 Task: Look for space in Jerada, Morocco from 12th July, 2023 to 16th July, 2023 for 8 adults in price range Rs.10000 to Rs.16000. Place can be private room with 8 bedrooms having 8 beds and 8 bathrooms. Property type can be house, flat, guest house. Amenities needed are: wifi, TV, free parkinig on premises, gym, breakfast. Booking option can be shelf check-in. Required host language is English.
Action: Mouse moved to (474, 105)
Screenshot: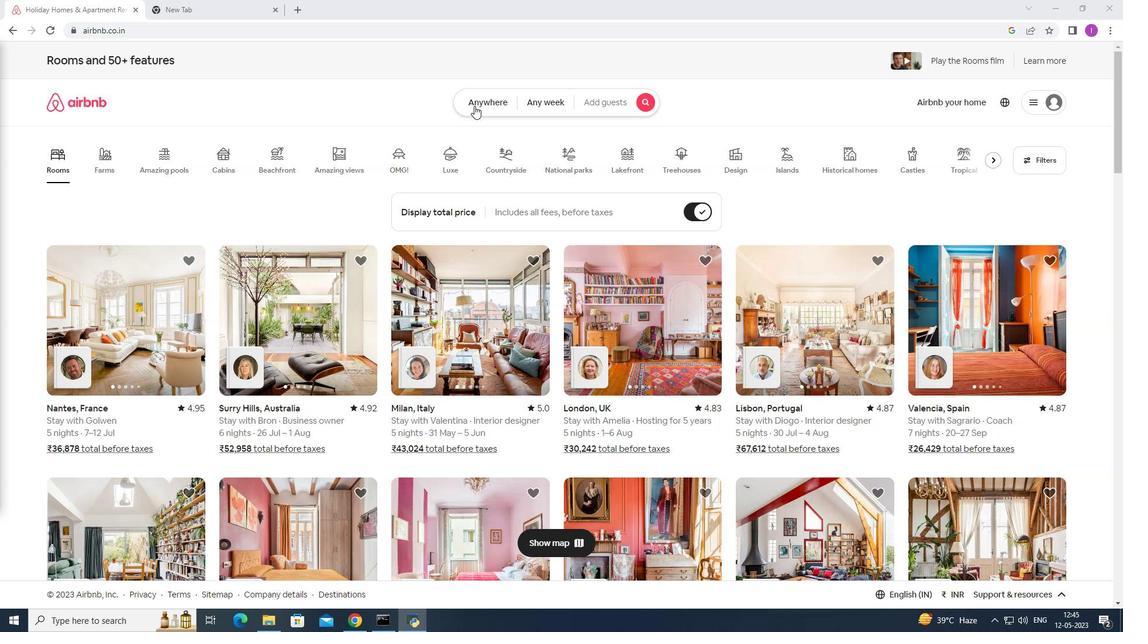 
Action: Mouse pressed left at (474, 105)
Screenshot: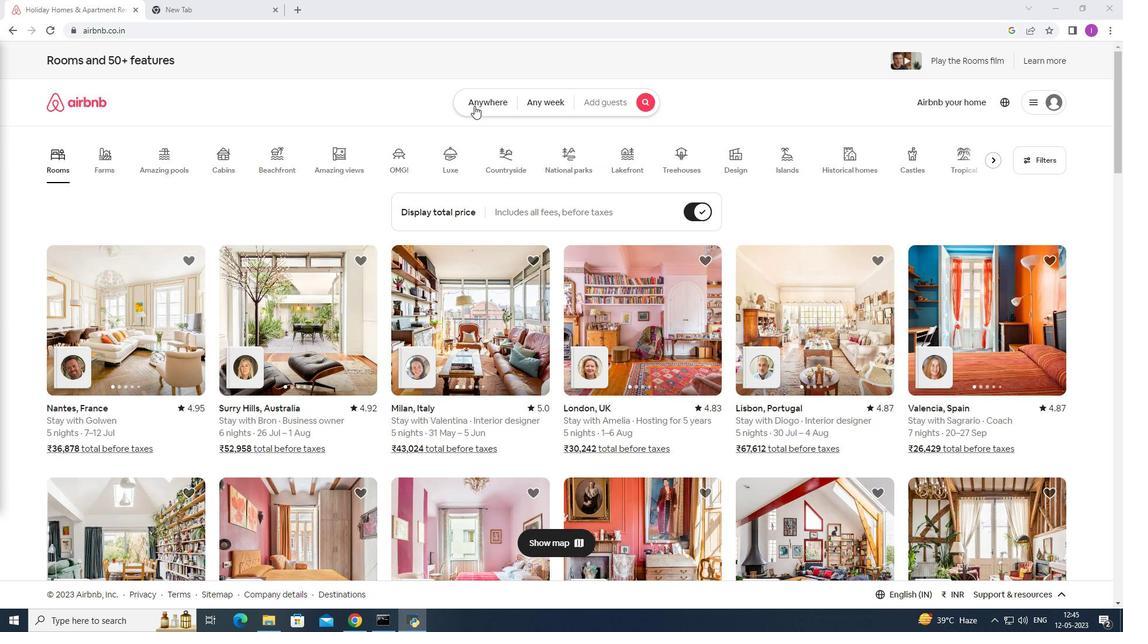 
Action: Mouse moved to (372, 148)
Screenshot: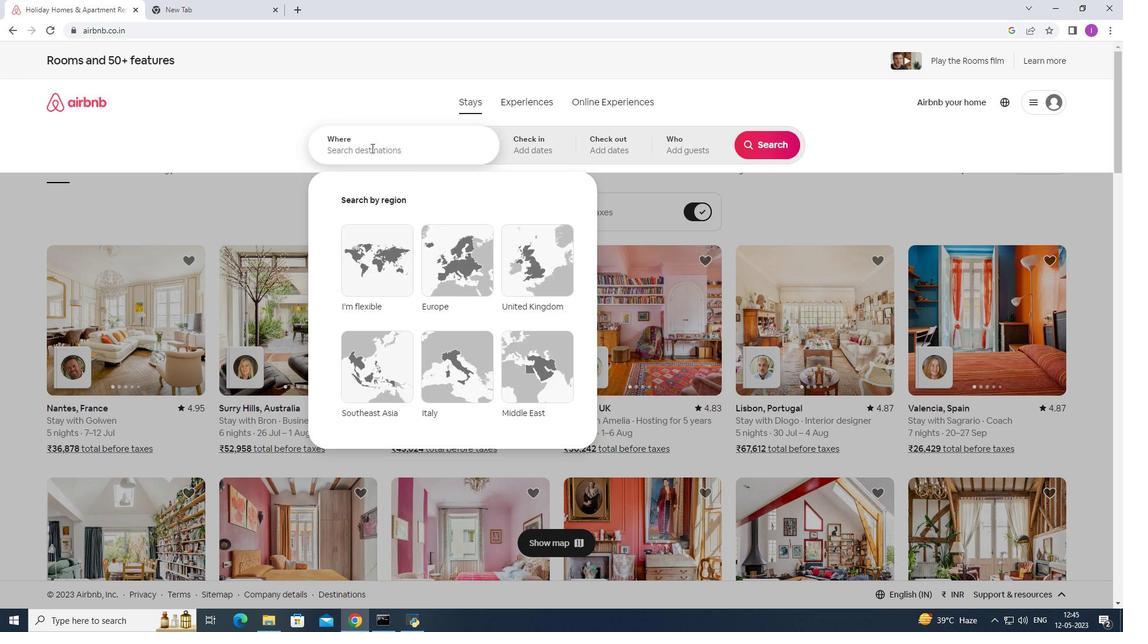
Action: Mouse pressed left at (372, 148)
Screenshot: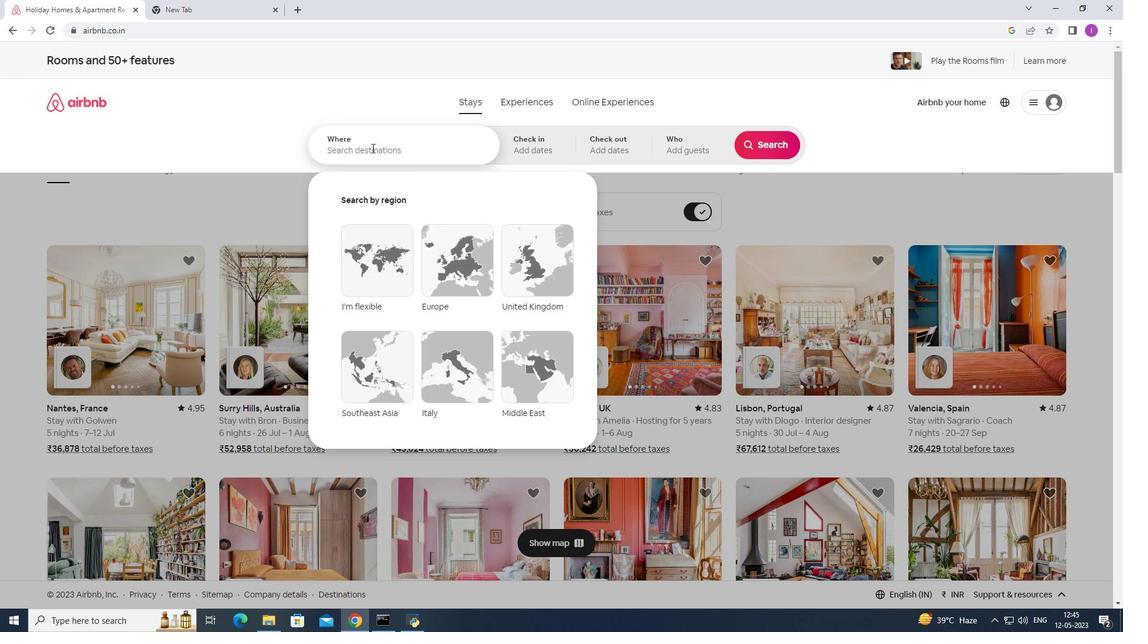 
Action: Mouse moved to (571, 145)
Screenshot: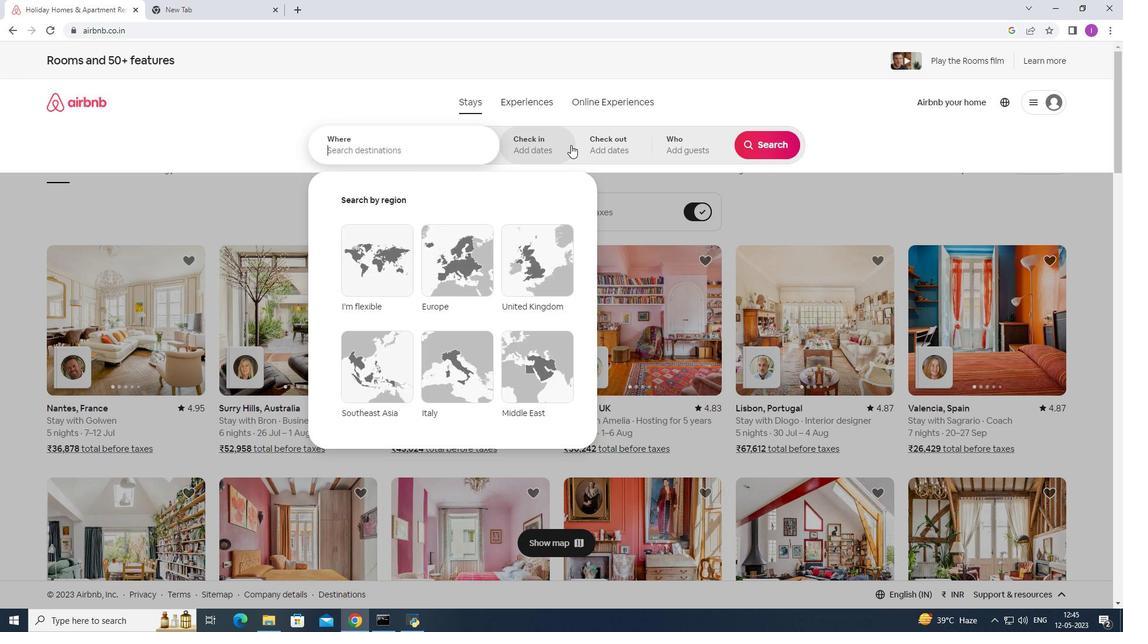 
Action: Key pressed <Key.shift>Jerada,<Key.shift>Mo
Screenshot: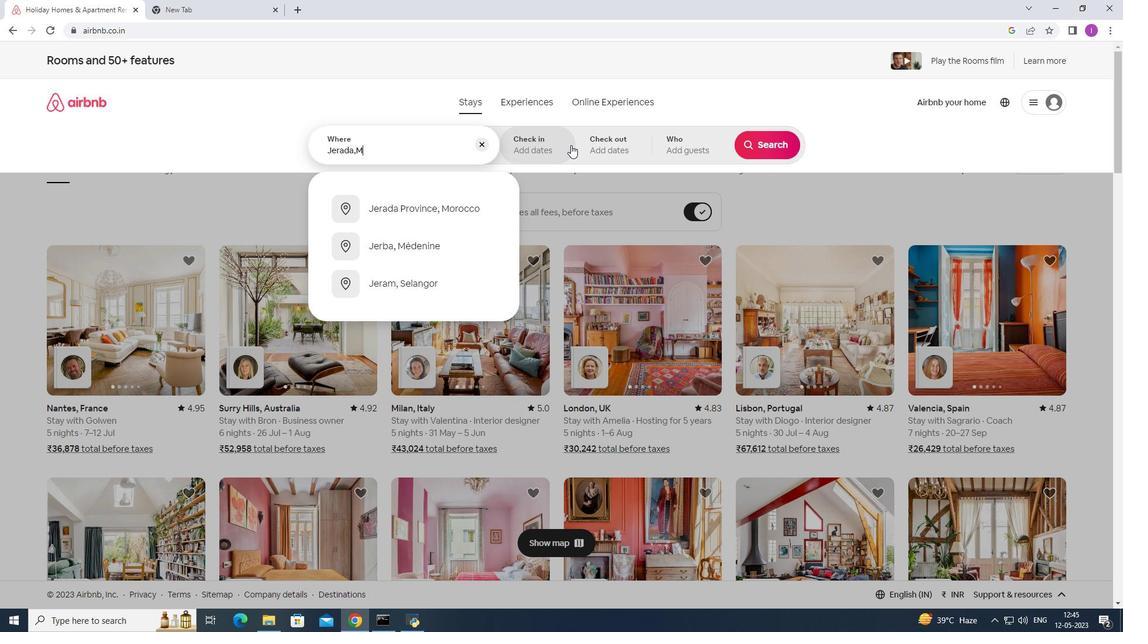 
Action: Mouse moved to (430, 211)
Screenshot: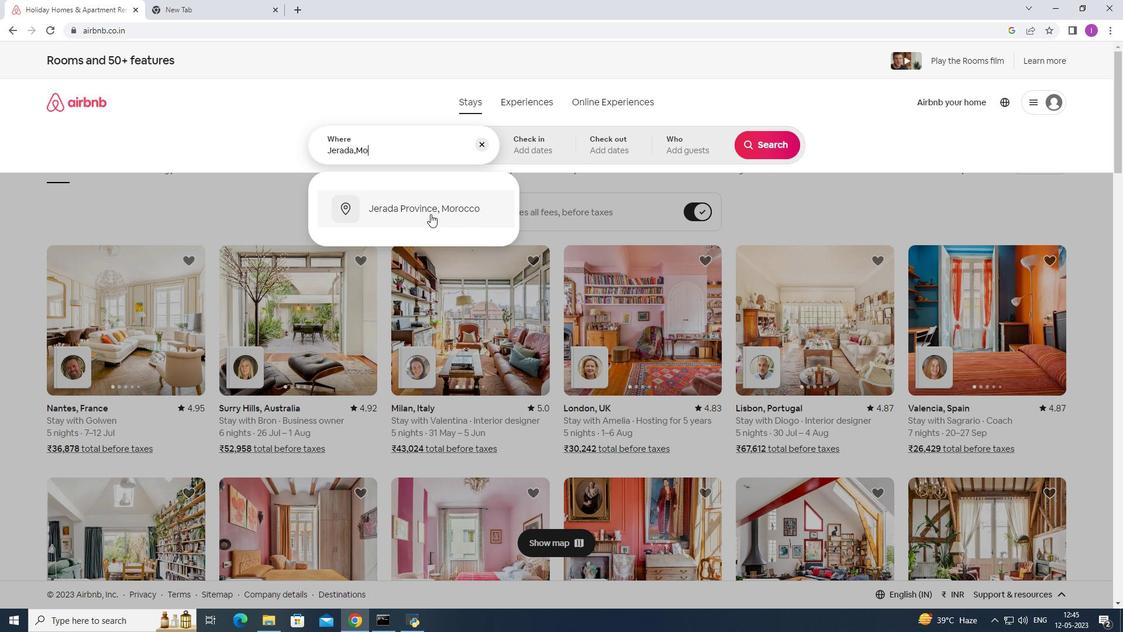 
Action: Mouse pressed left at (430, 211)
Screenshot: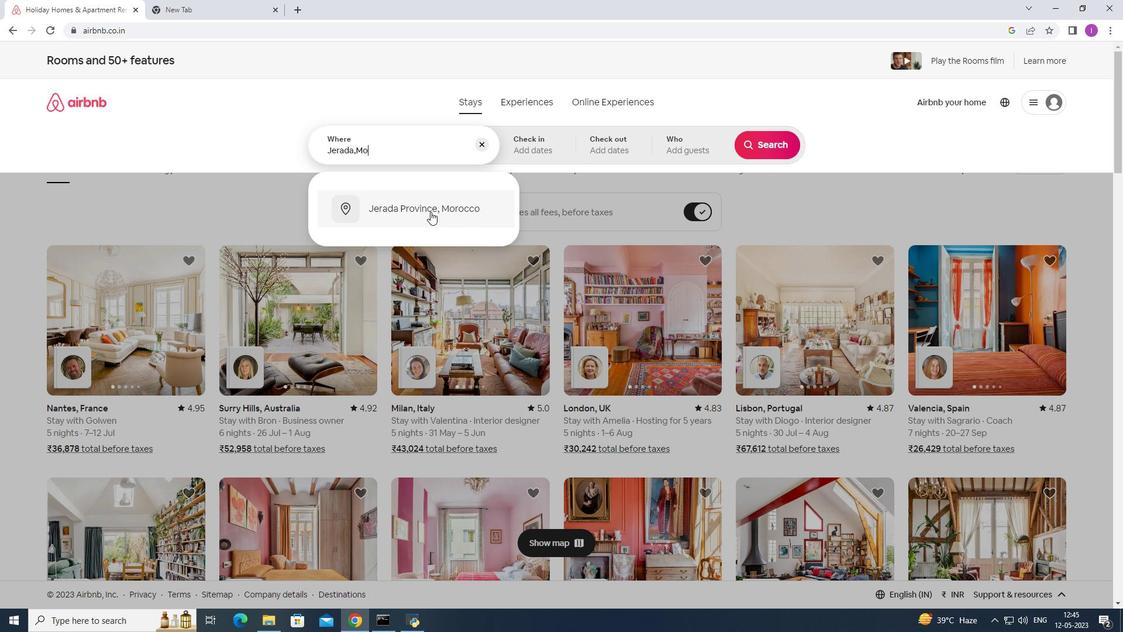 
Action: Mouse moved to (765, 234)
Screenshot: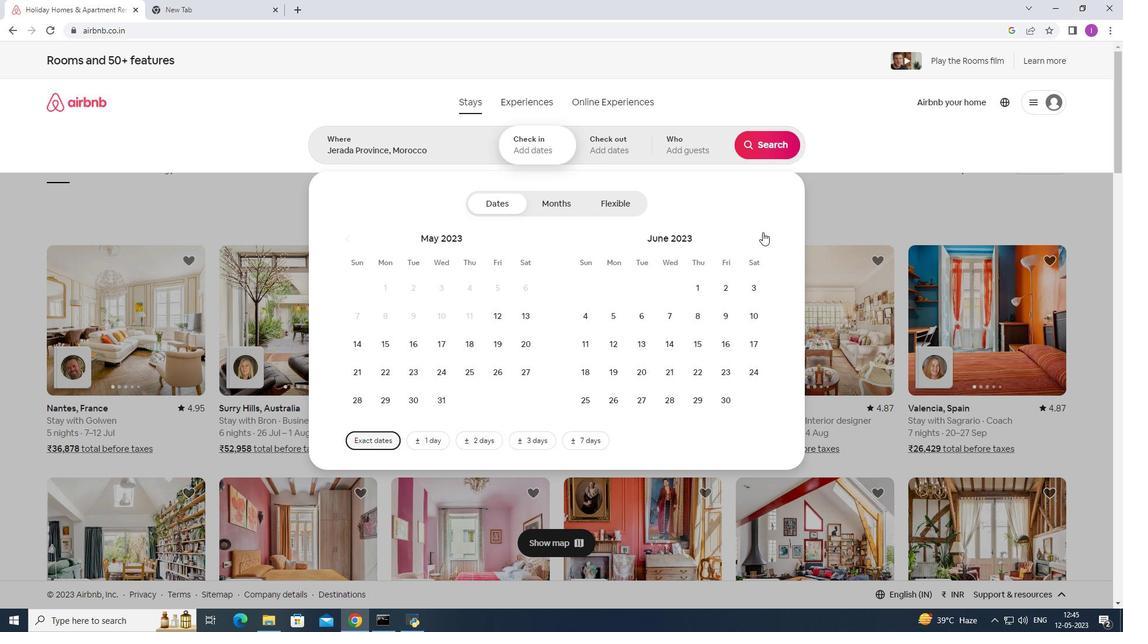 
Action: Mouse pressed left at (765, 234)
Screenshot: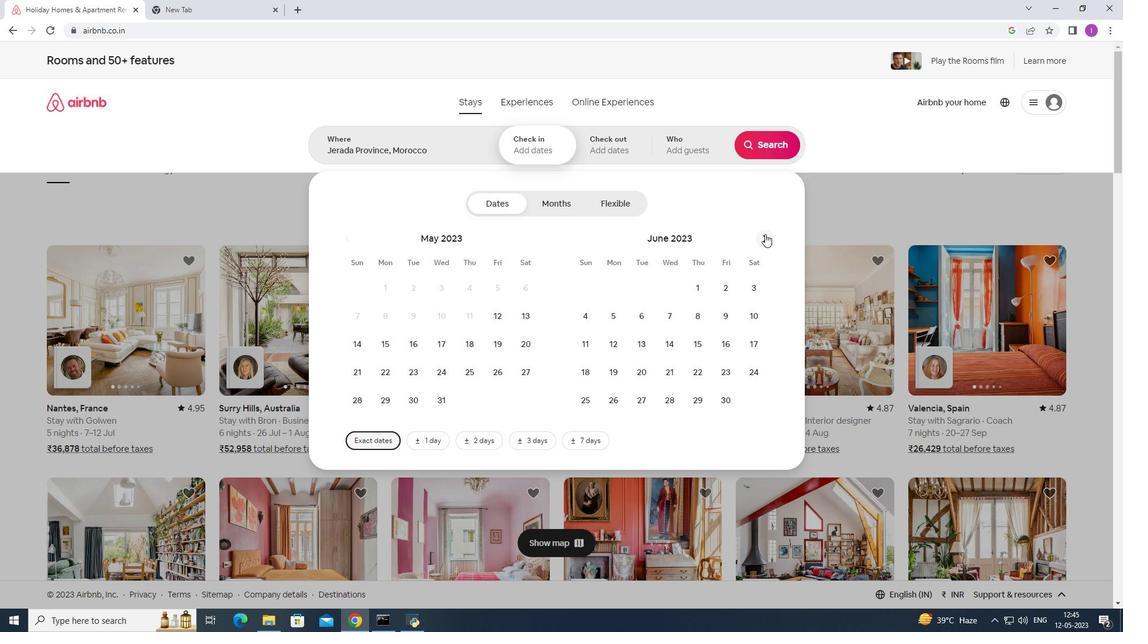 
Action: Mouse moved to (664, 341)
Screenshot: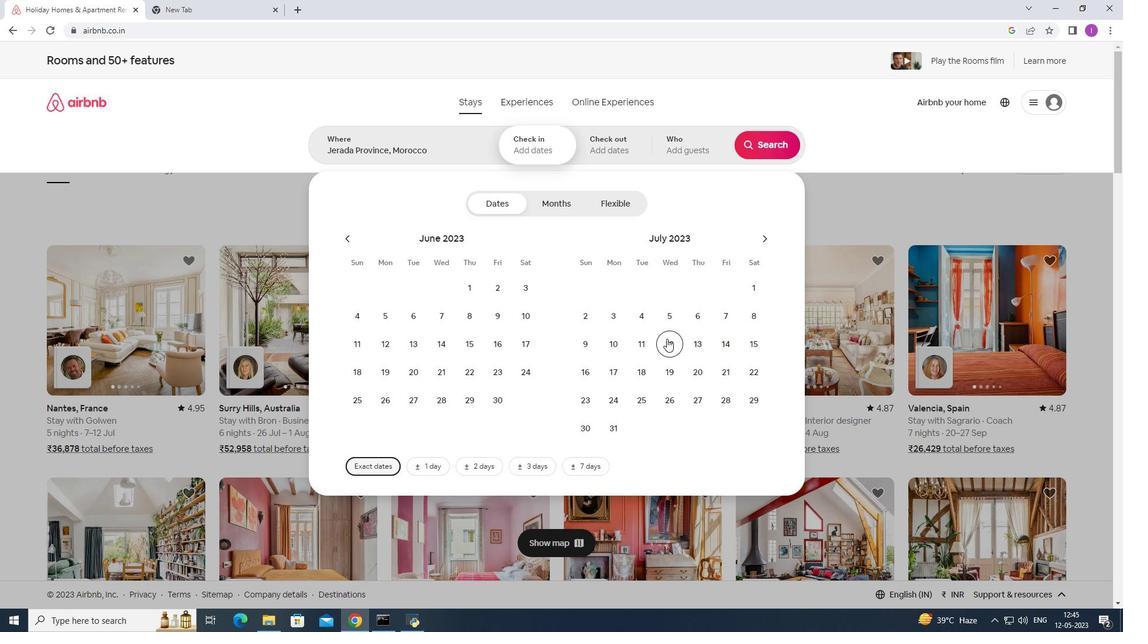 
Action: Mouse pressed left at (664, 341)
Screenshot: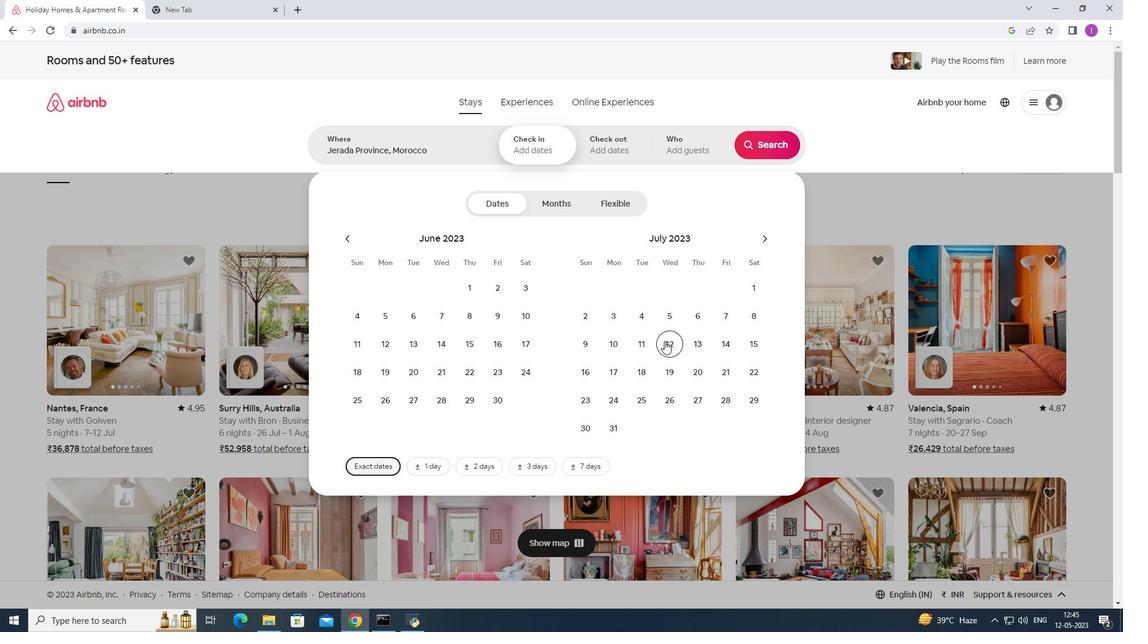 
Action: Mouse moved to (592, 369)
Screenshot: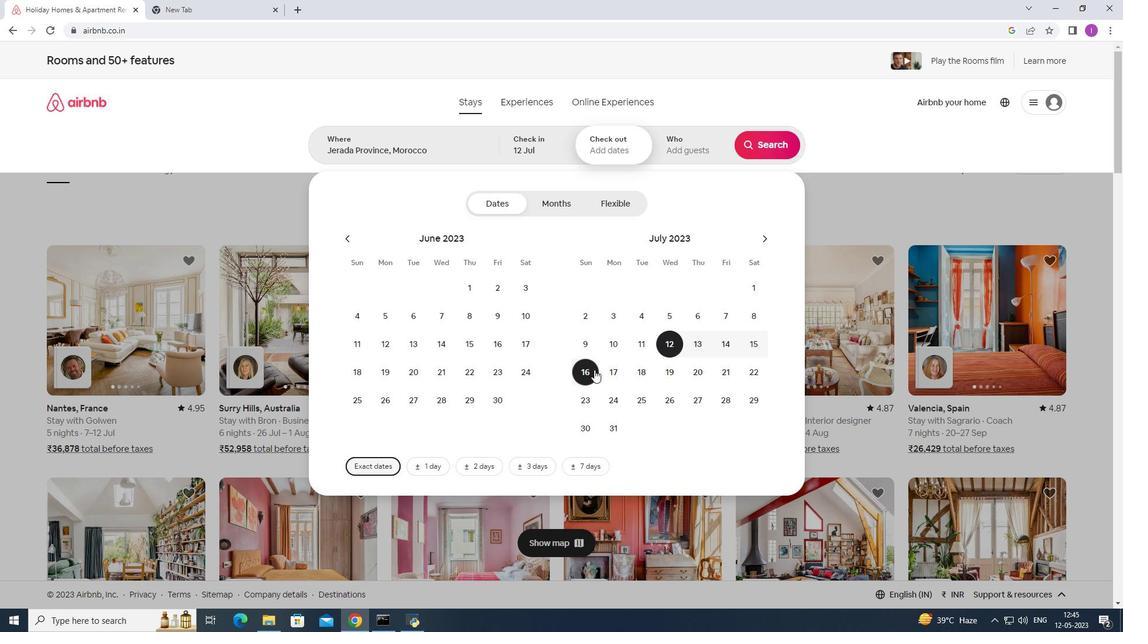 
Action: Mouse pressed left at (592, 369)
Screenshot: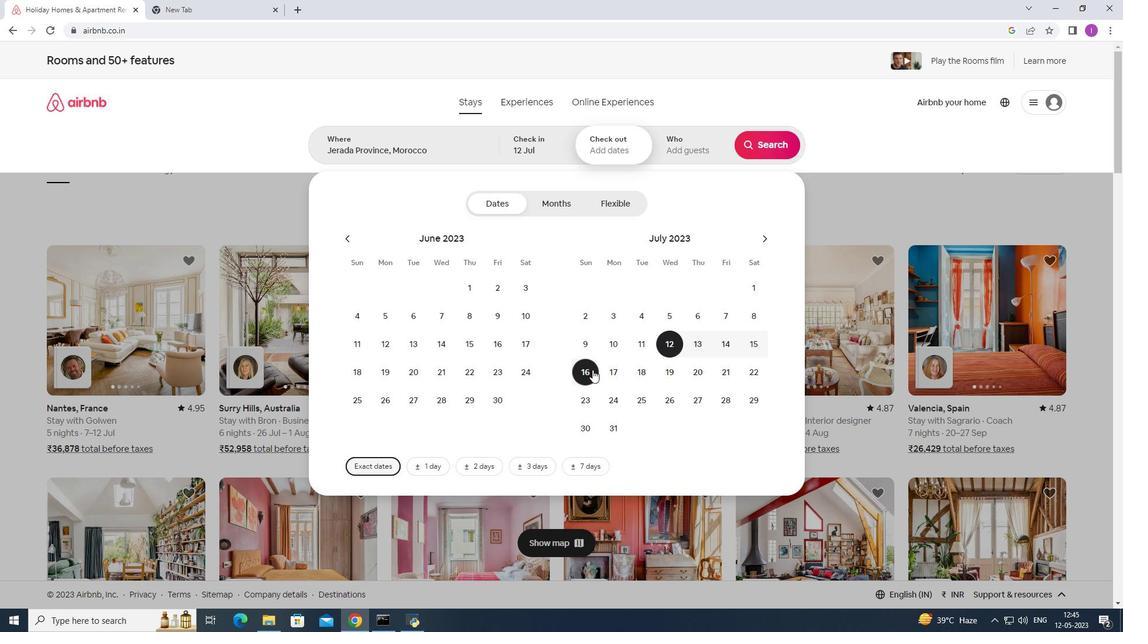
Action: Mouse moved to (701, 153)
Screenshot: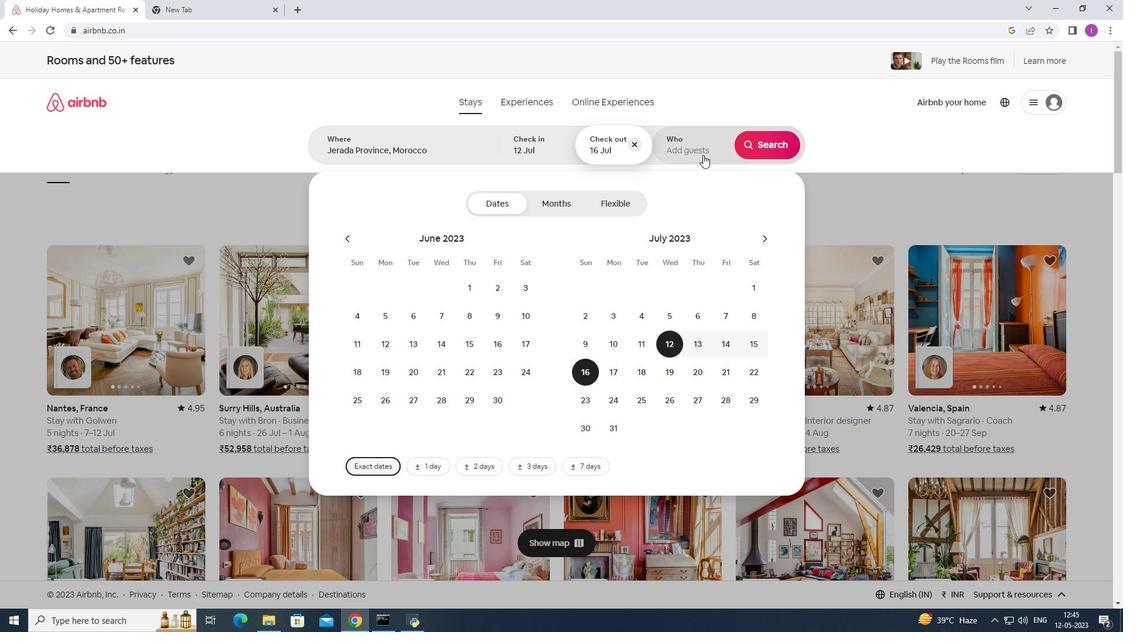 
Action: Mouse pressed left at (701, 153)
Screenshot: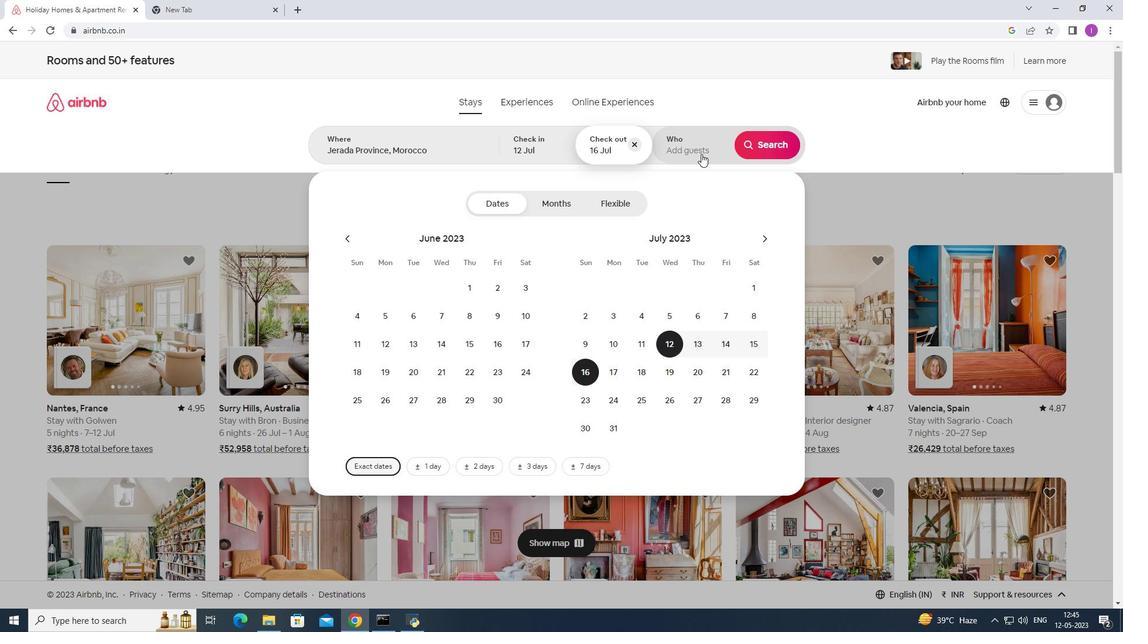 
Action: Mouse moved to (777, 203)
Screenshot: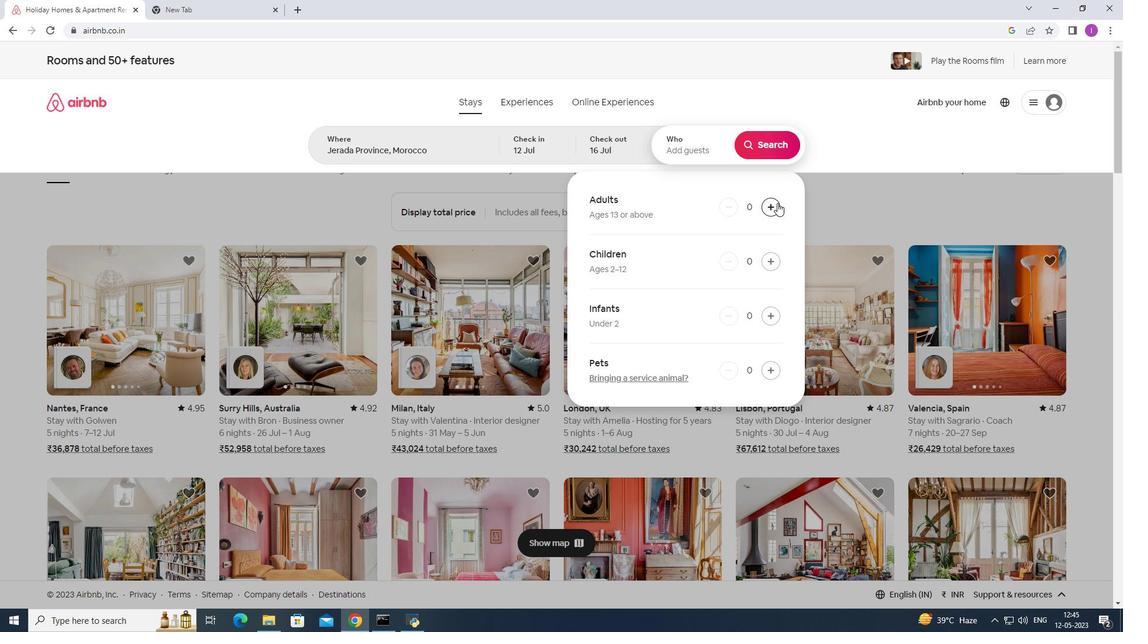 
Action: Mouse pressed left at (777, 203)
Screenshot: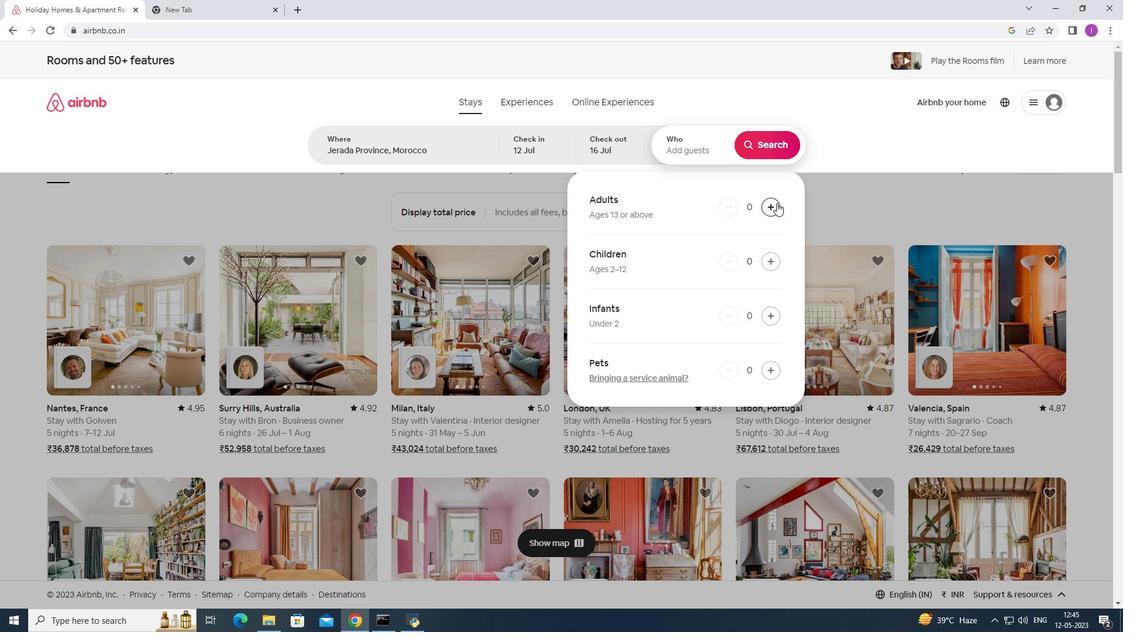 
Action: Mouse moved to (777, 203)
Screenshot: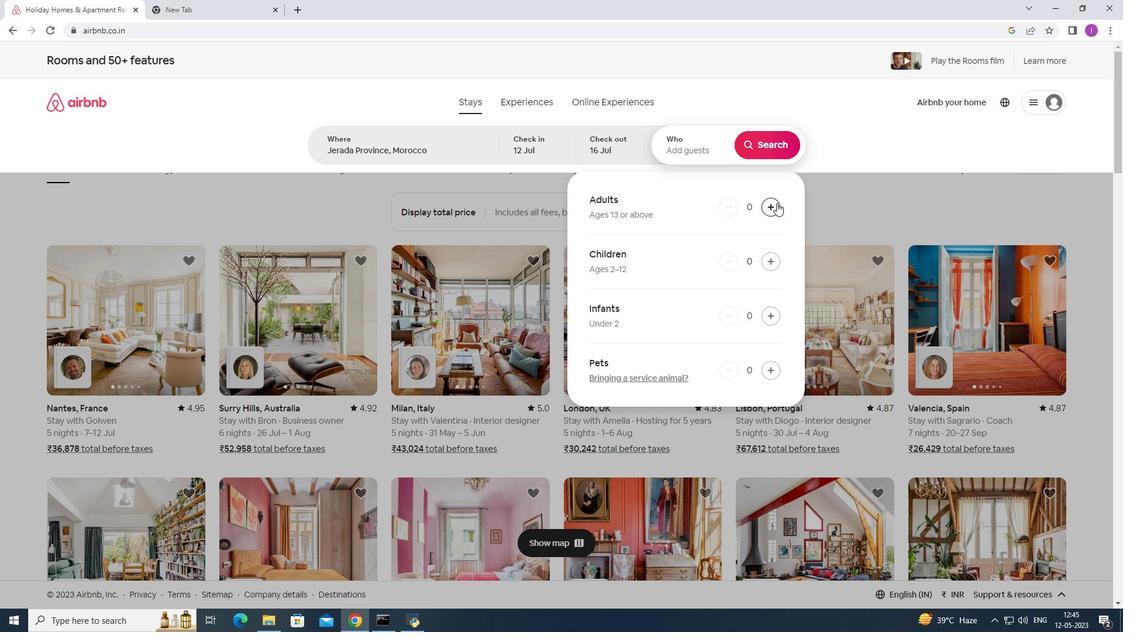 
Action: Mouse pressed left at (777, 203)
Screenshot: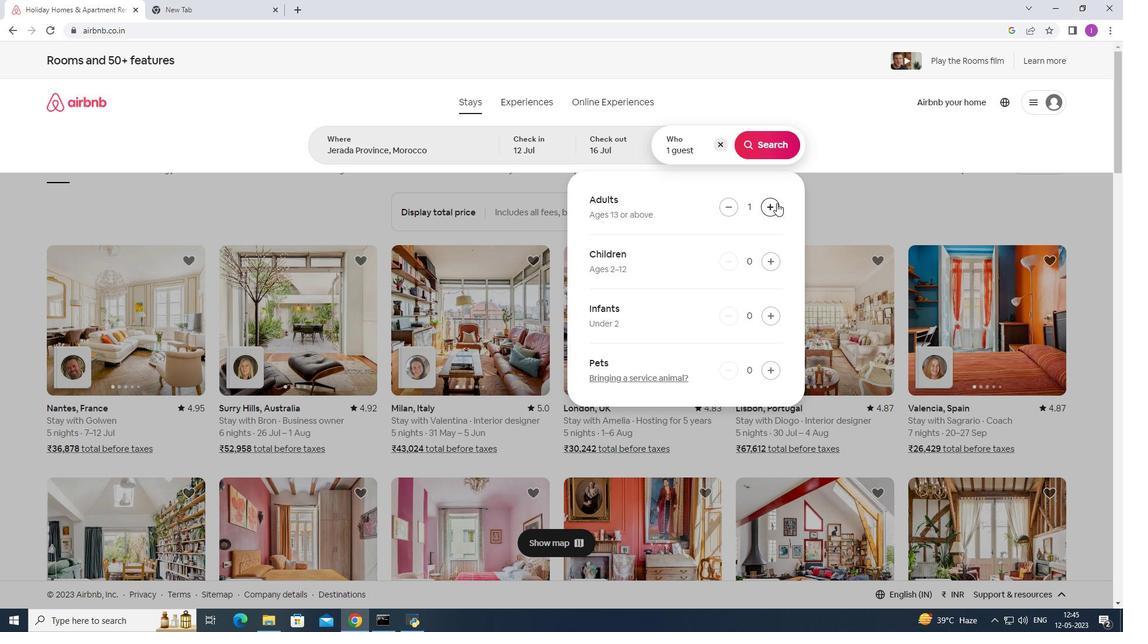 
Action: Mouse pressed left at (777, 203)
Screenshot: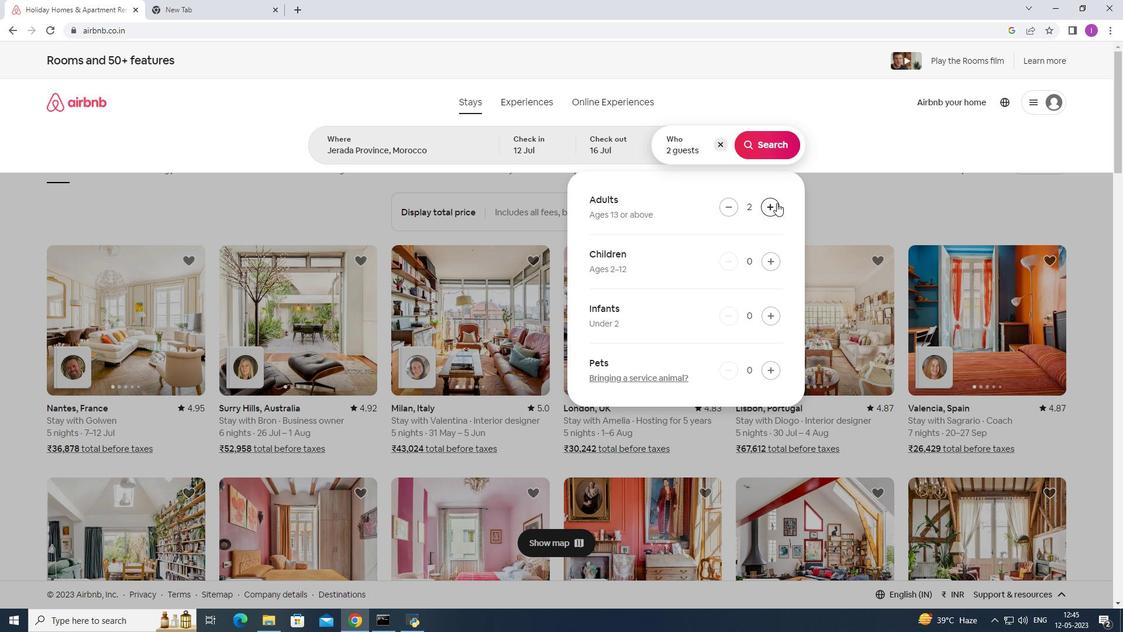 
Action: Mouse pressed left at (777, 203)
Screenshot: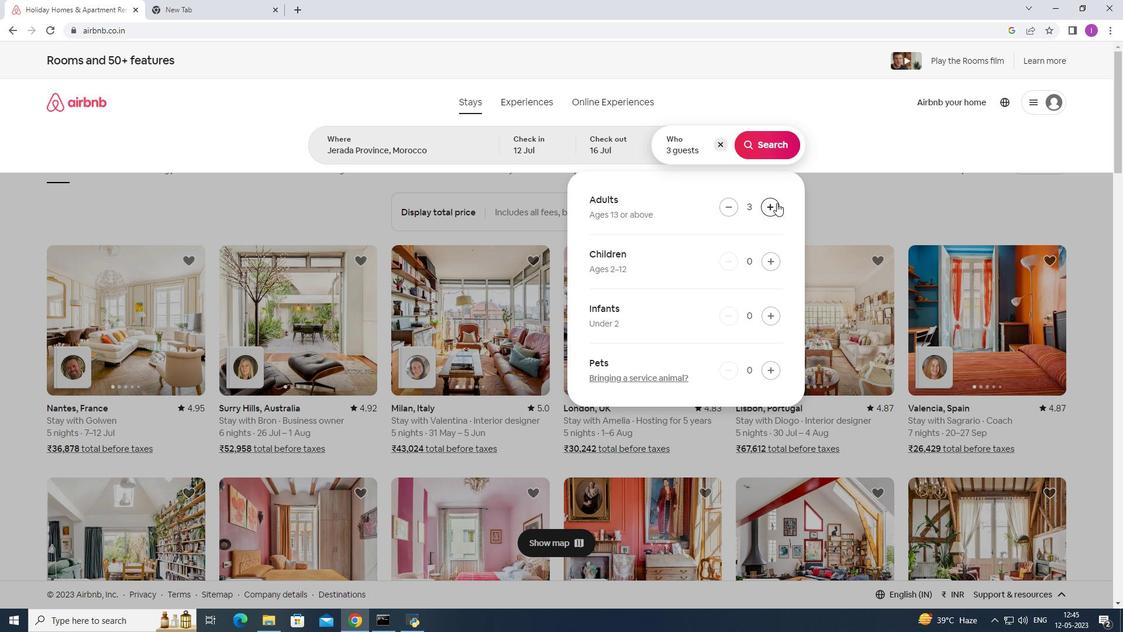 
Action: Mouse pressed left at (777, 203)
Screenshot: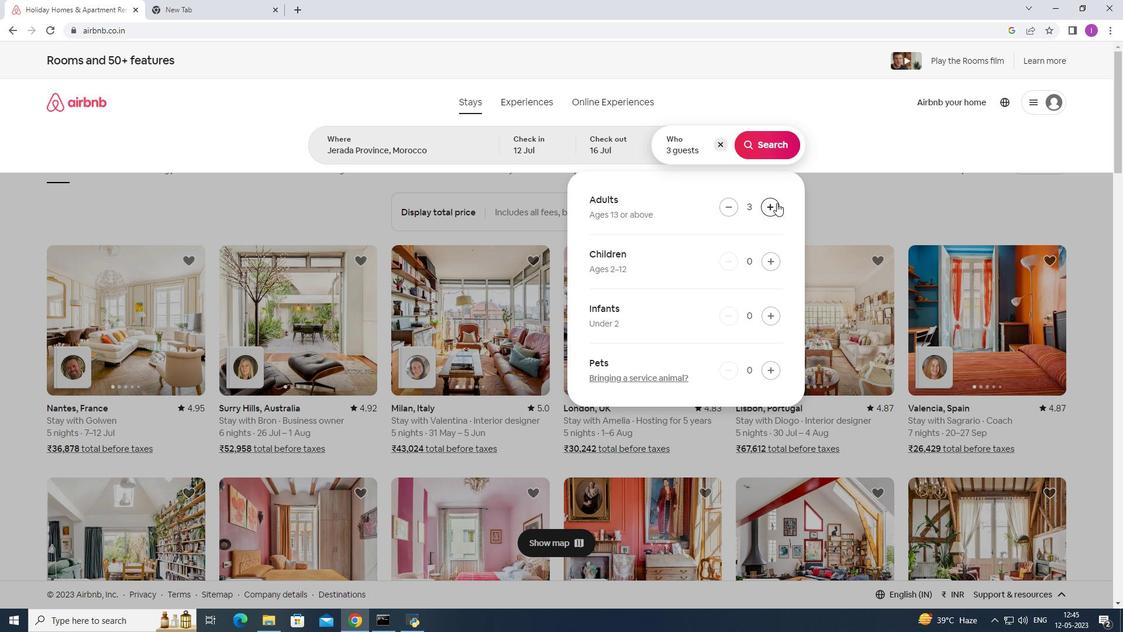 
Action: Mouse pressed left at (777, 203)
Screenshot: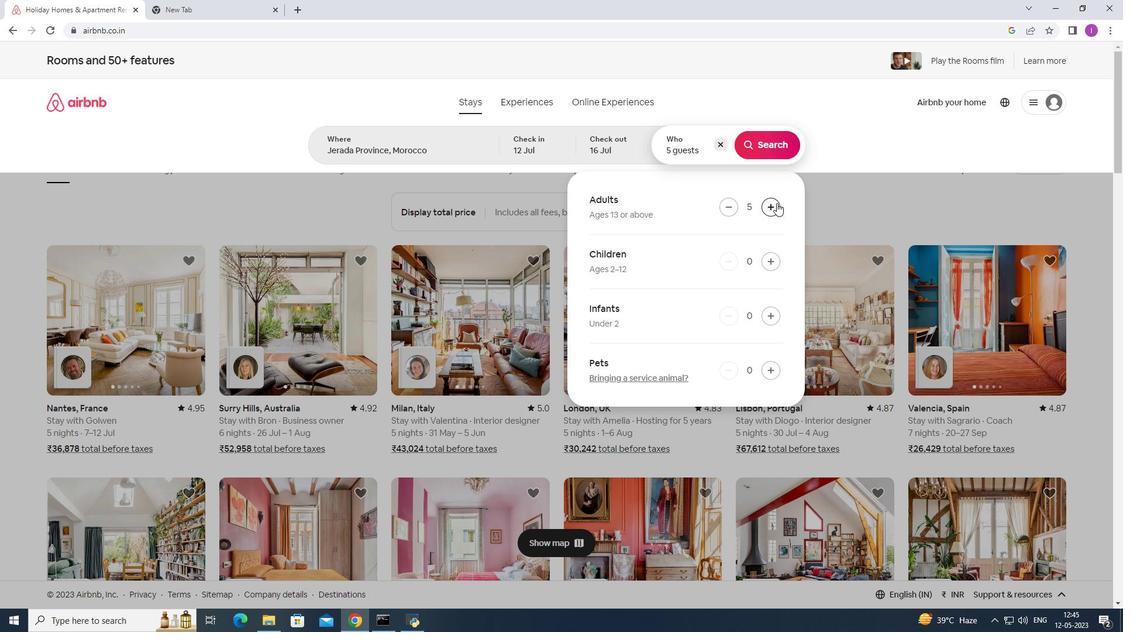 
Action: Mouse pressed left at (777, 203)
Screenshot: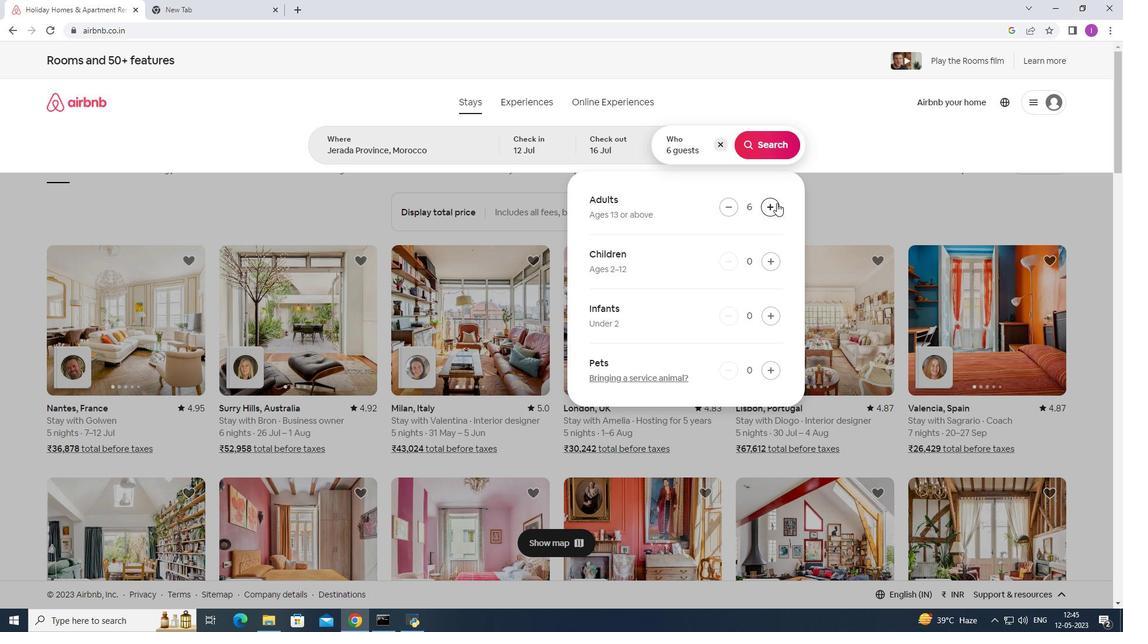 
Action: Mouse pressed left at (777, 203)
Screenshot: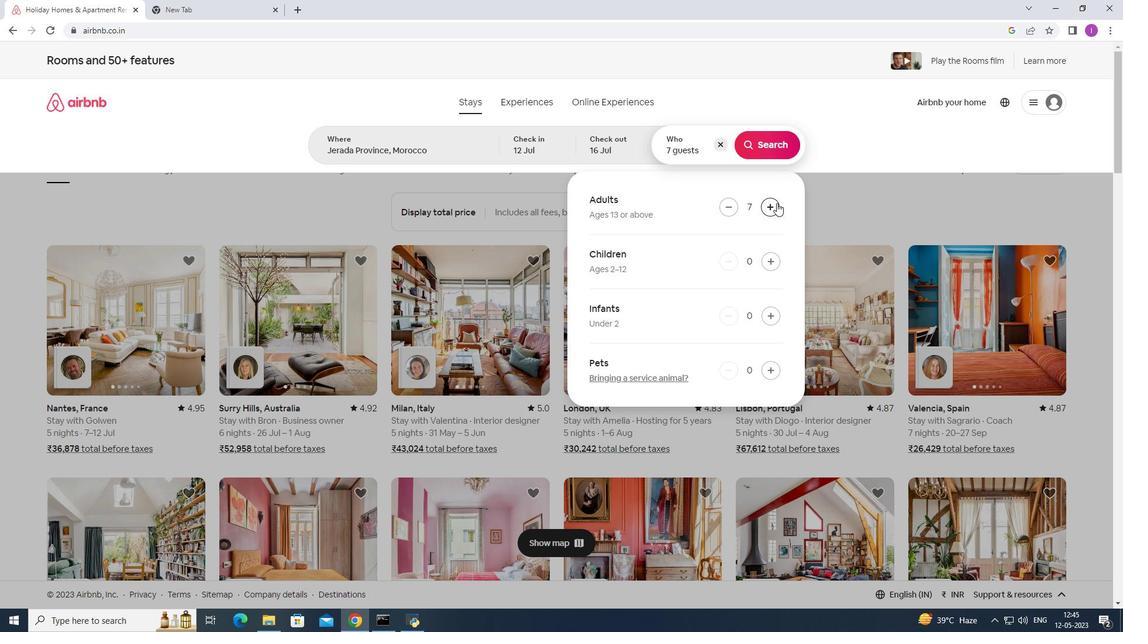 
Action: Mouse moved to (763, 145)
Screenshot: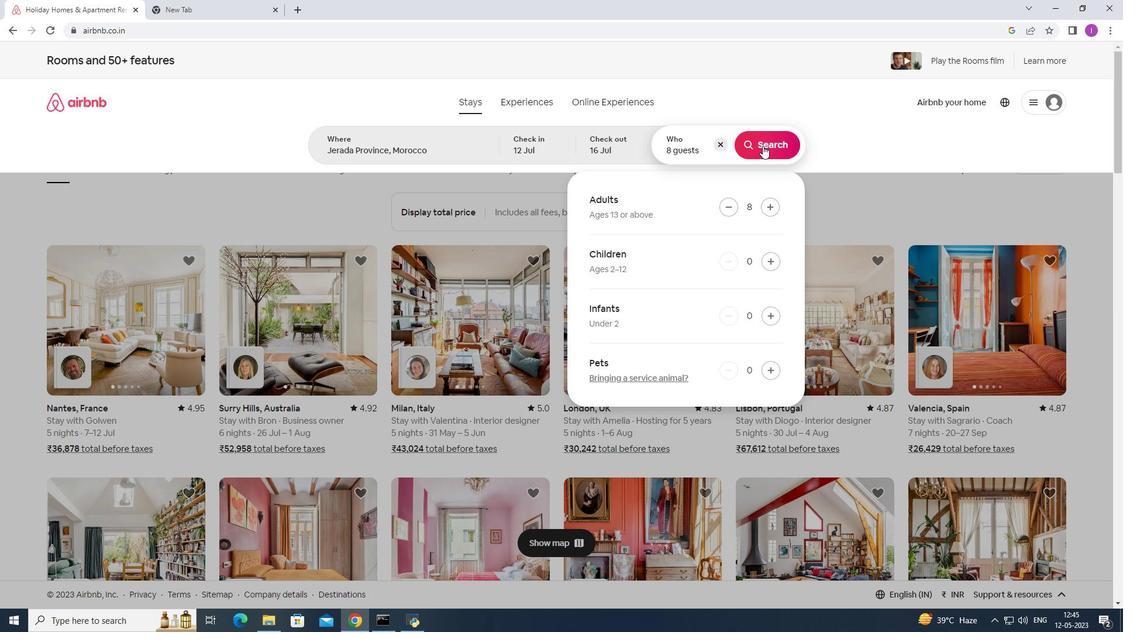 
Action: Mouse pressed left at (763, 145)
Screenshot: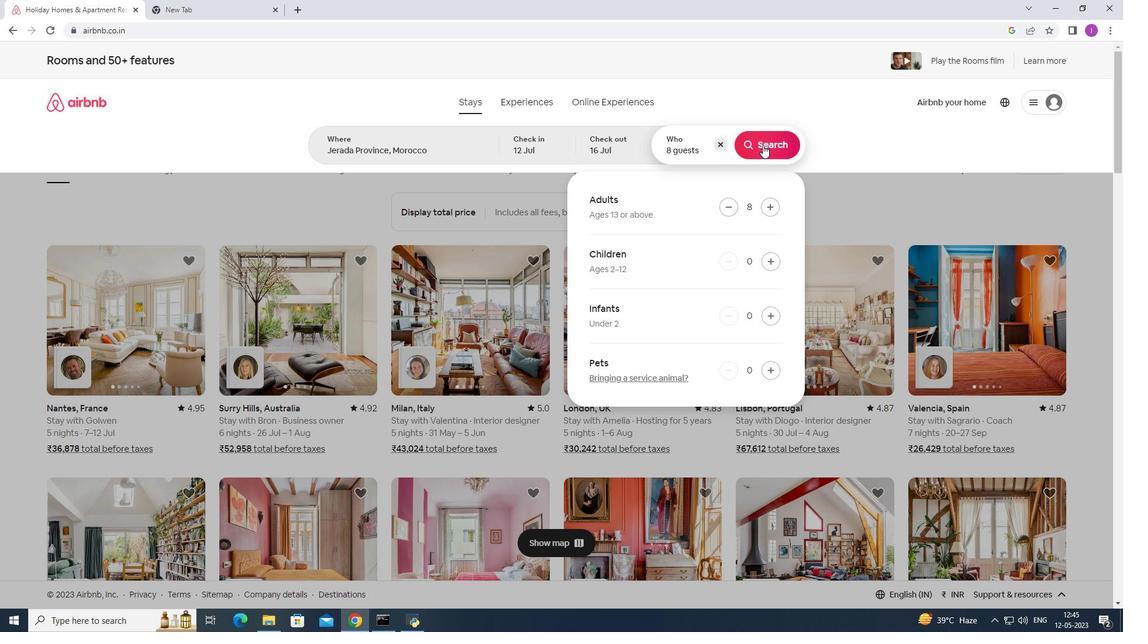 
Action: Mouse moved to (1074, 111)
Screenshot: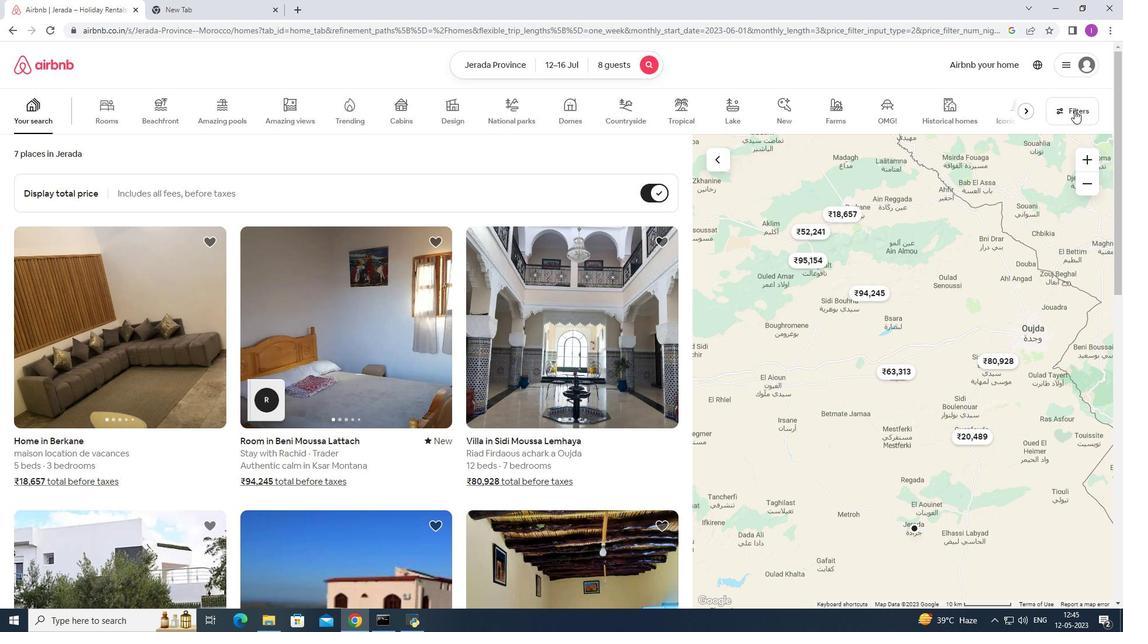 
Action: Mouse pressed left at (1074, 111)
Screenshot: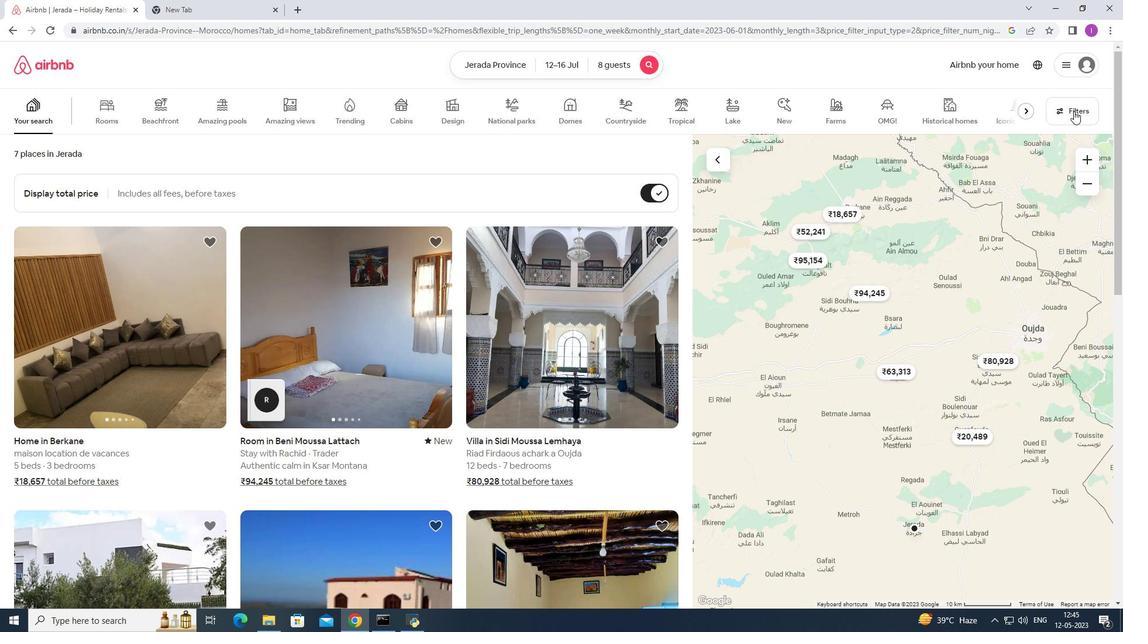 
Action: Mouse moved to (633, 400)
Screenshot: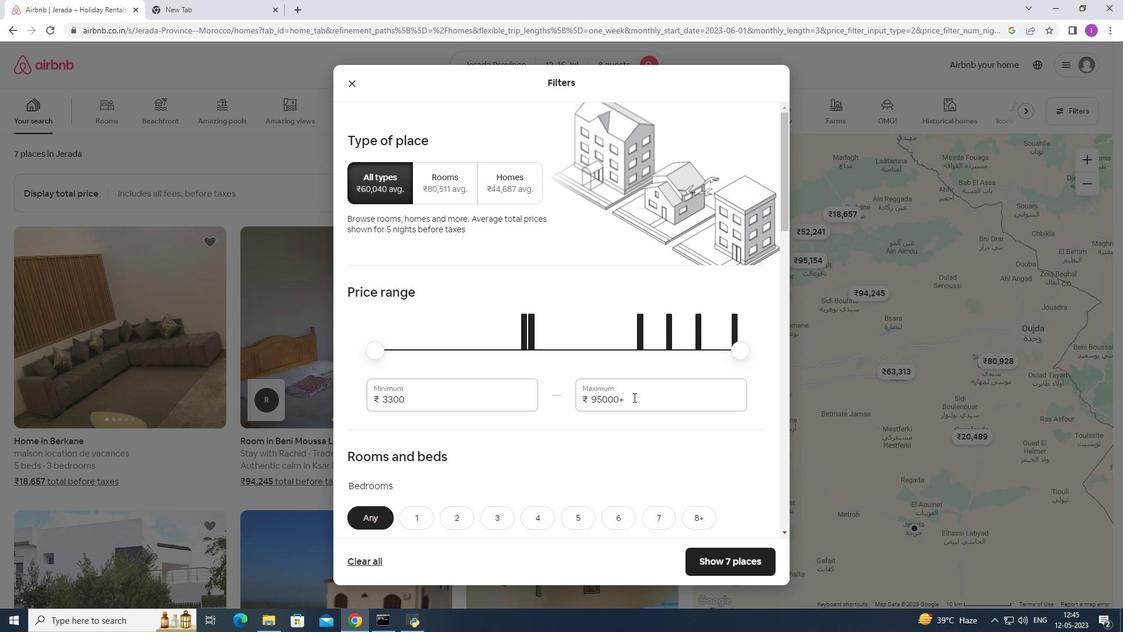 
Action: Mouse pressed left at (633, 400)
Screenshot: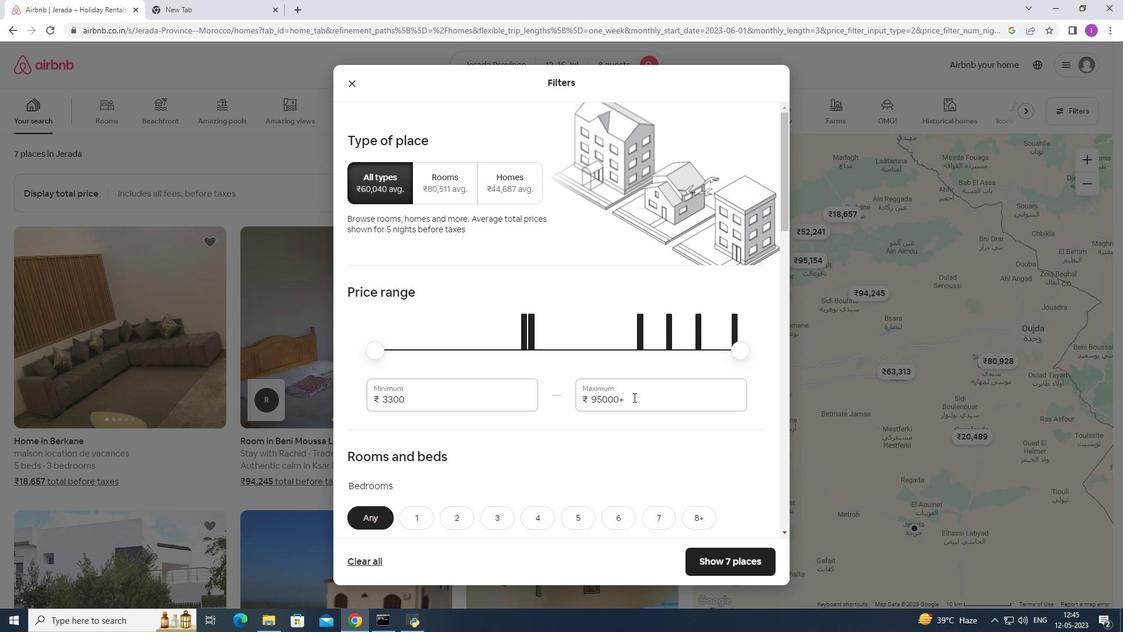 
Action: Mouse moved to (629, 397)
Screenshot: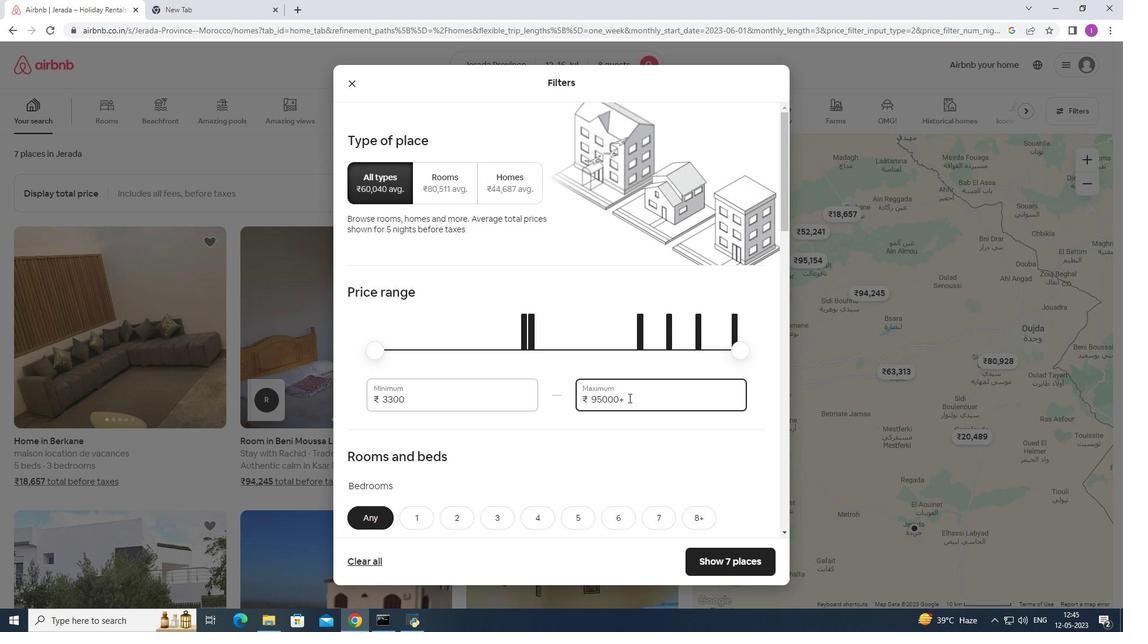 
Action: Mouse pressed left at (629, 397)
Screenshot: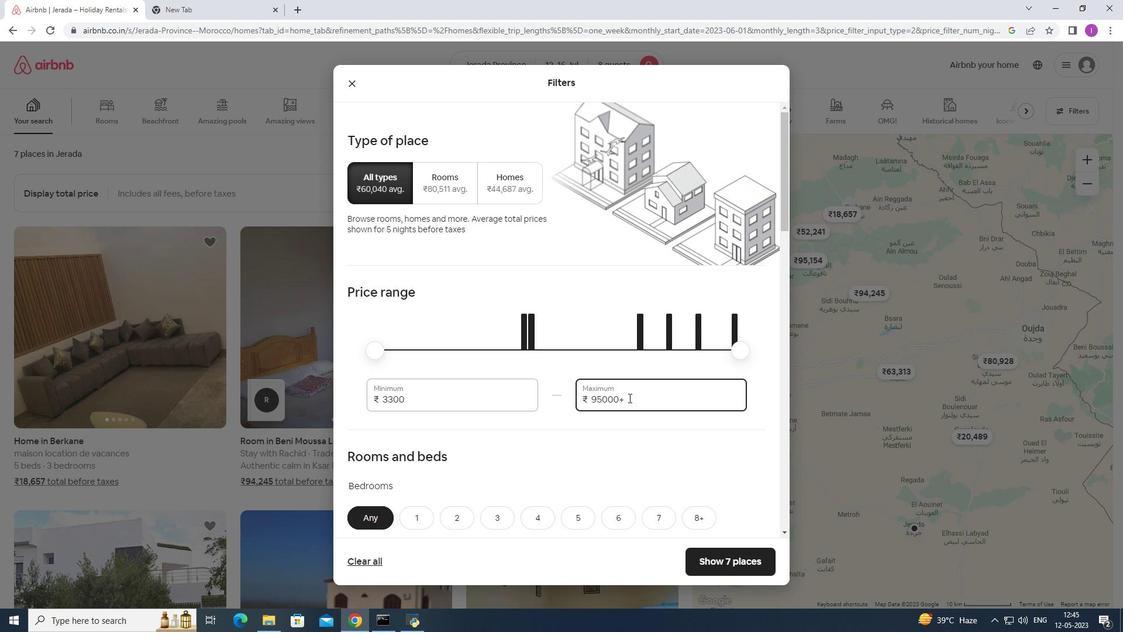 
Action: Mouse moved to (610, 388)
Screenshot: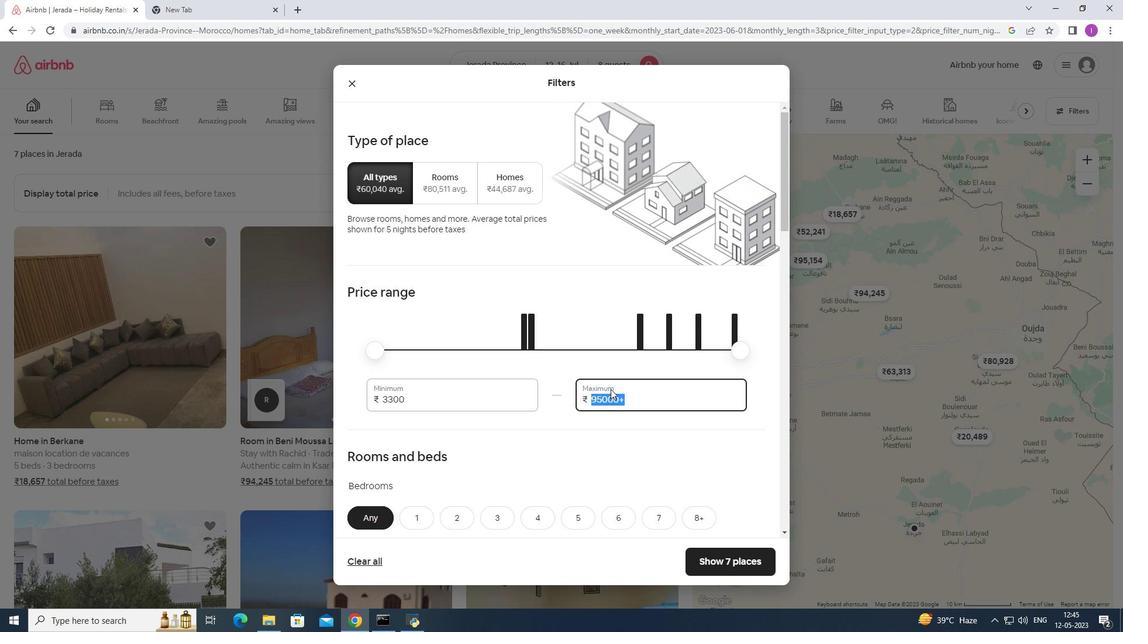 
Action: Key pressed 1
Screenshot: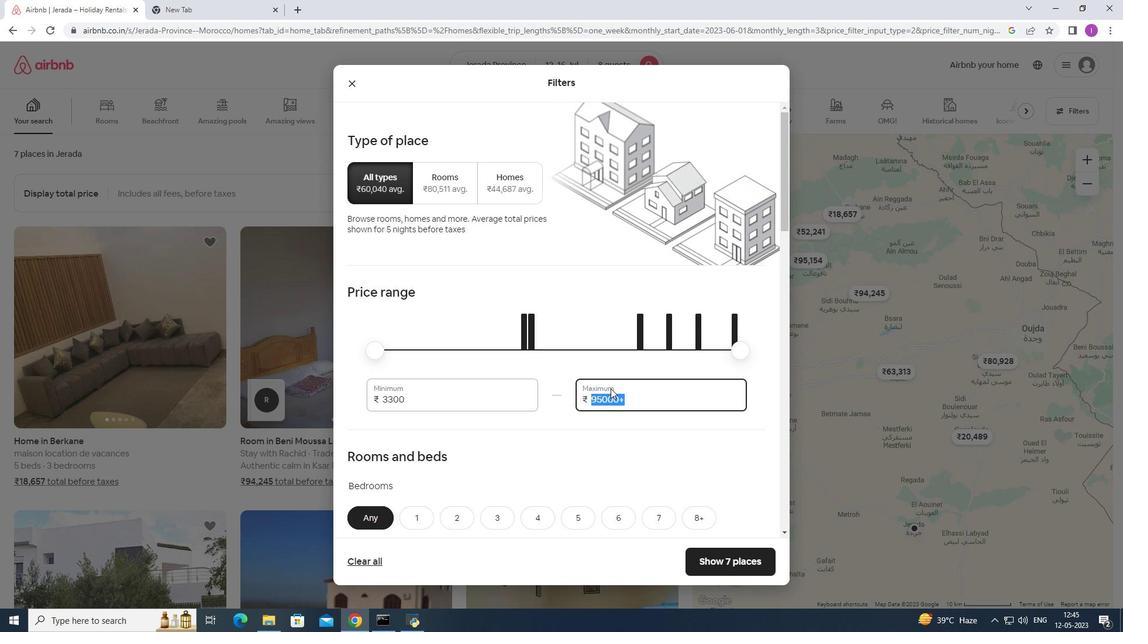 
Action: Mouse moved to (614, 383)
Screenshot: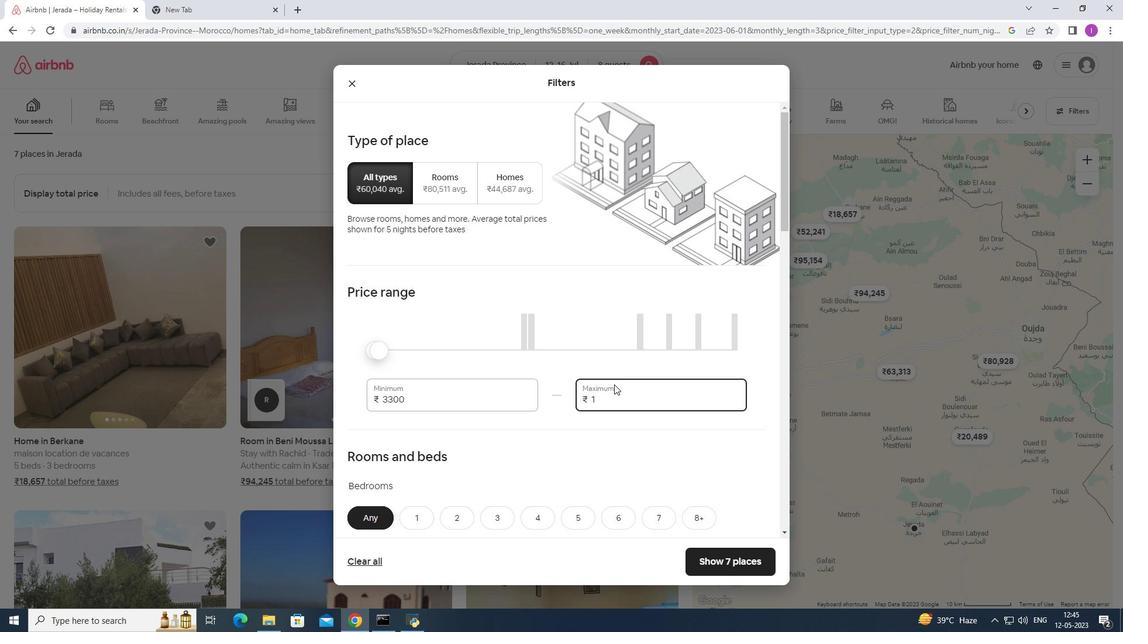 
Action: Key pressed 6
Screenshot: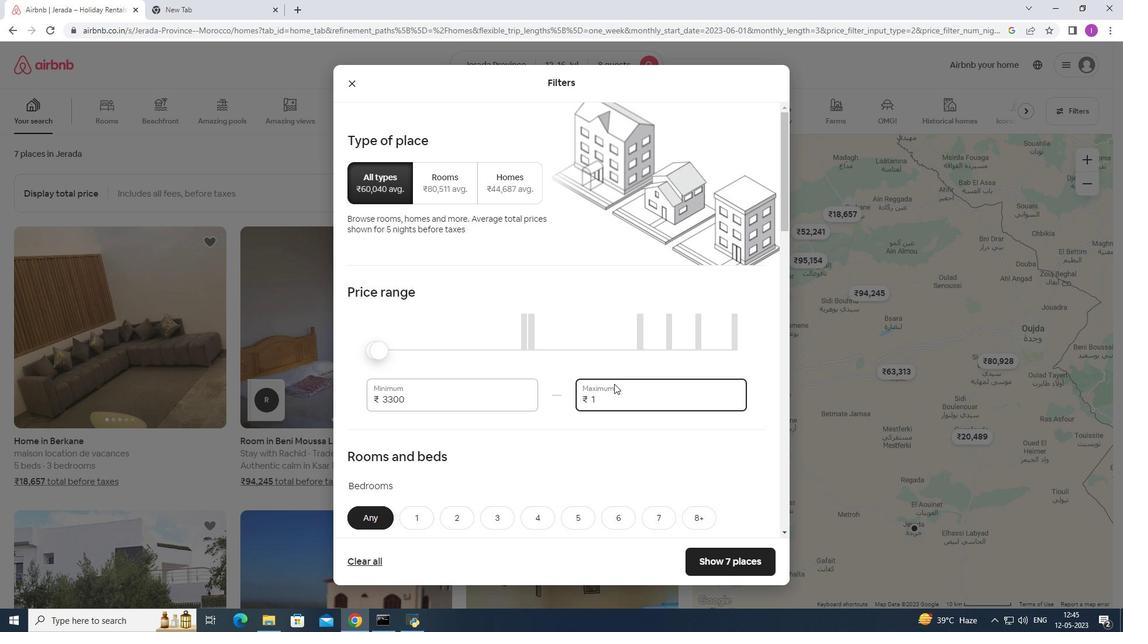 
Action: Mouse moved to (614, 382)
Screenshot: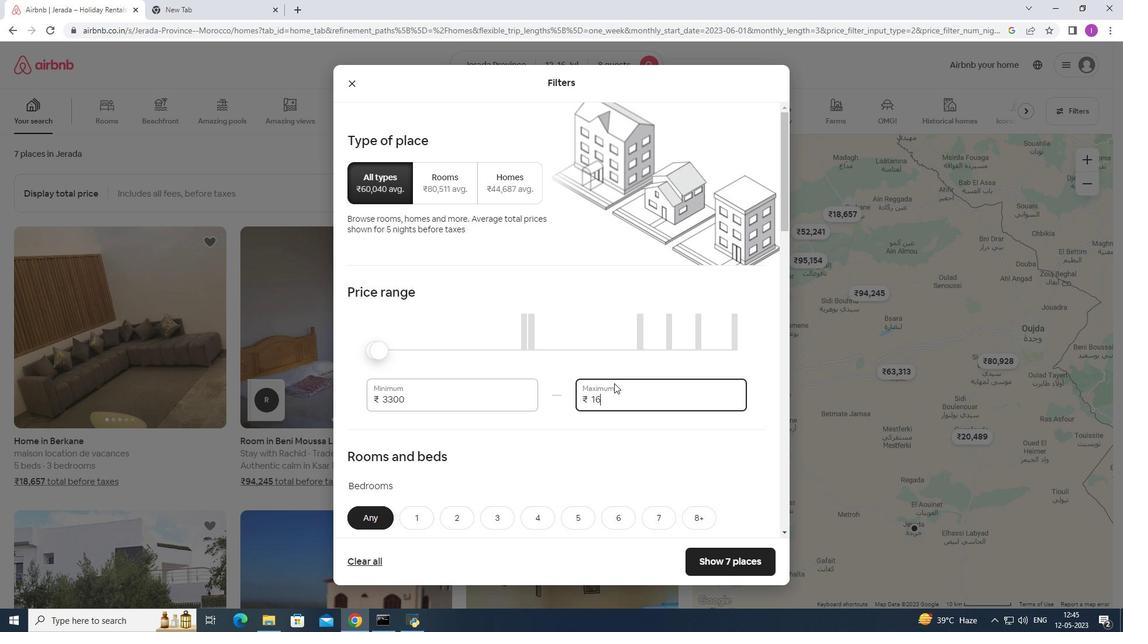 
Action: Key pressed 00
Screenshot: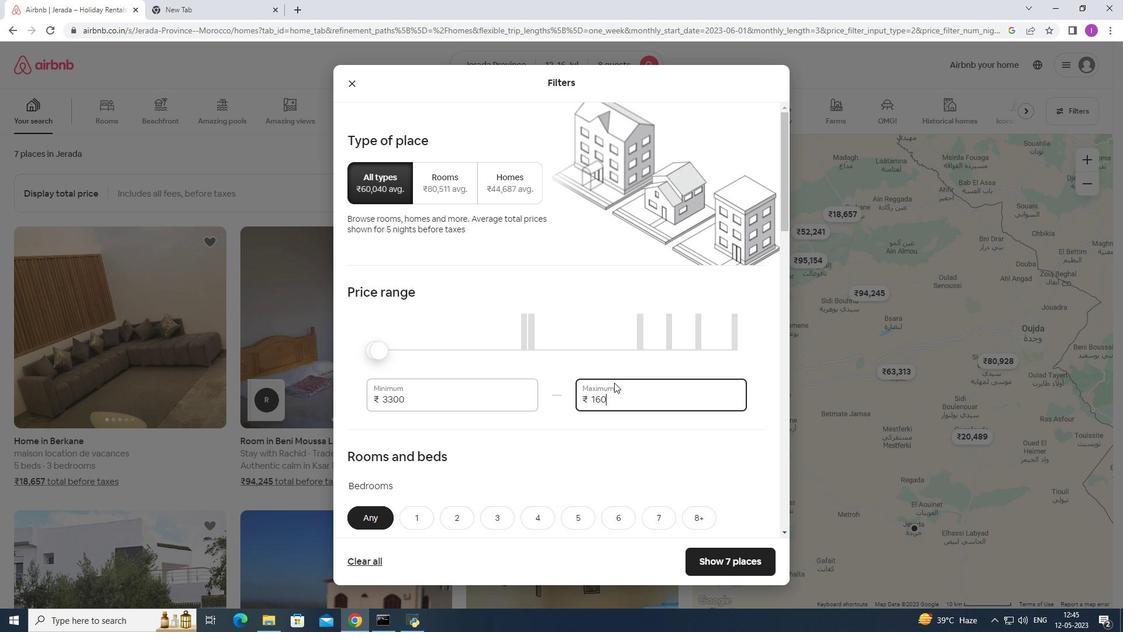 
Action: Mouse moved to (614, 382)
Screenshot: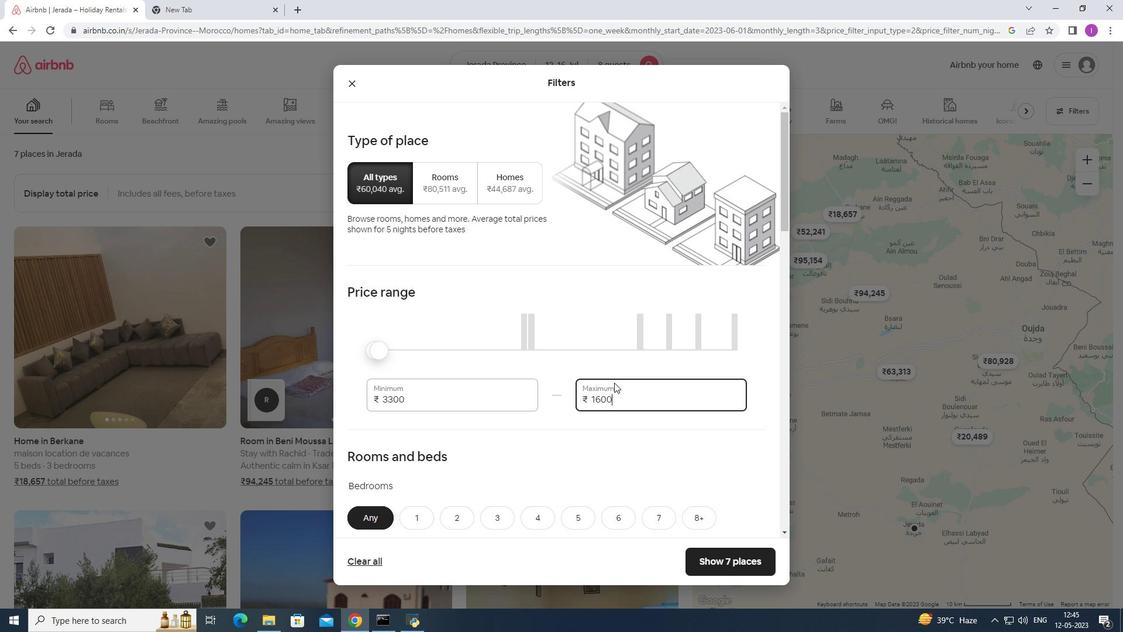 
Action: Key pressed 0
Screenshot: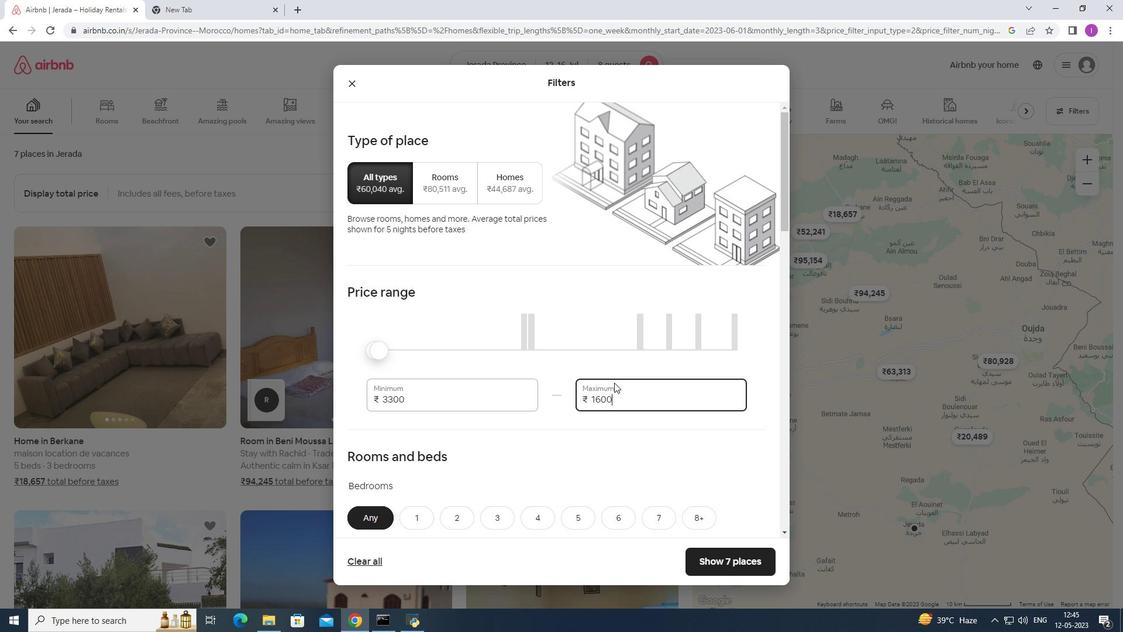 
Action: Mouse moved to (423, 398)
Screenshot: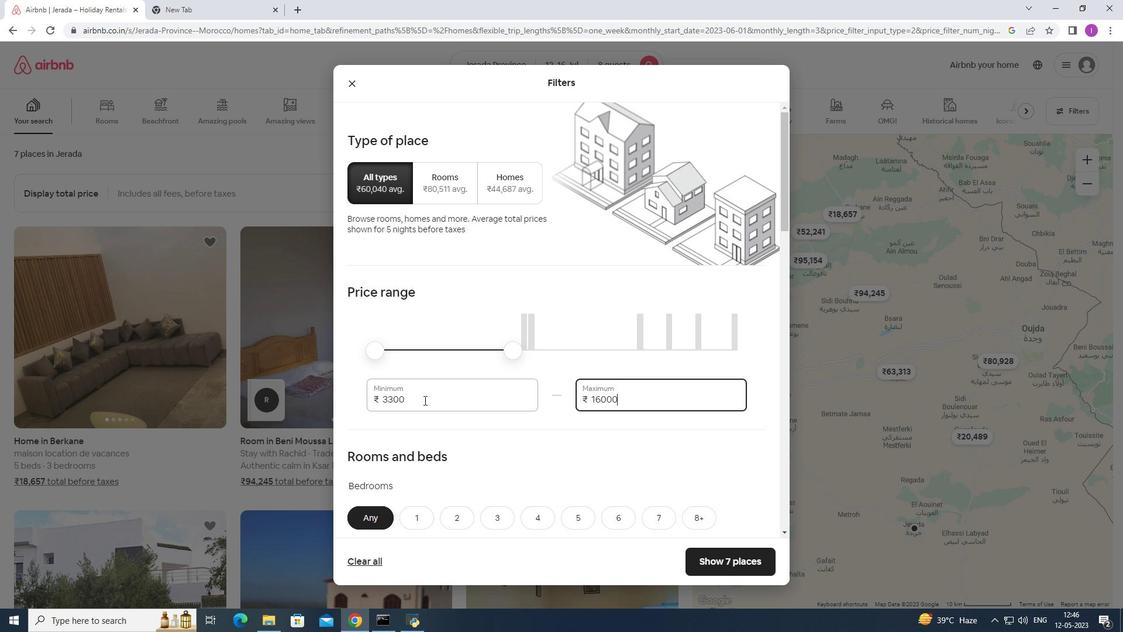 
Action: Mouse pressed left at (423, 398)
Screenshot: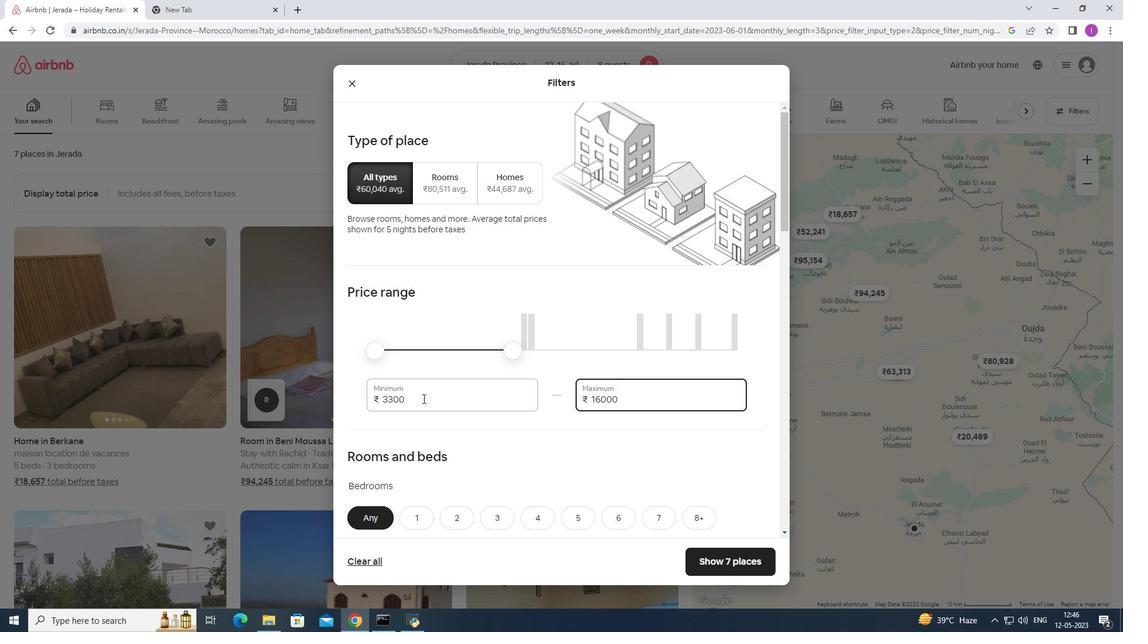 
Action: Mouse moved to (431, 379)
Screenshot: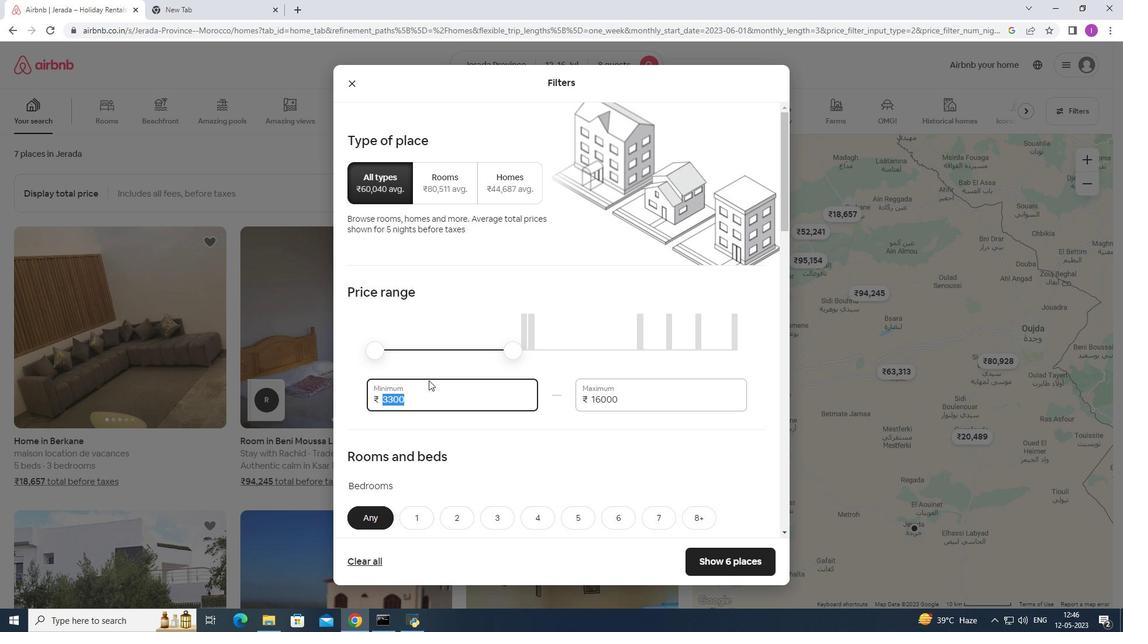 
Action: Key pressed 1
Screenshot: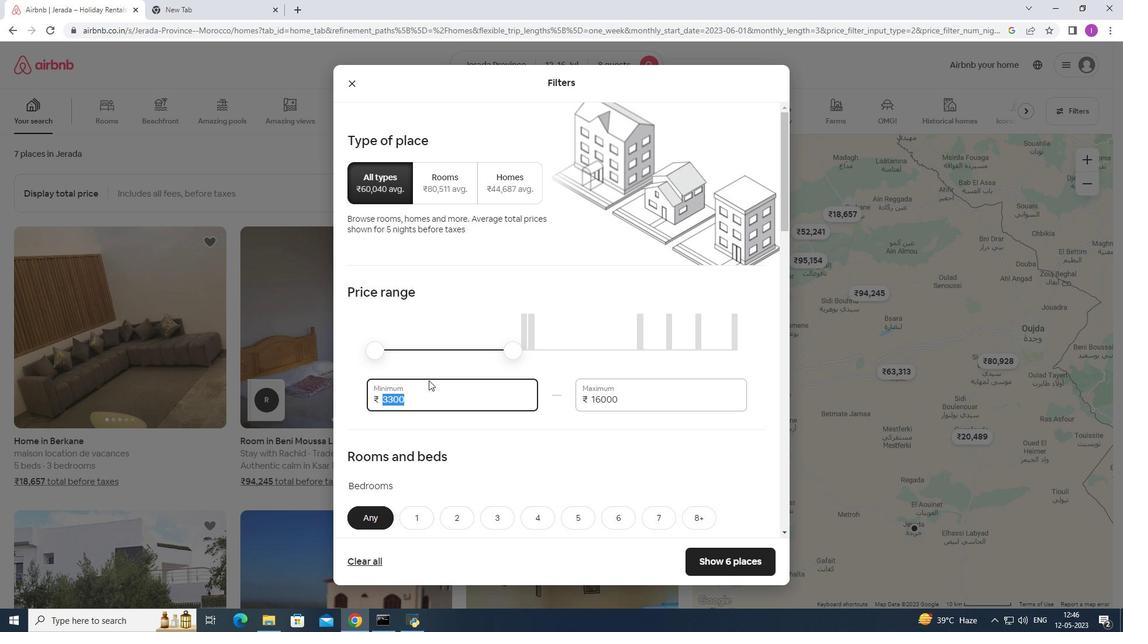 
Action: Mouse moved to (454, 383)
Screenshot: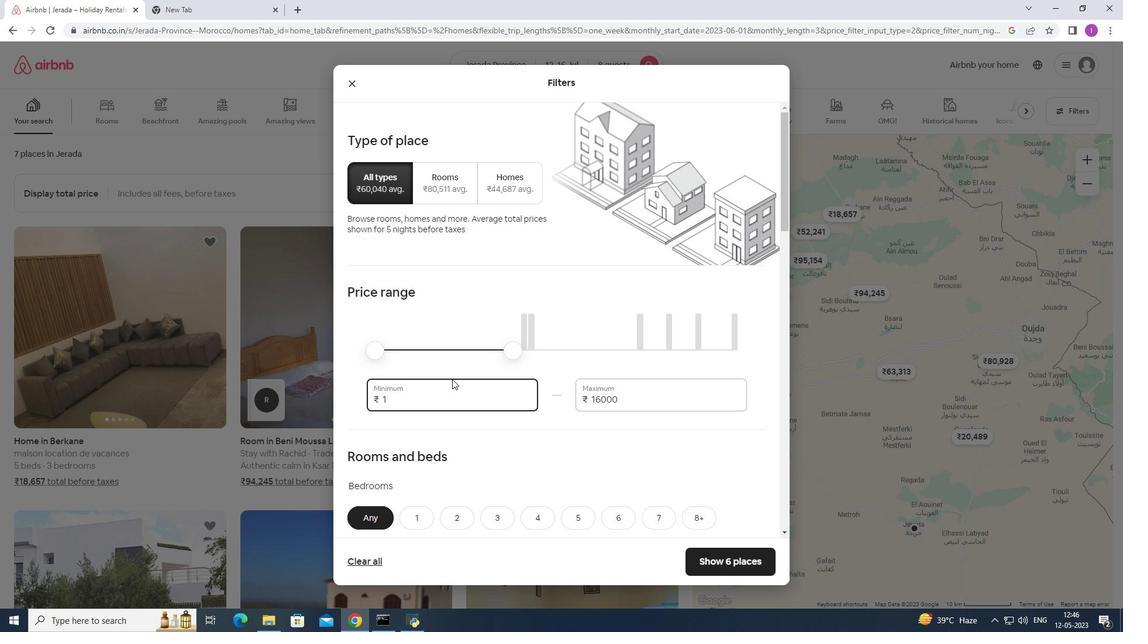 
Action: Key pressed 0
Screenshot: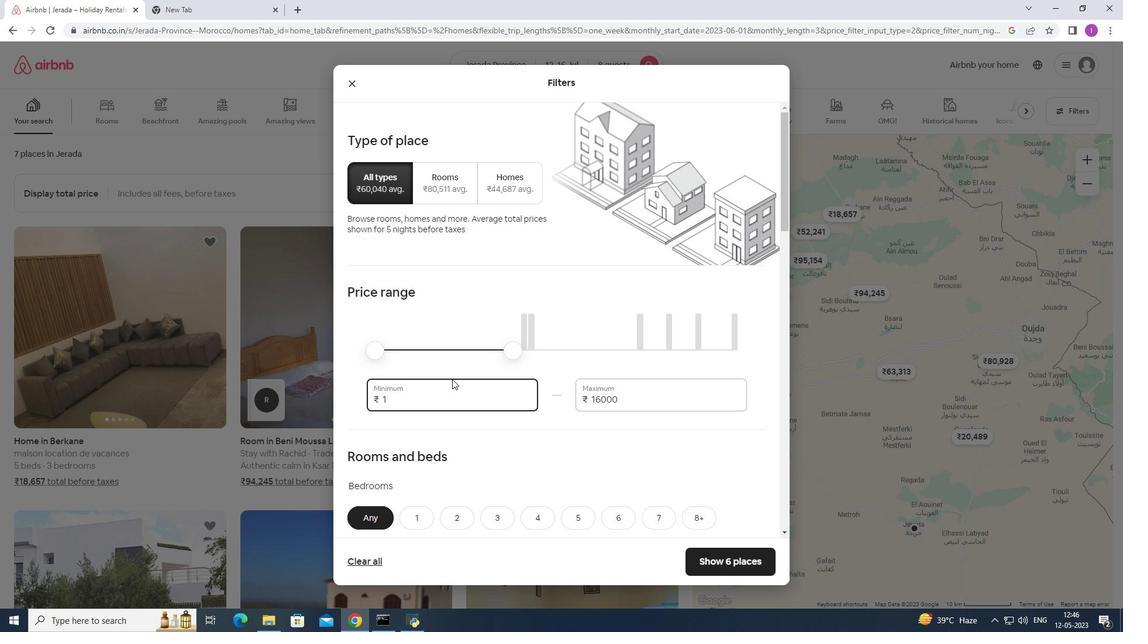 
Action: Mouse moved to (469, 387)
Screenshot: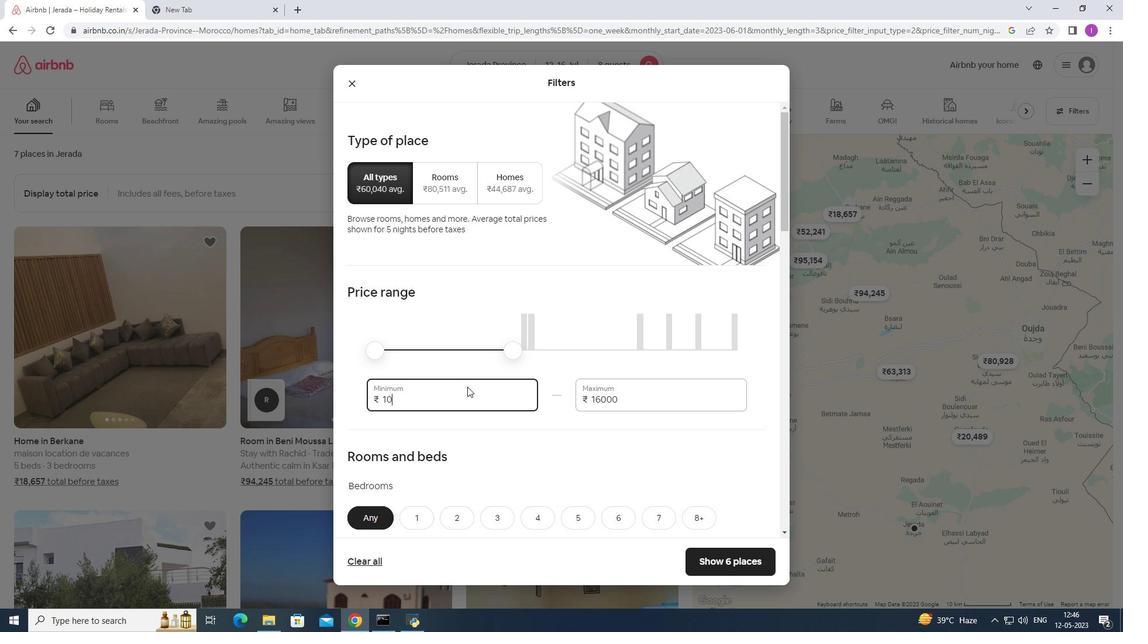 
Action: Key pressed 0
Screenshot: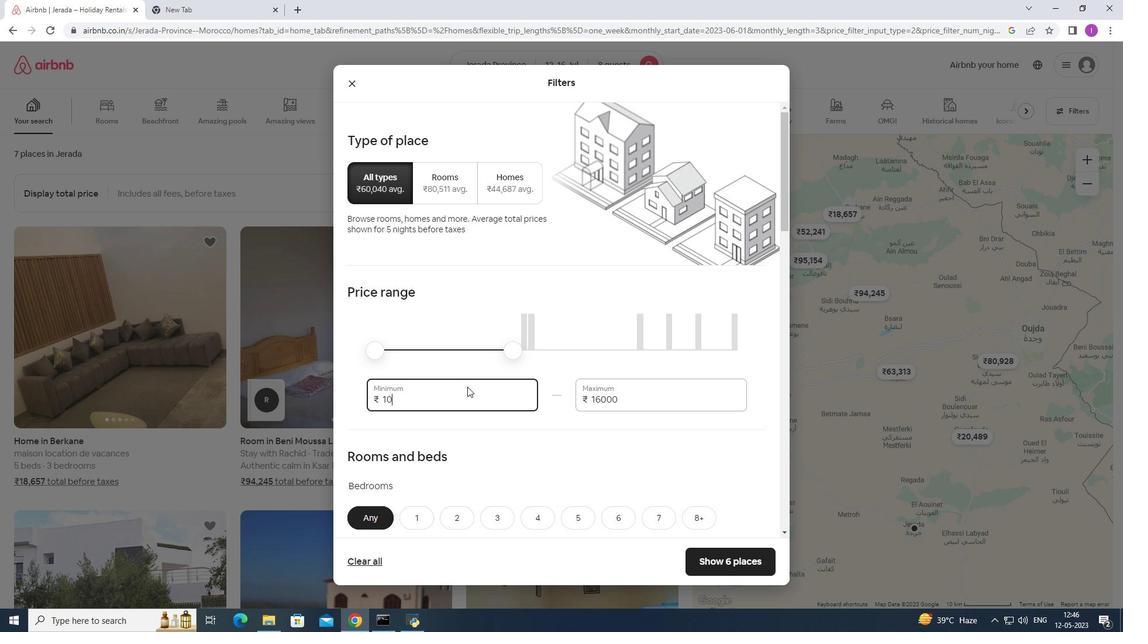 
Action: Mouse moved to (469, 387)
Screenshot: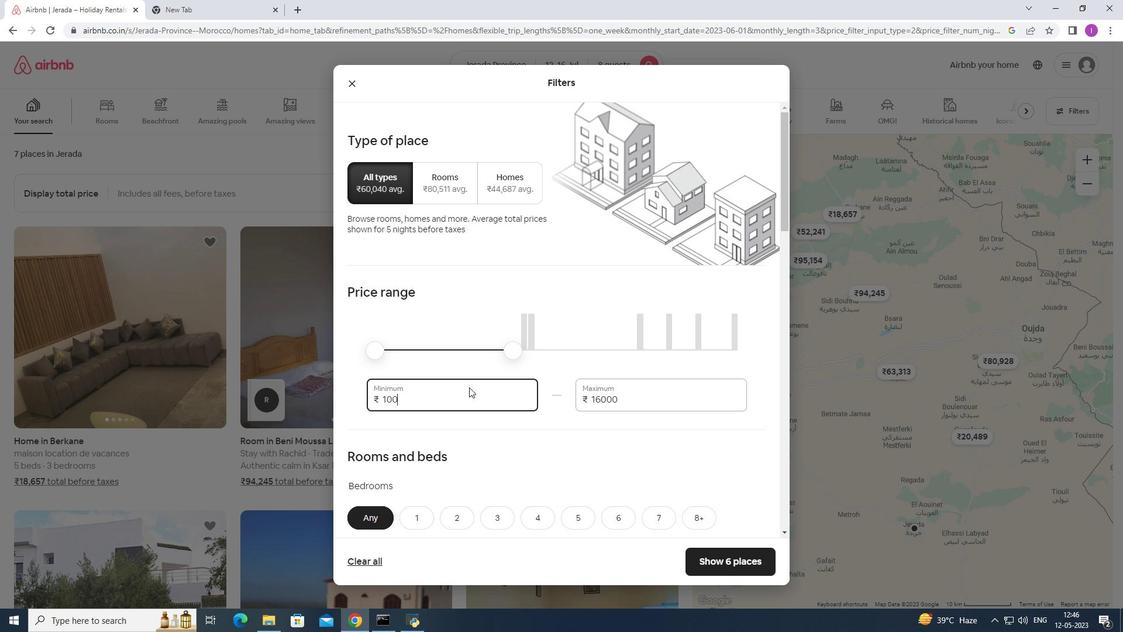 
Action: Key pressed 0
Screenshot: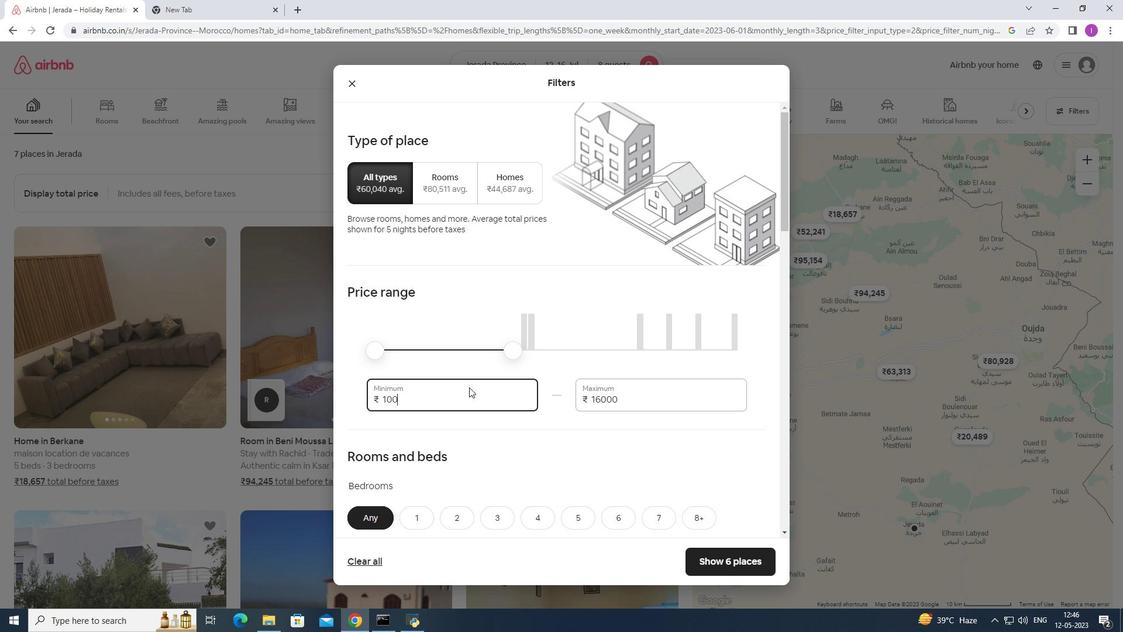 
Action: Mouse moved to (471, 387)
Screenshot: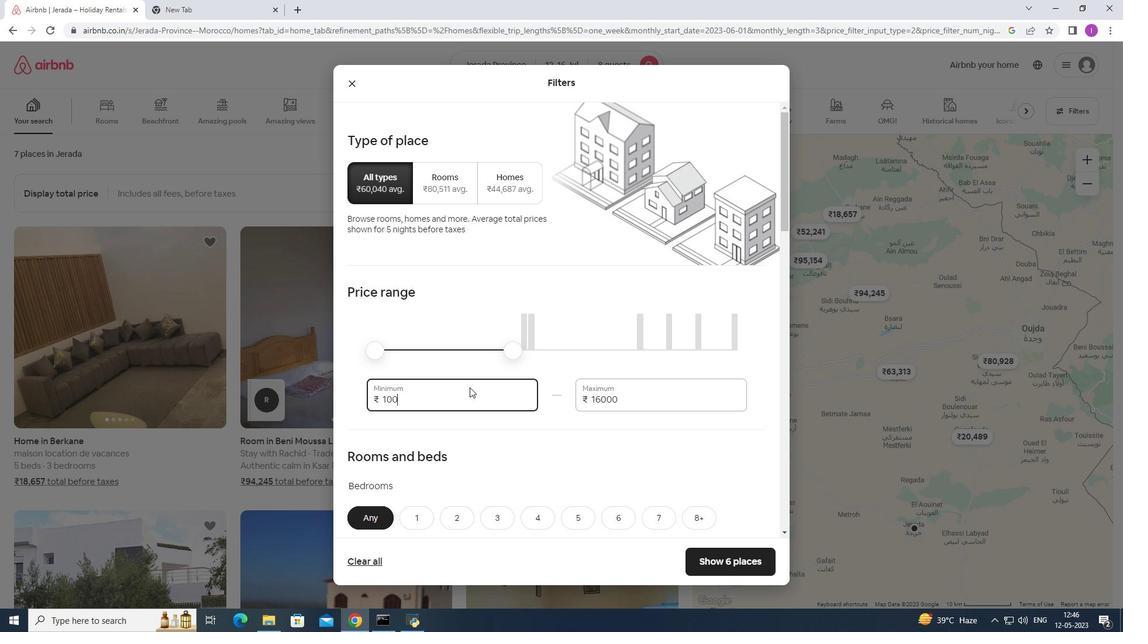 
Action: Key pressed 0
Screenshot: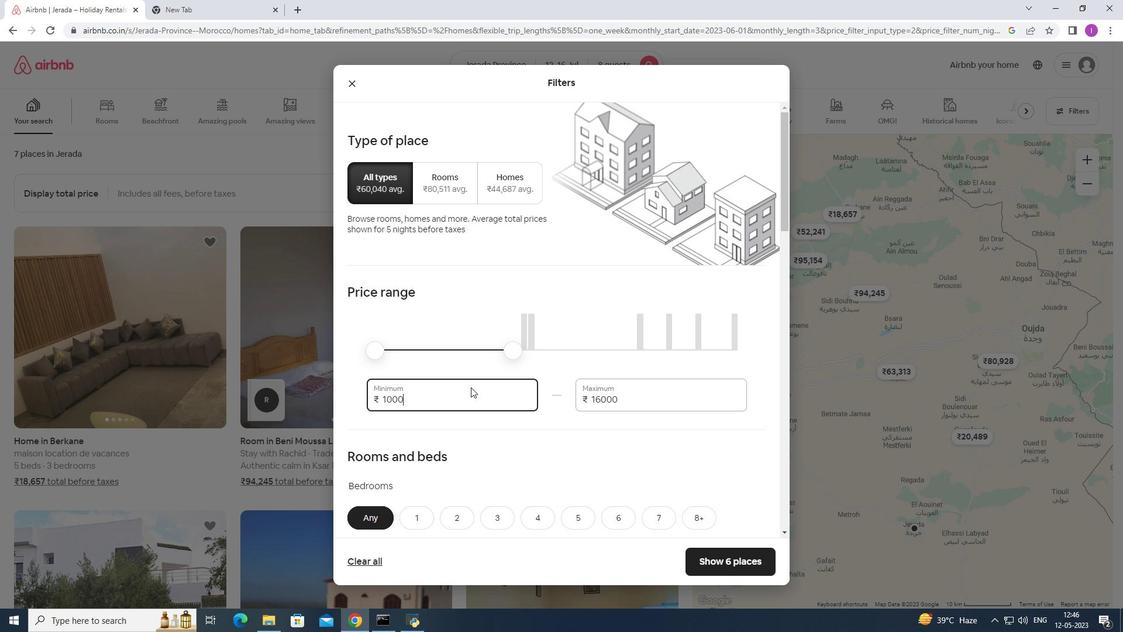 
Action: Mouse moved to (620, 395)
Screenshot: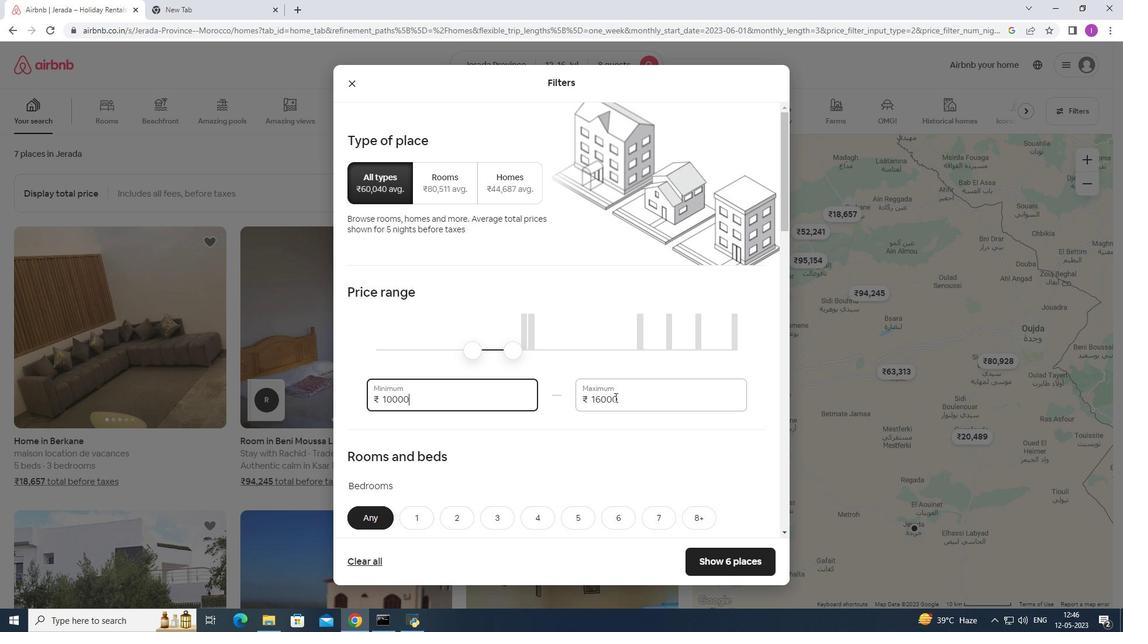 
Action: Mouse scrolled (620, 395) with delta (0, 0)
Screenshot: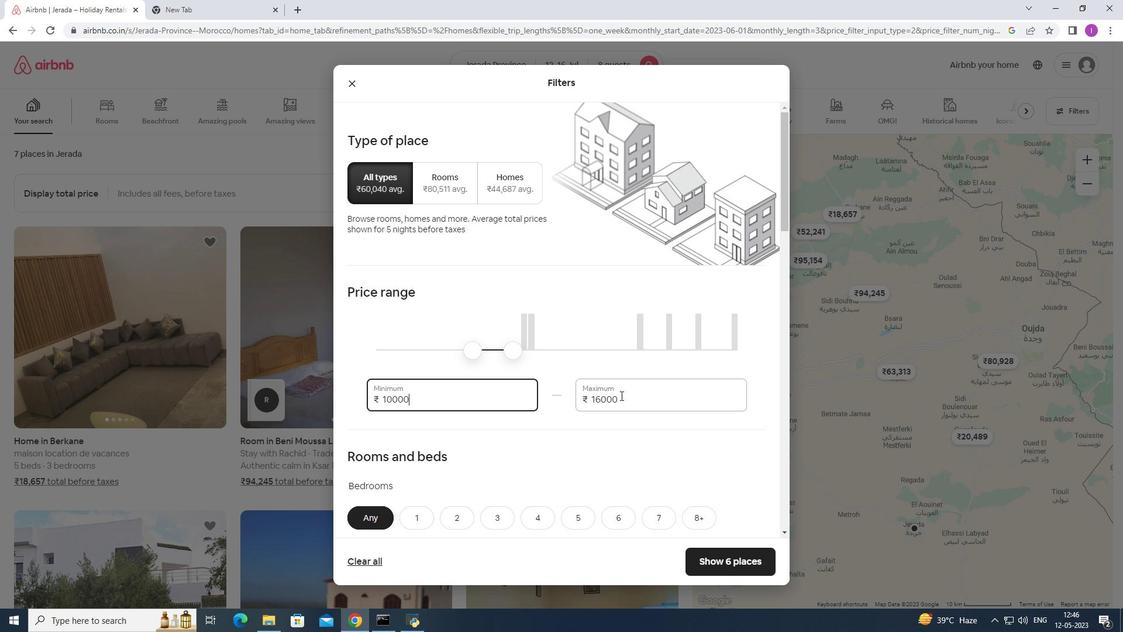 
Action: Mouse moved to (573, 402)
Screenshot: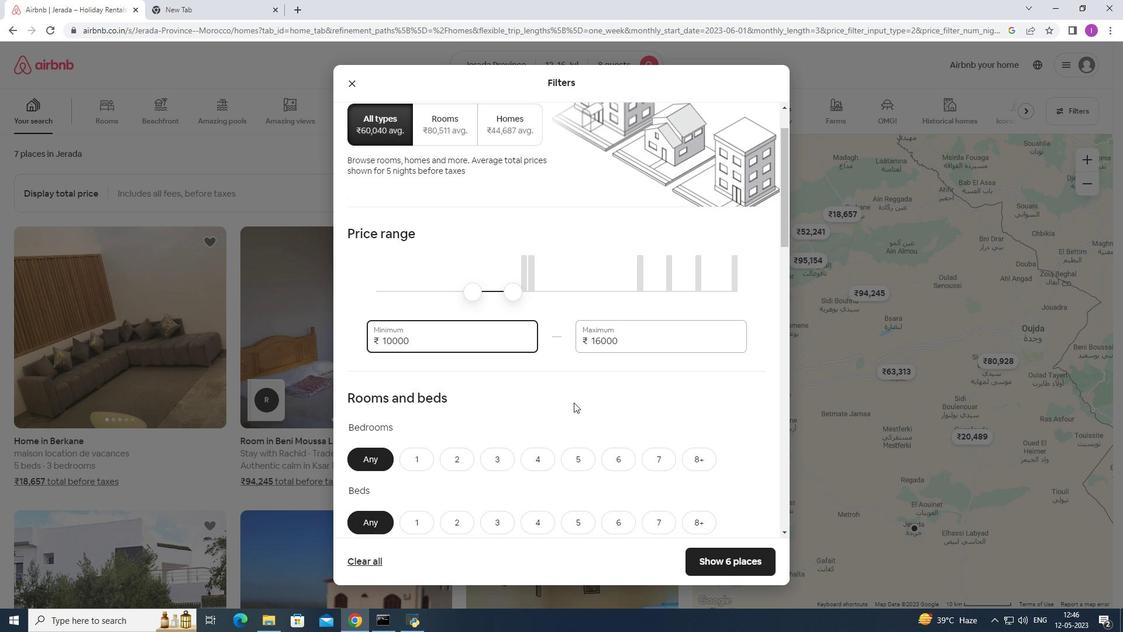 
Action: Mouse scrolled (573, 402) with delta (0, 0)
Screenshot: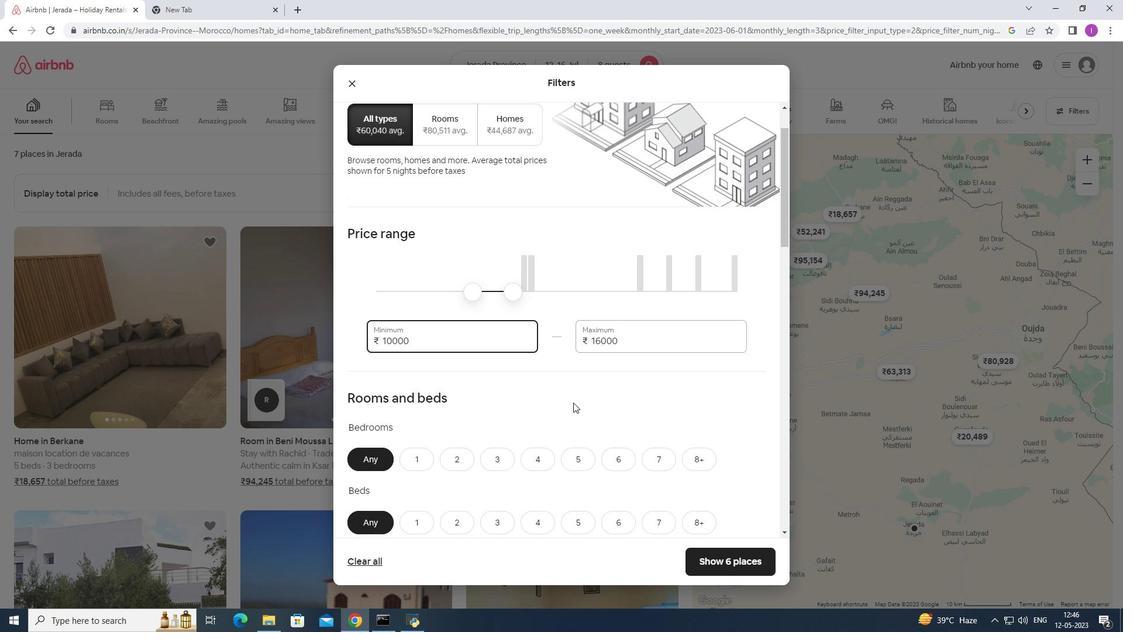 
Action: Mouse moved to (573, 403)
Screenshot: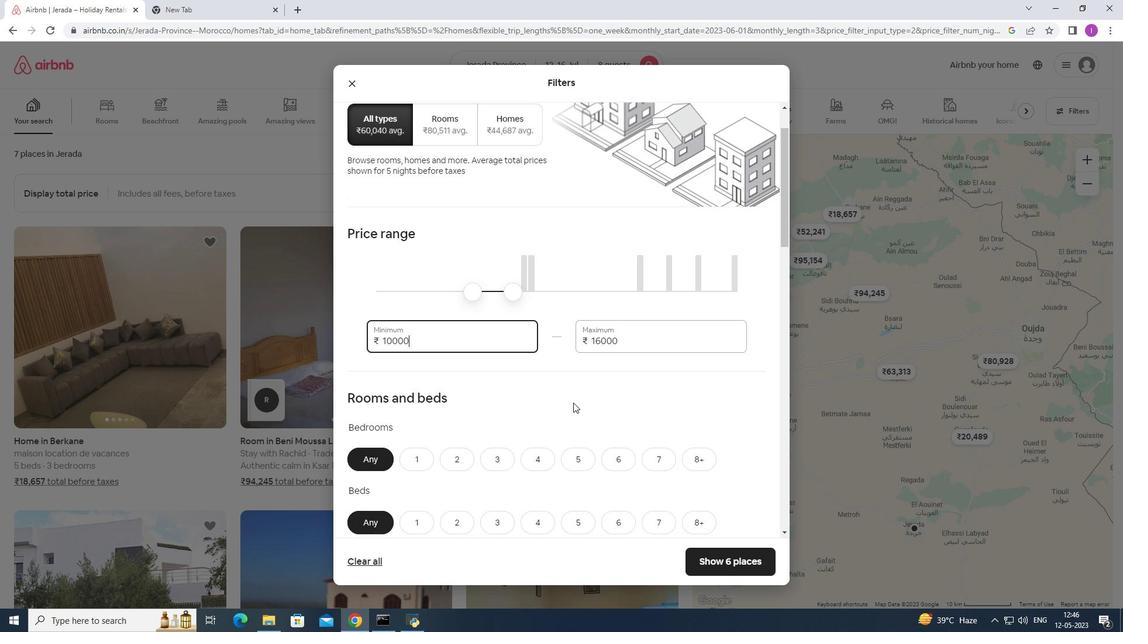 
Action: Mouse scrolled (573, 402) with delta (0, 0)
Screenshot: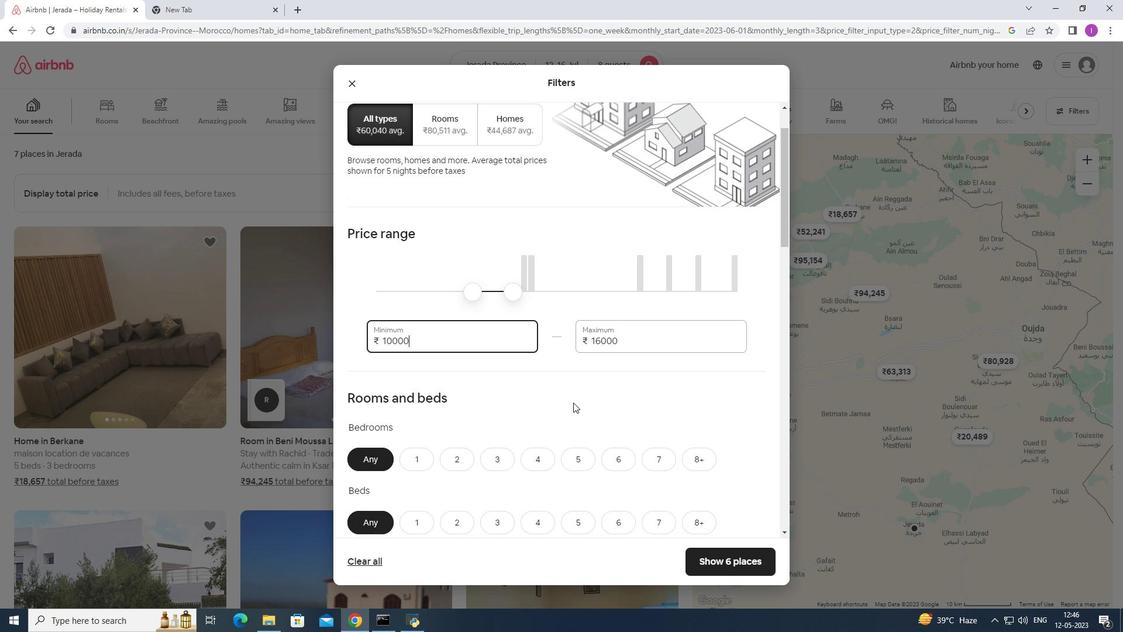 
Action: Mouse moved to (694, 341)
Screenshot: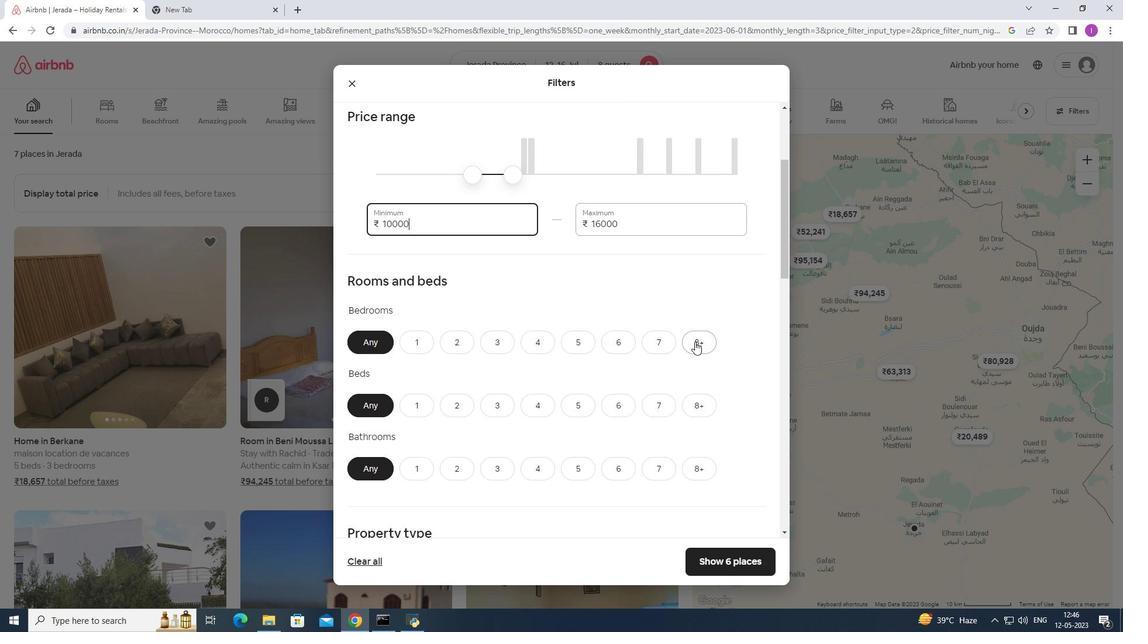 
Action: Mouse pressed left at (694, 341)
Screenshot: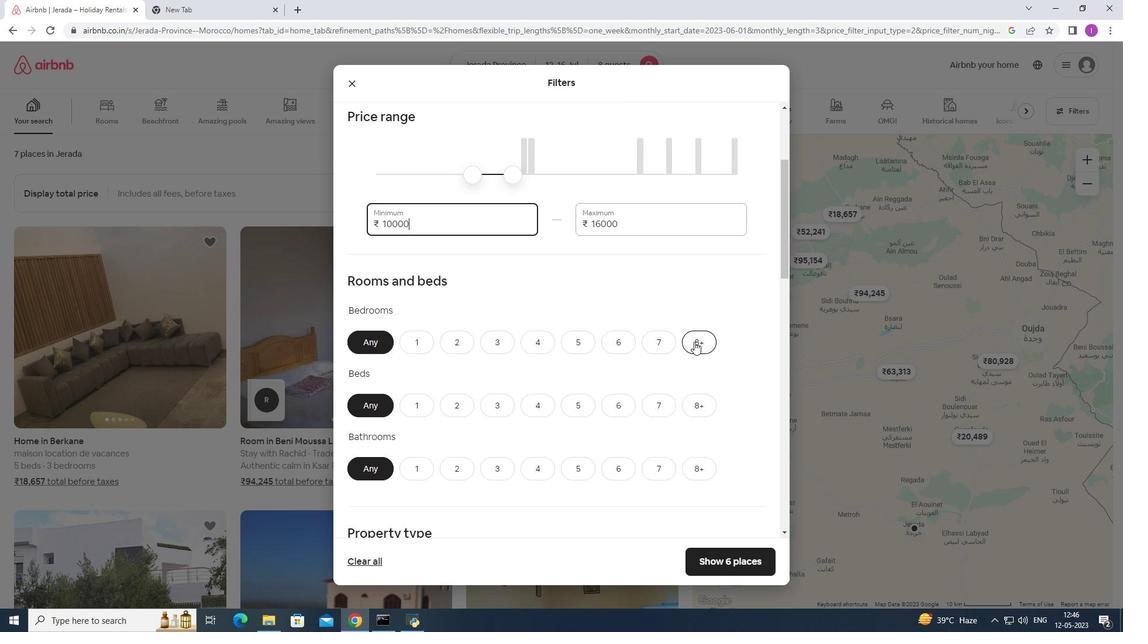 
Action: Mouse moved to (695, 409)
Screenshot: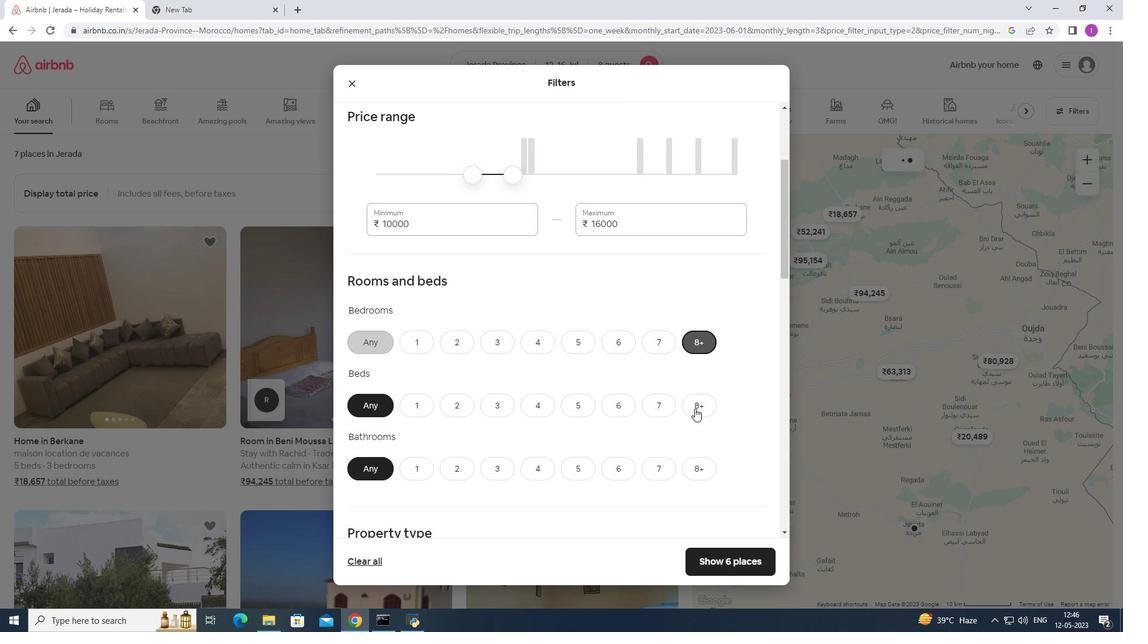 
Action: Mouse pressed left at (695, 409)
Screenshot: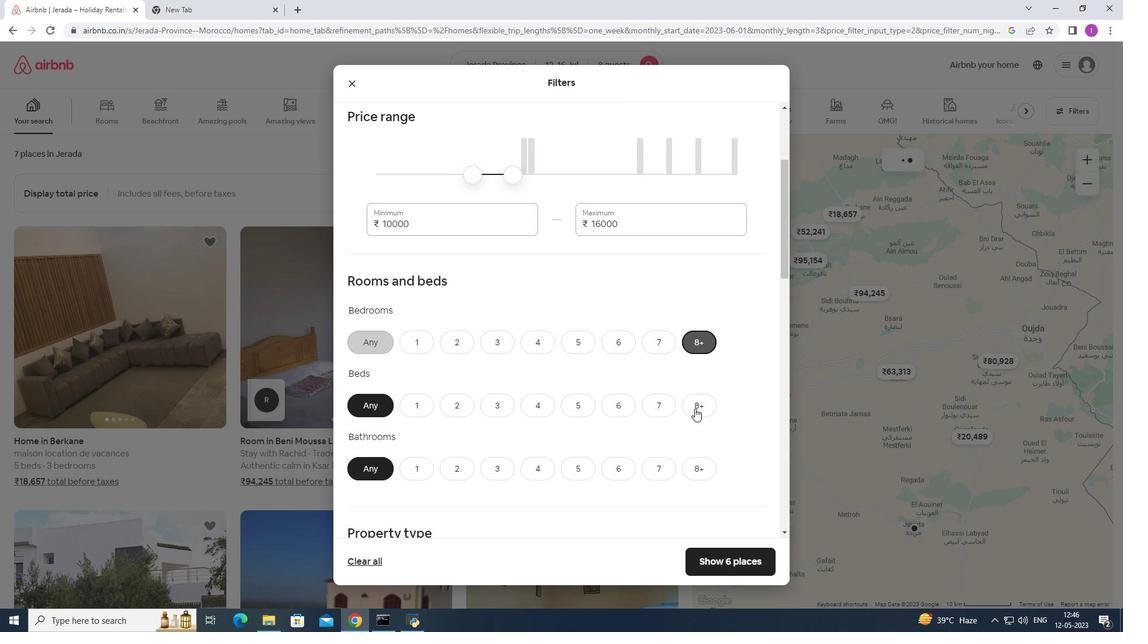 
Action: Mouse moved to (695, 457)
Screenshot: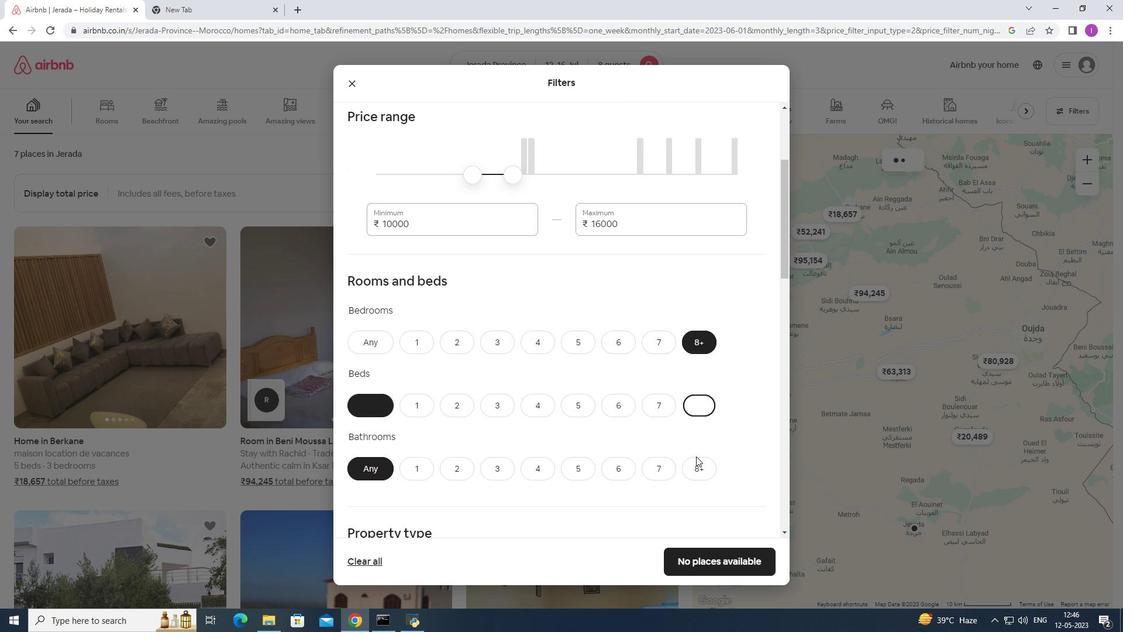 
Action: Mouse pressed left at (695, 457)
Screenshot: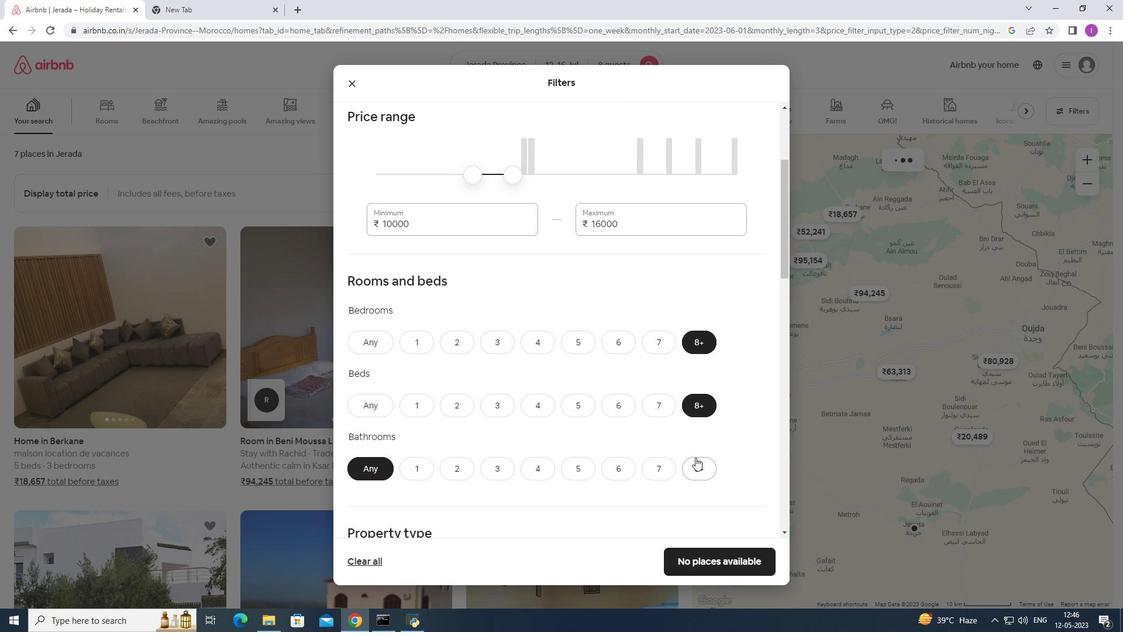 
Action: Mouse moved to (500, 344)
Screenshot: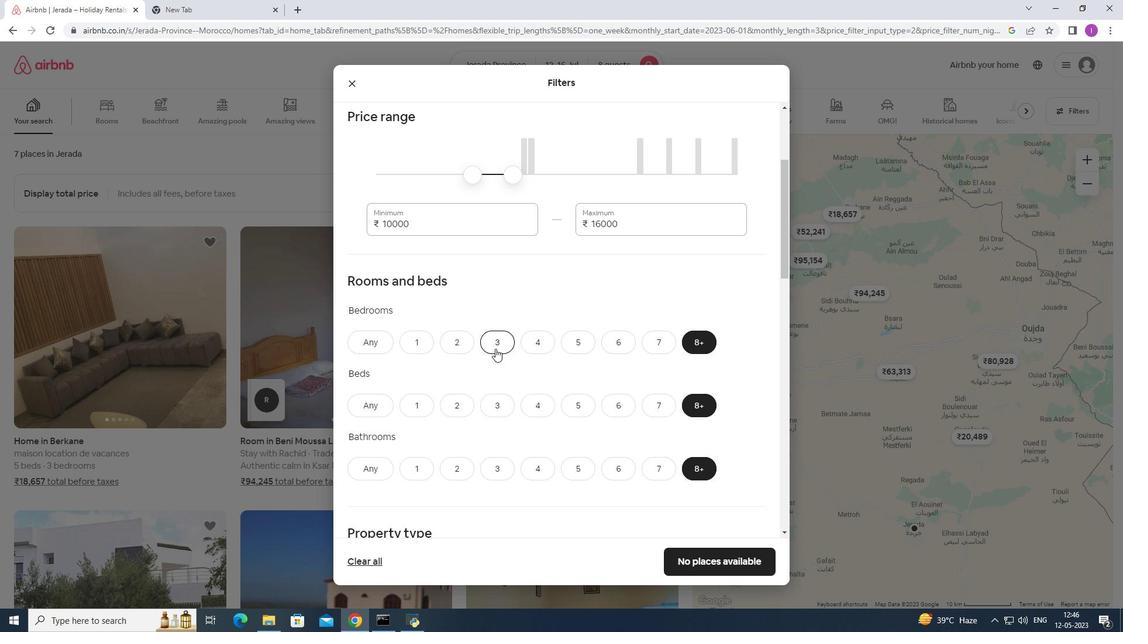 
Action: Mouse scrolled (500, 344) with delta (0, 0)
Screenshot: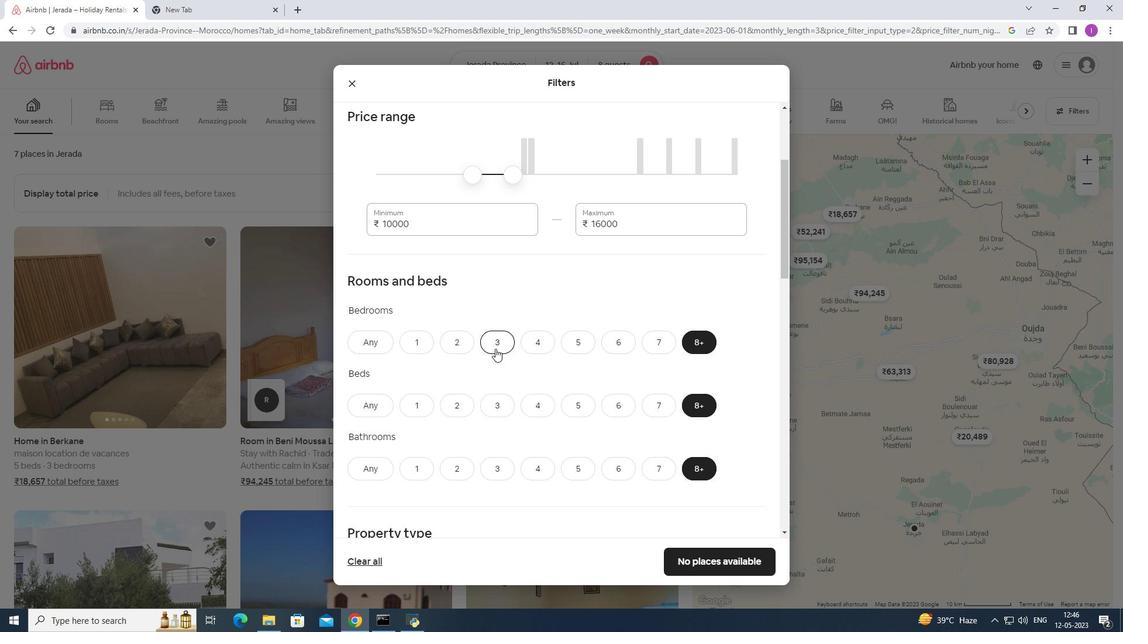 
Action: Mouse scrolled (500, 344) with delta (0, 0)
Screenshot: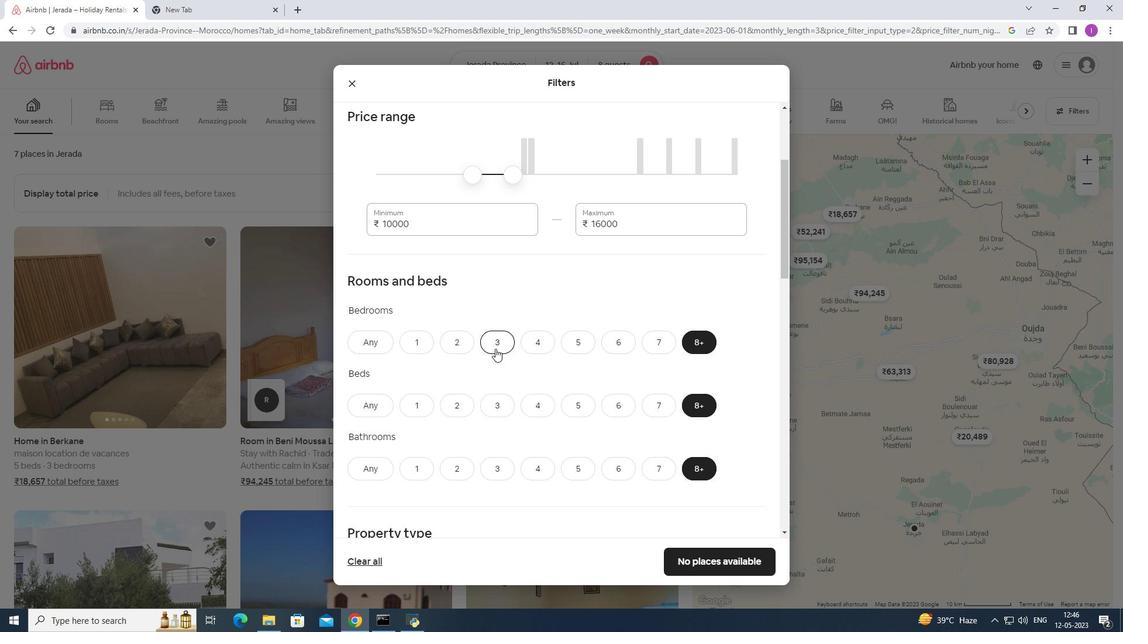 
Action: Mouse moved to (502, 344)
Screenshot: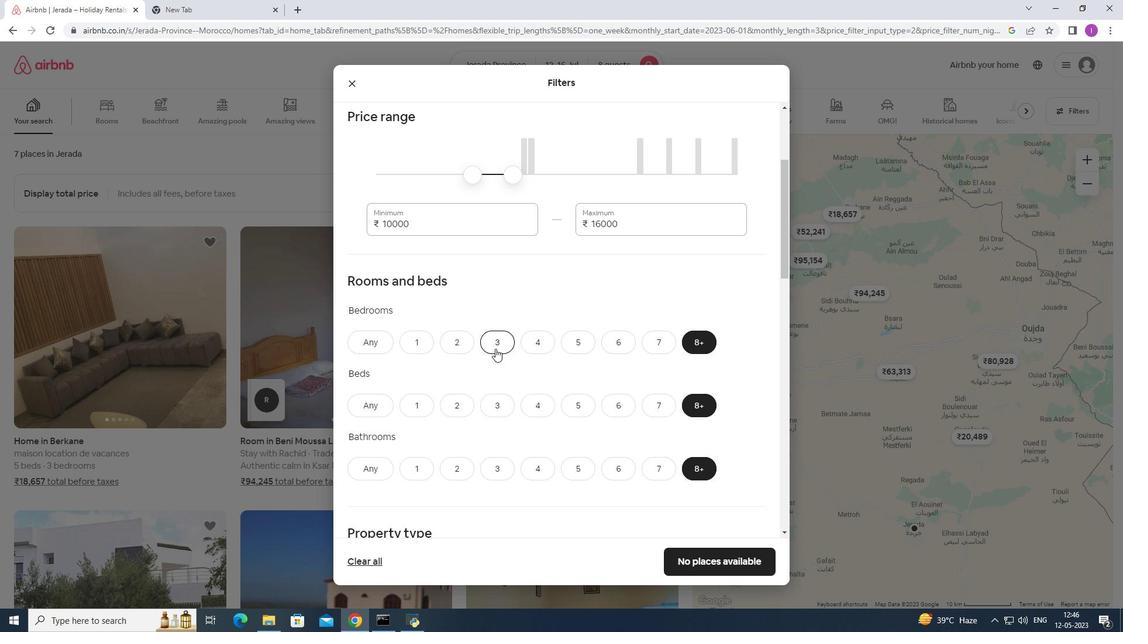 
Action: Mouse scrolled (502, 344) with delta (0, 0)
Screenshot: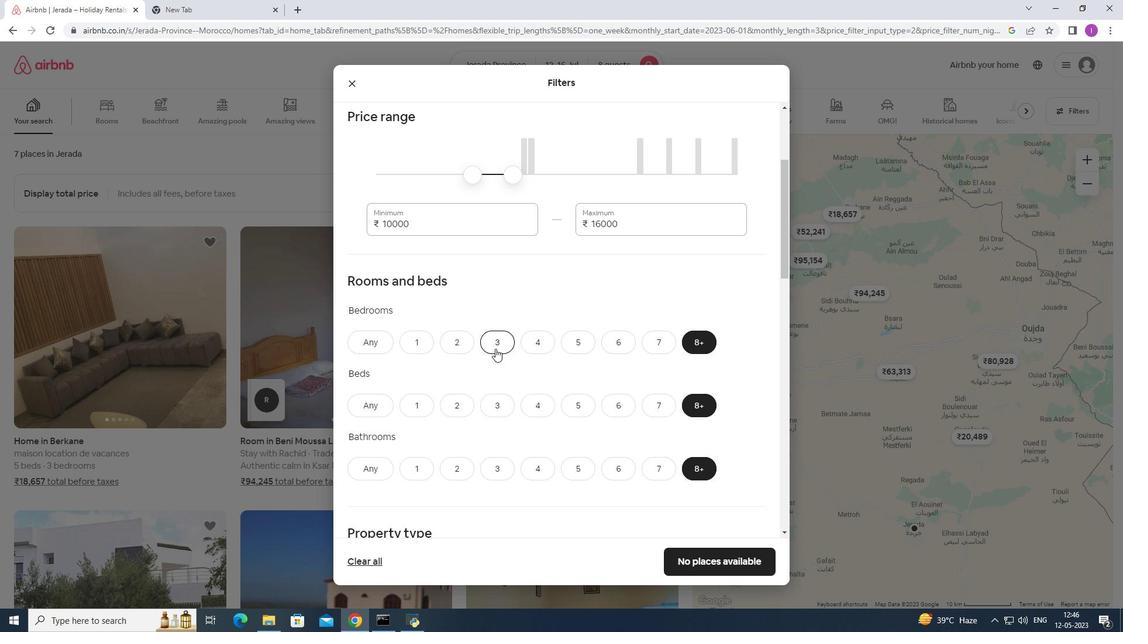 
Action: Mouse moved to (503, 344)
Screenshot: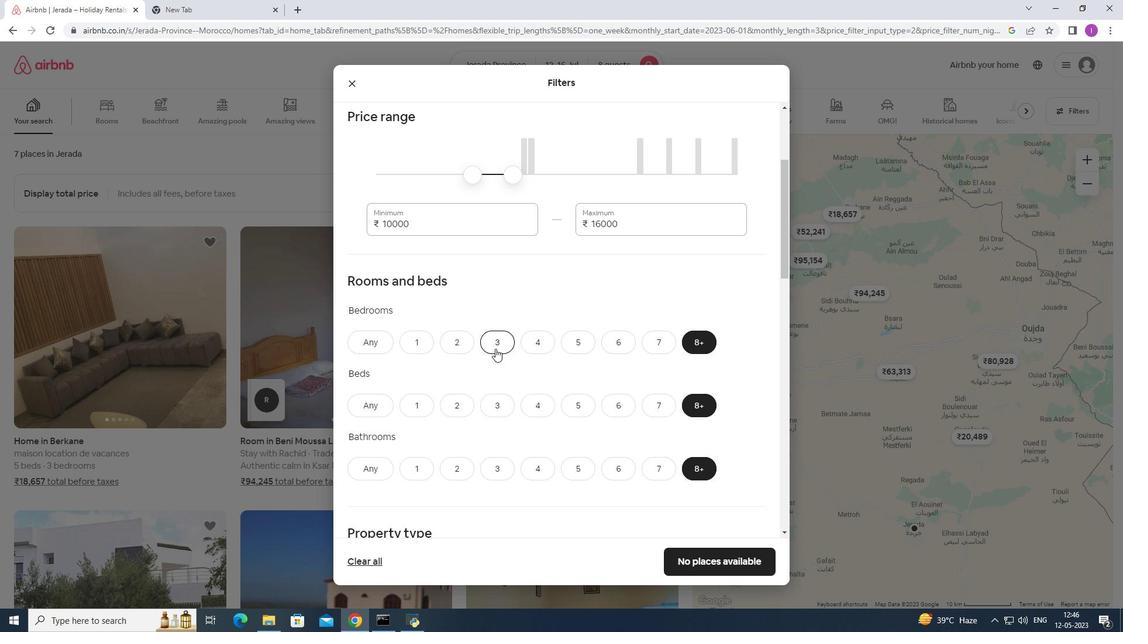 
Action: Mouse scrolled (503, 344) with delta (0, 0)
Screenshot: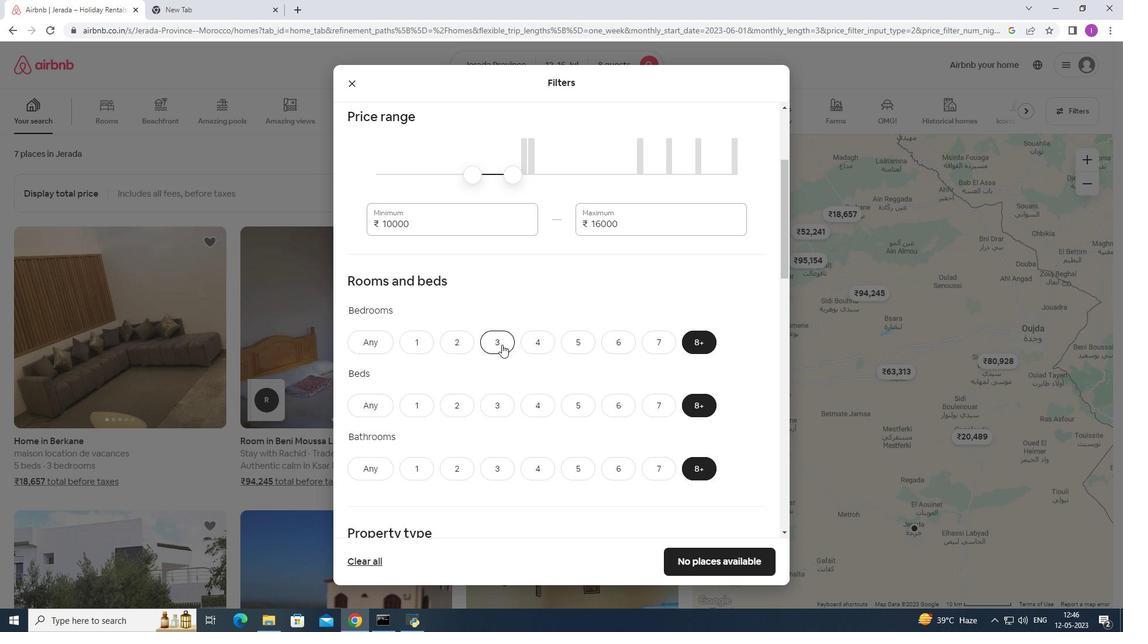 
Action: Mouse moved to (439, 355)
Screenshot: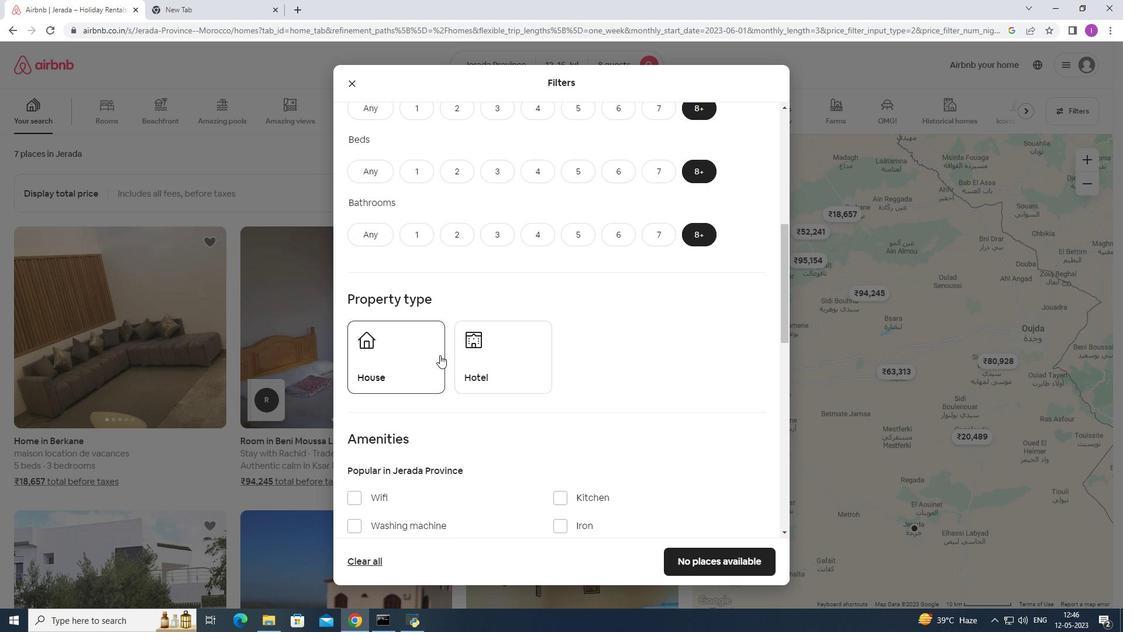 
Action: Mouse pressed left at (439, 355)
Screenshot: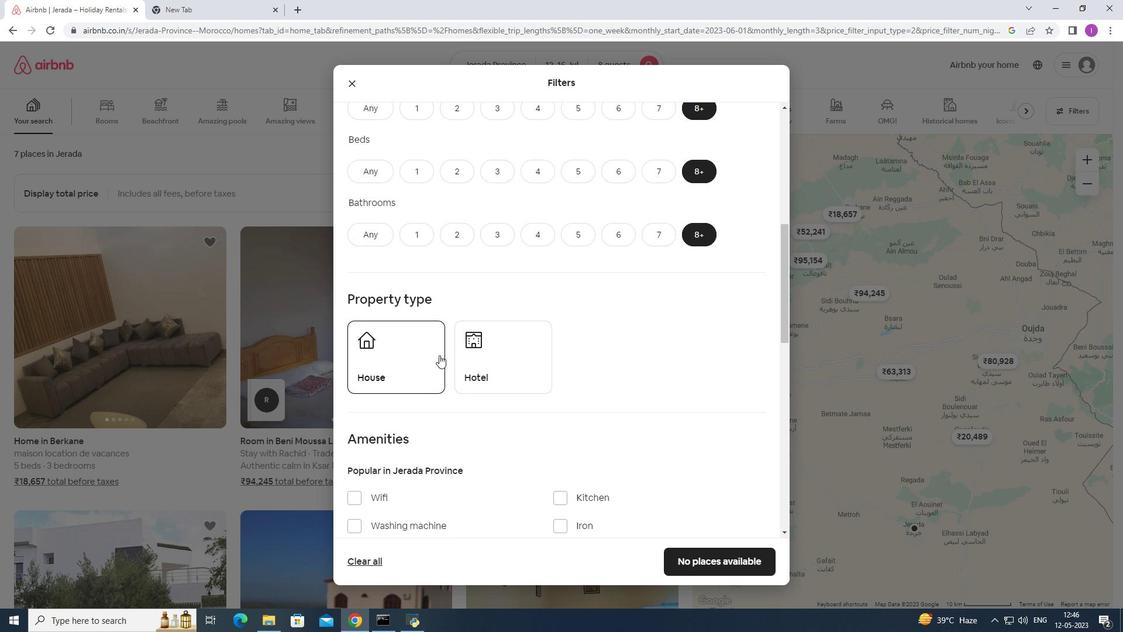 
Action: Mouse moved to (513, 359)
Screenshot: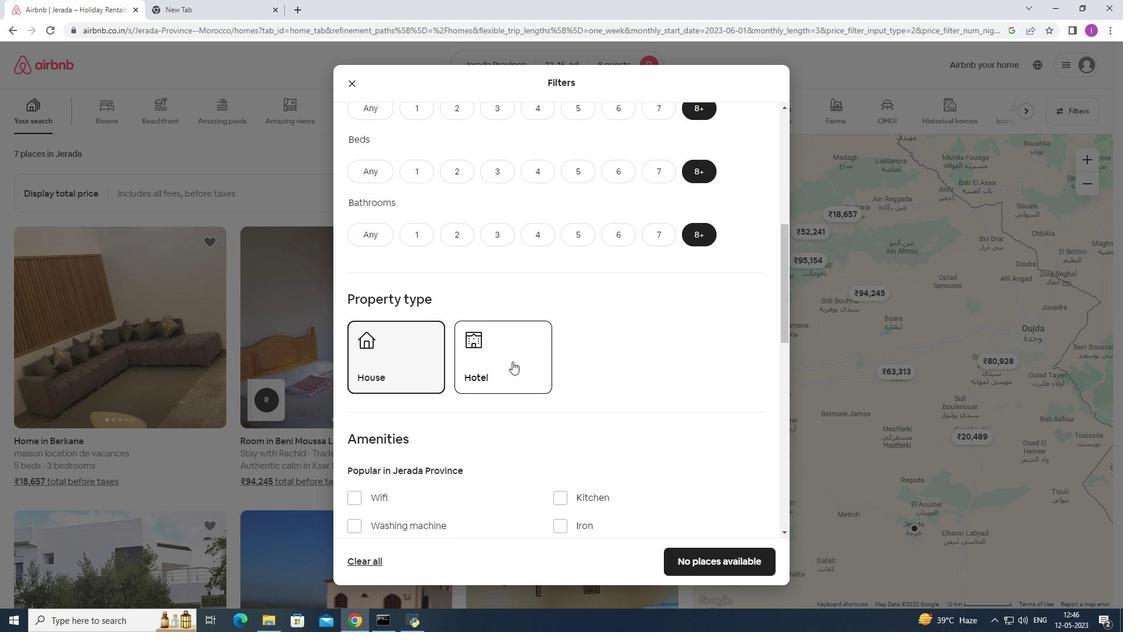 
Action: Mouse scrolled (513, 358) with delta (0, 0)
Screenshot: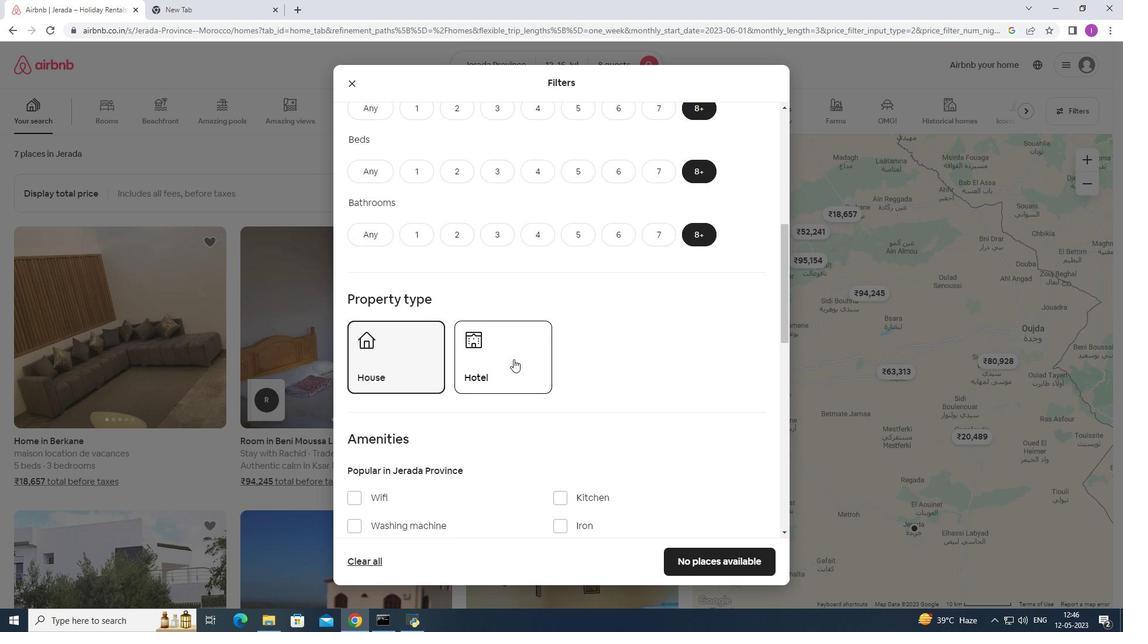 
Action: Mouse moved to (513, 359)
Screenshot: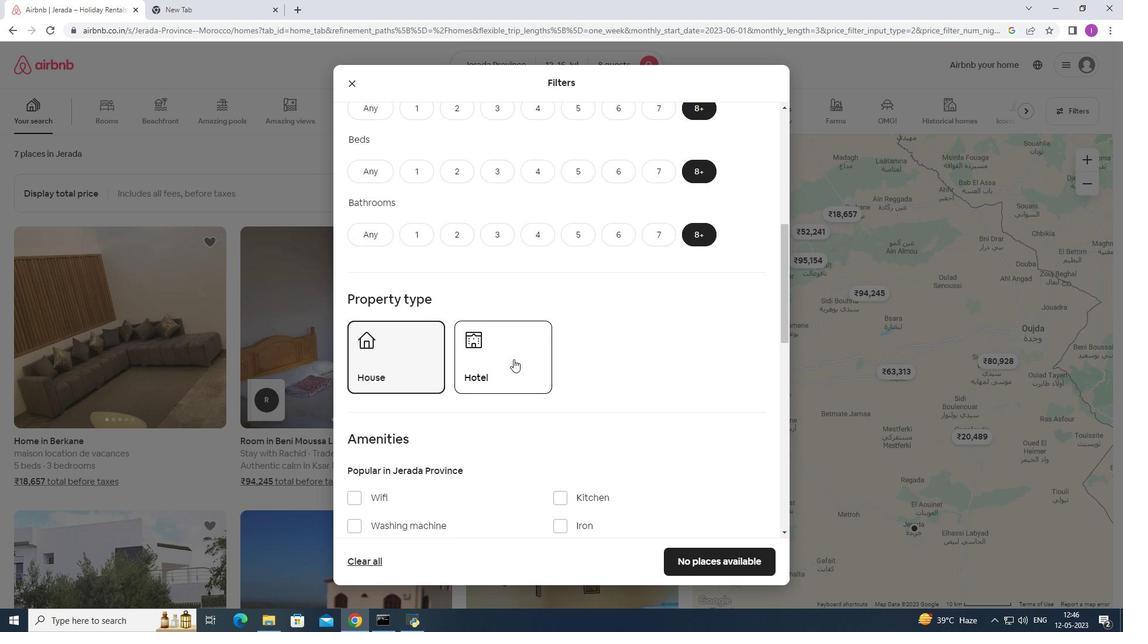 
Action: Mouse scrolled (513, 358) with delta (0, 0)
Screenshot: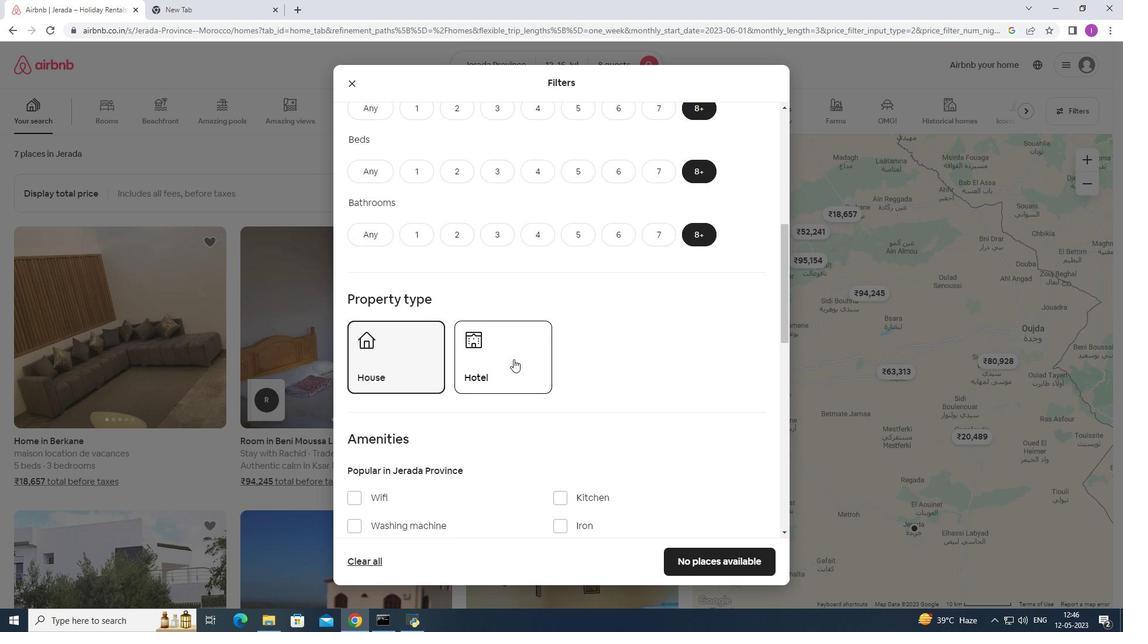 
Action: Mouse moved to (355, 379)
Screenshot: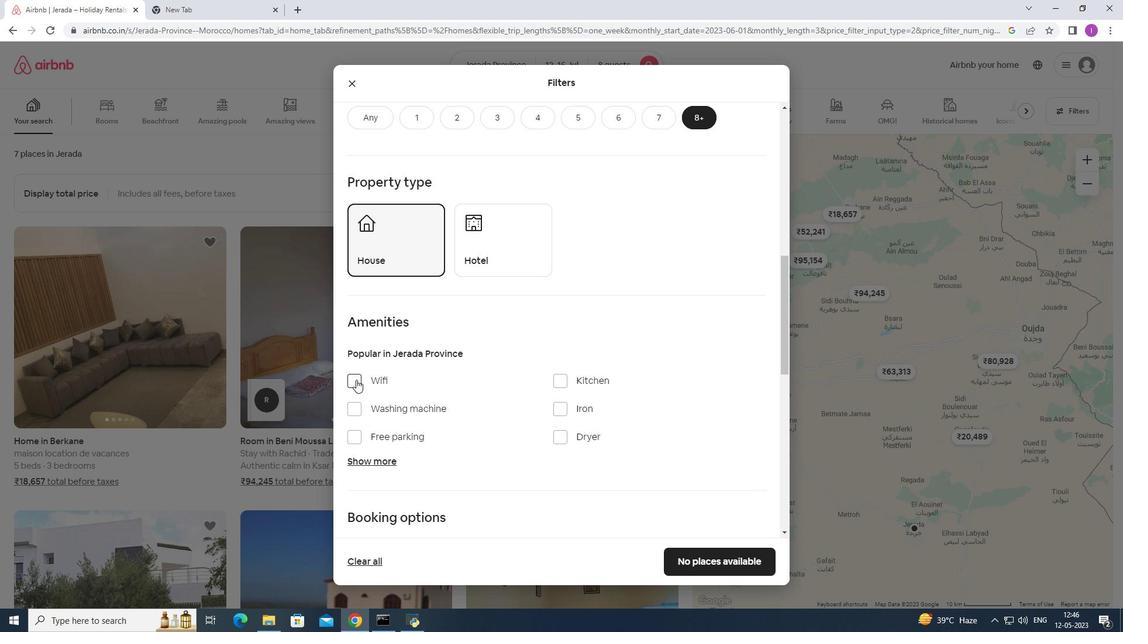 
Action: Mouse pressed left at (355, 379)
Screenshot: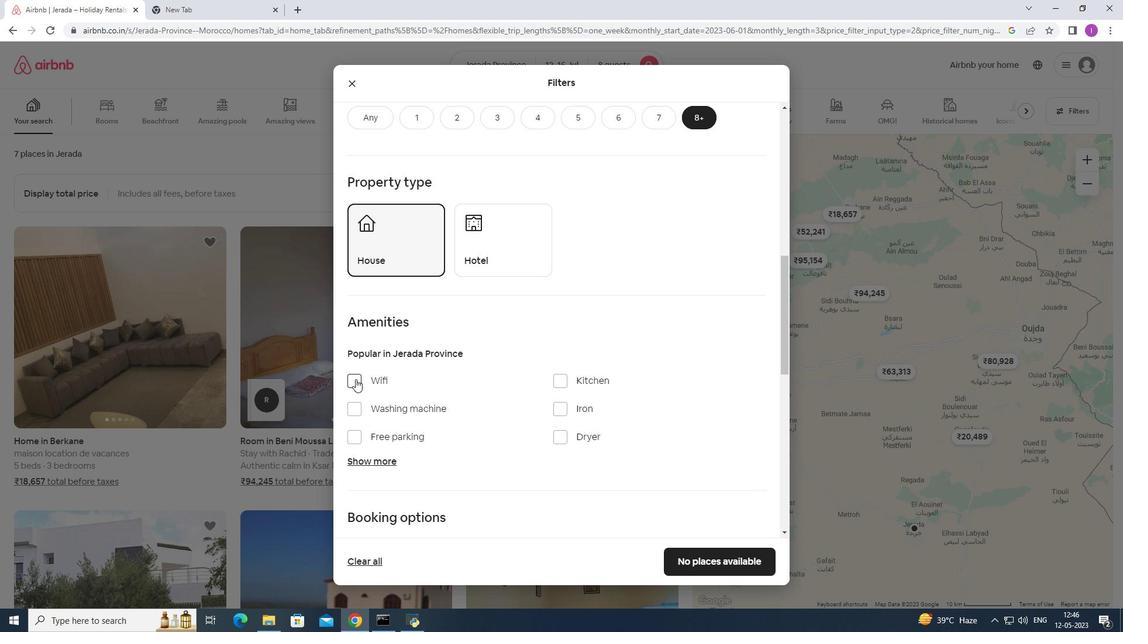 
Action: Mouse moved to (367, 437)
Screenshot: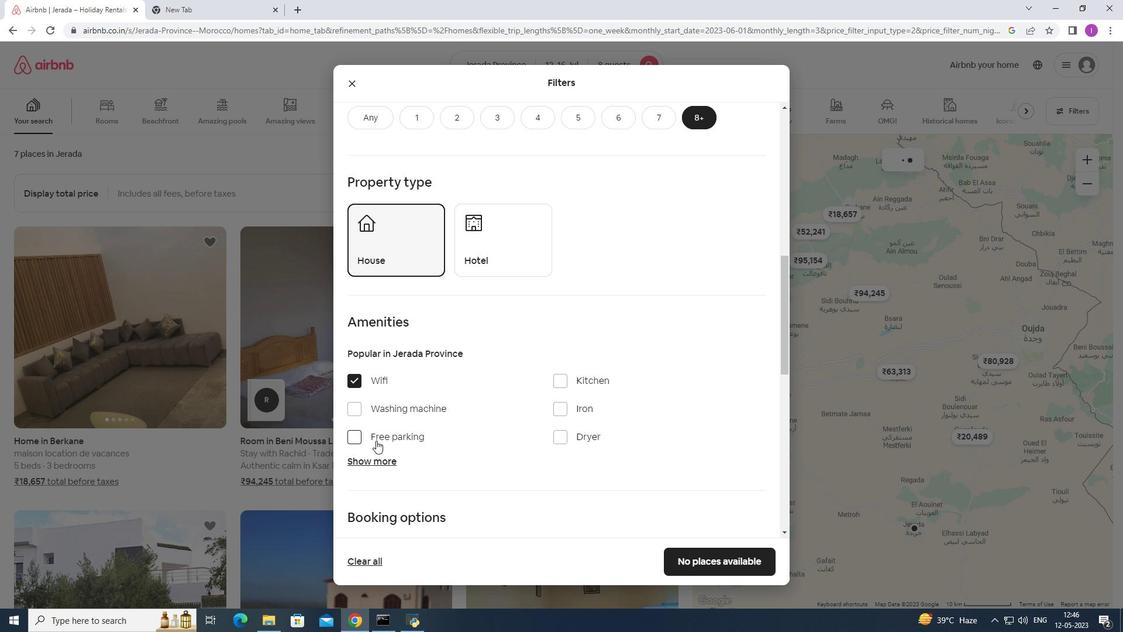 
Action: Mouse pressed left at (367, 437)
Screenshot: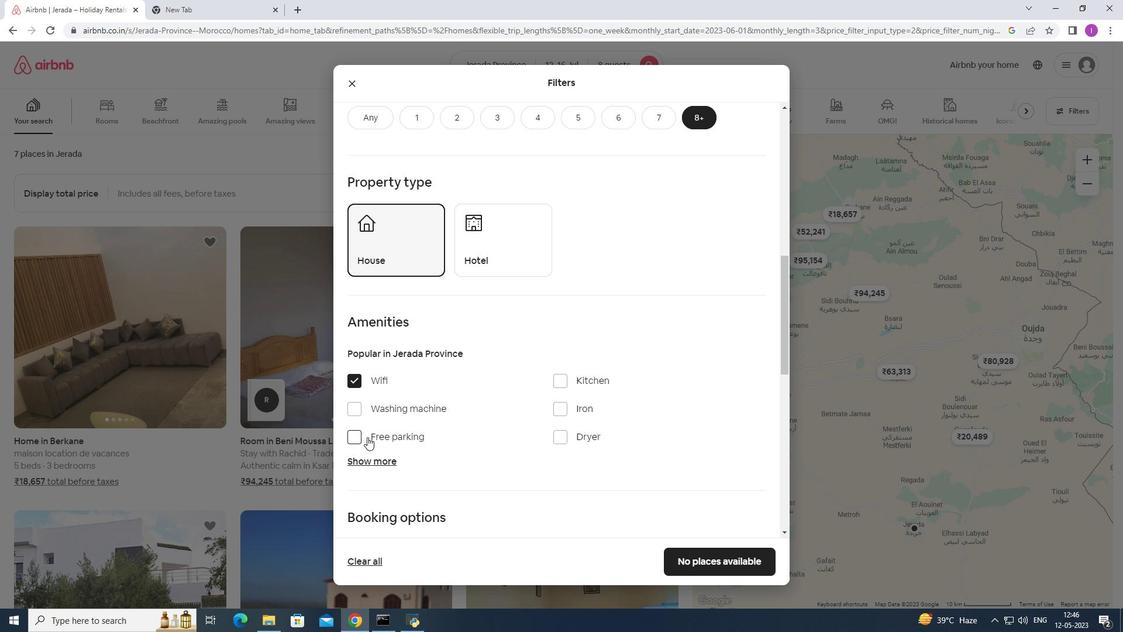 
Action: Mouse moved to (400, 457)
Screenshot: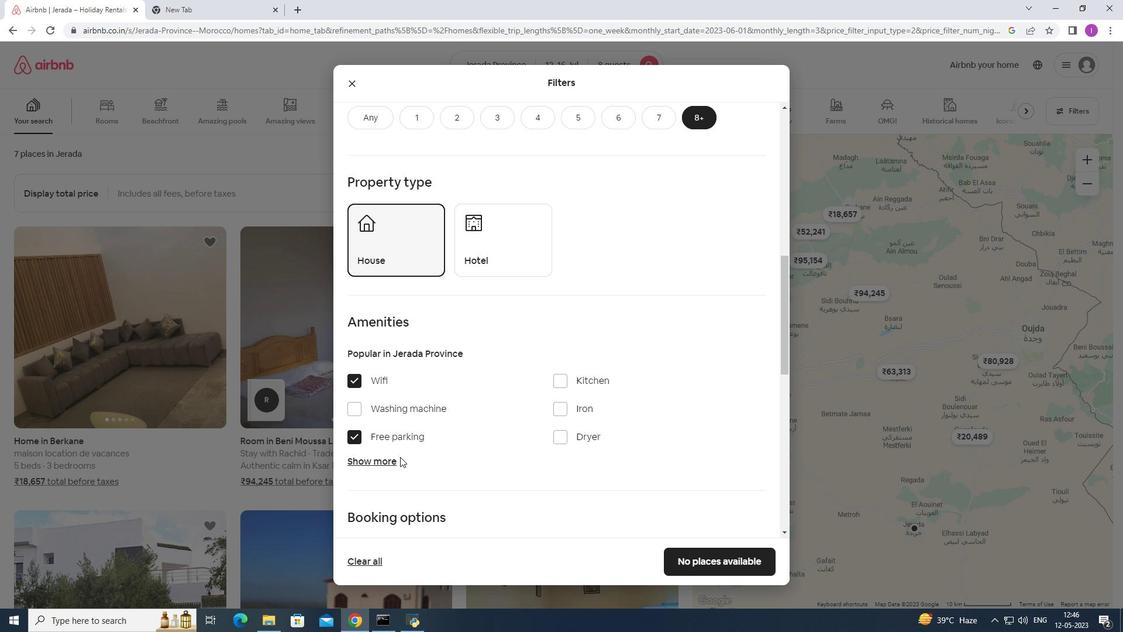 
Action: Mouse pressed left at (400, 457)
Screenshot: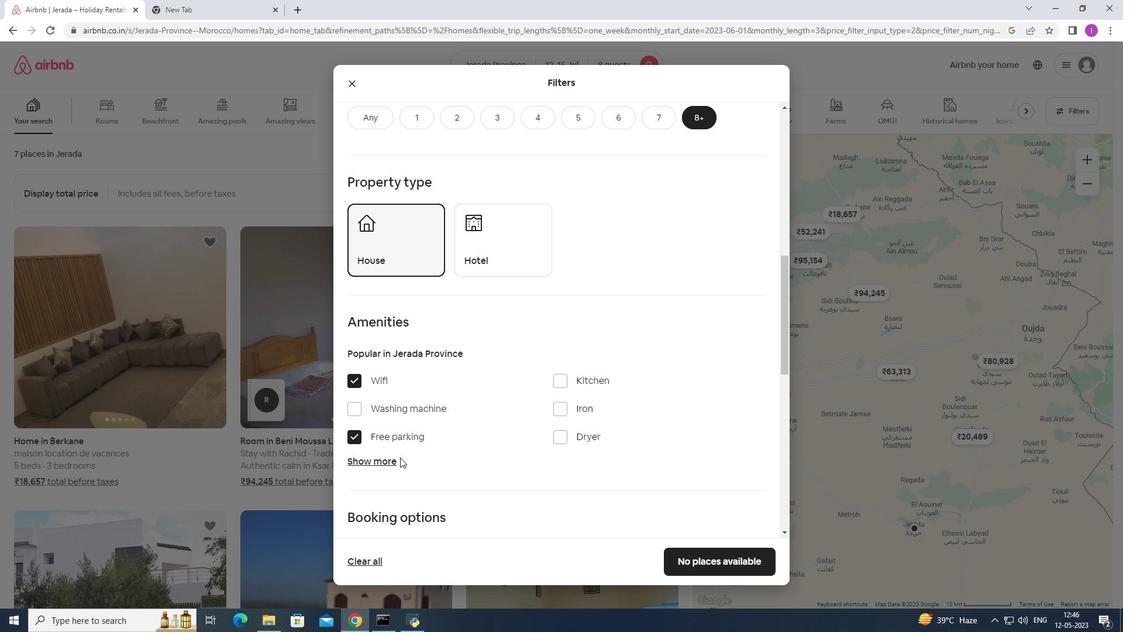 
Action: Mouse moved to (386, 457)
Screenshot: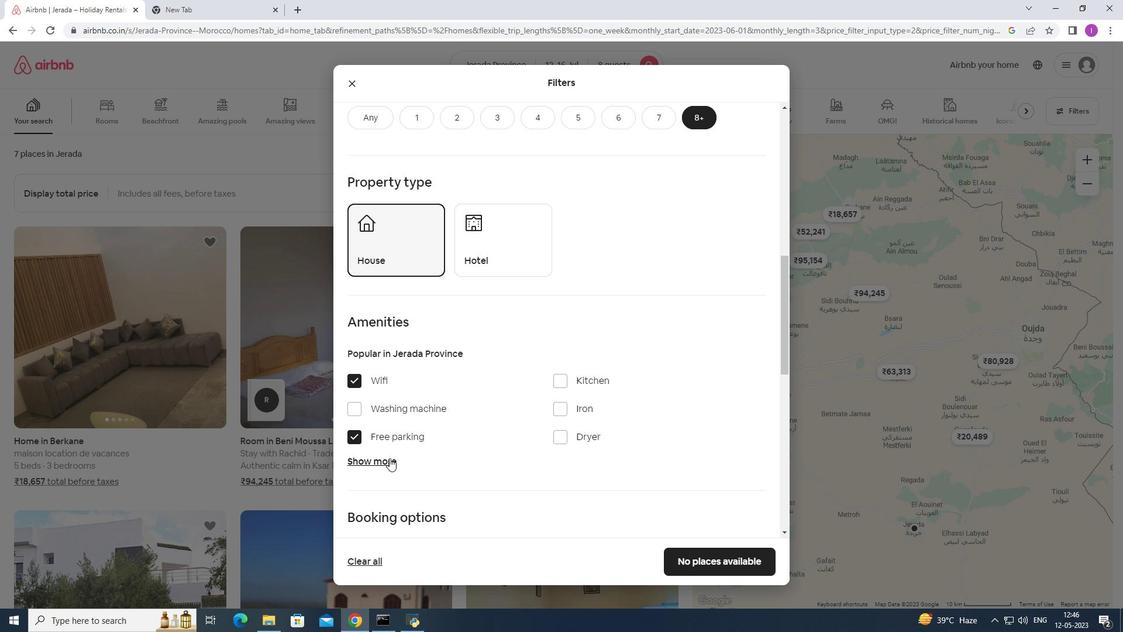 
Action: Mouse pressed left at (386, 457)
Screenshot: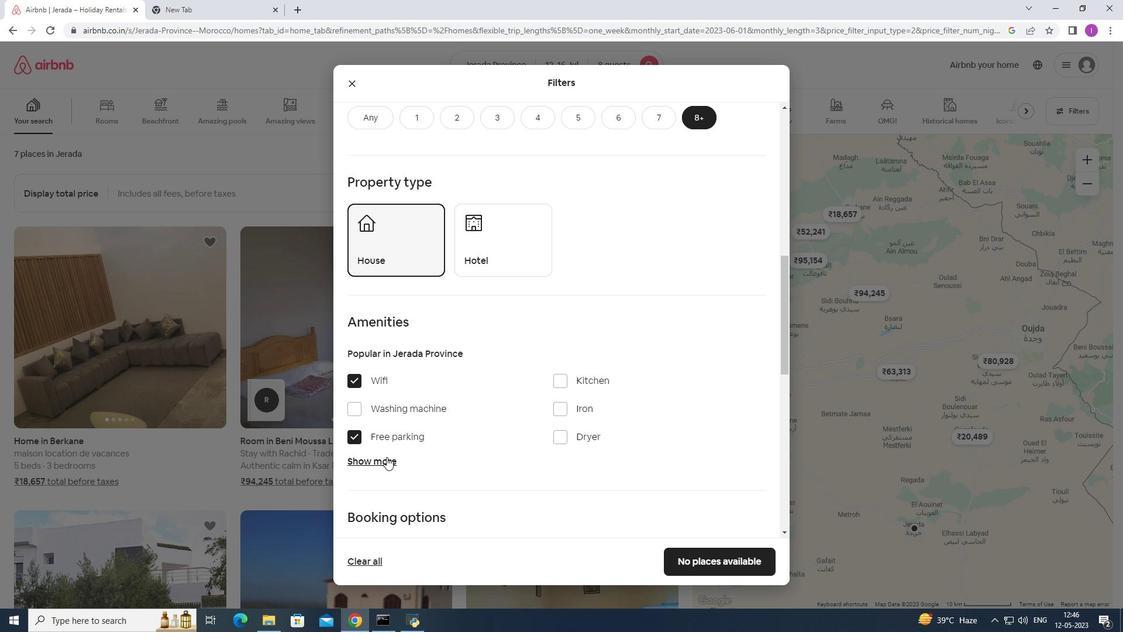 
Action: Mouse moved to (565, 526)
Screenshot: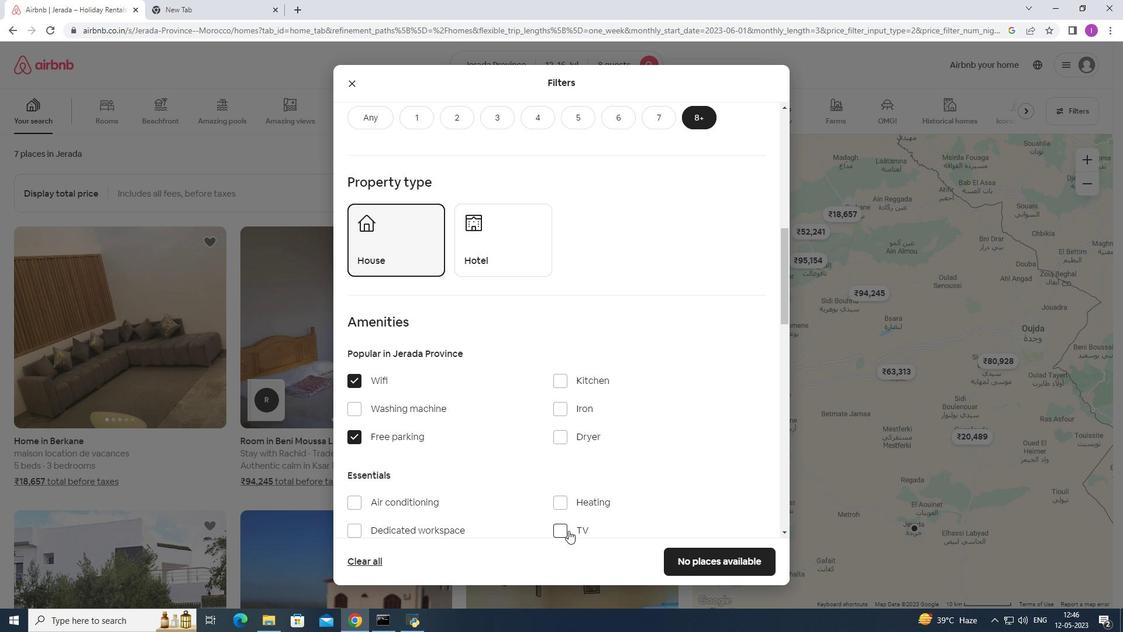
Action: Mouse pressed left at (565, 526)
Screenshot: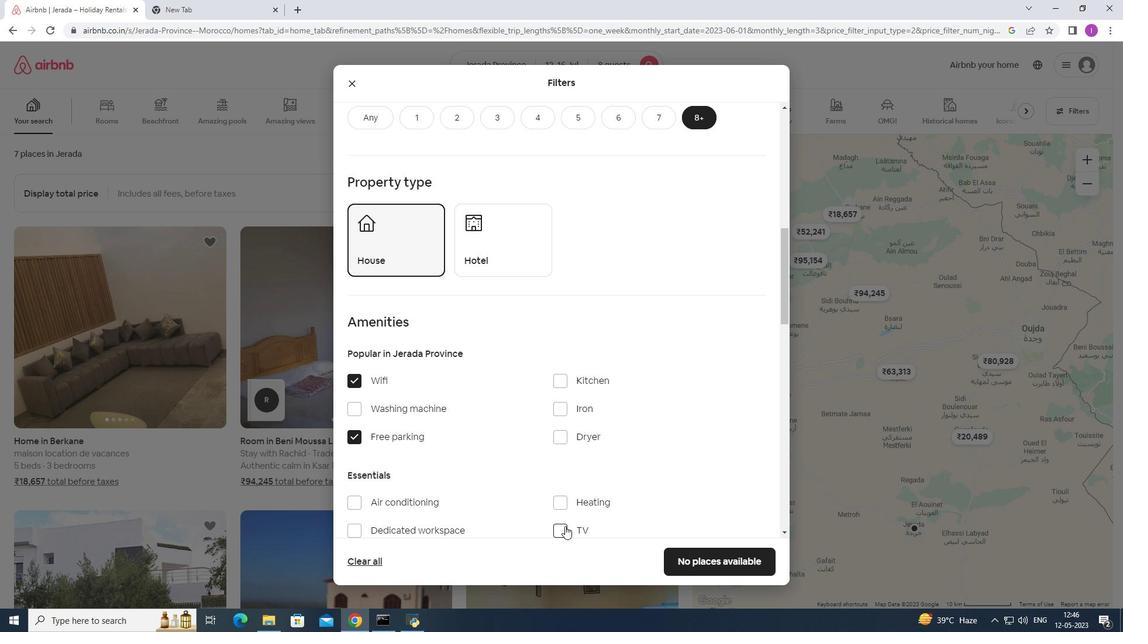 
Action: Mouse moved to (511, 455)
Screenshot: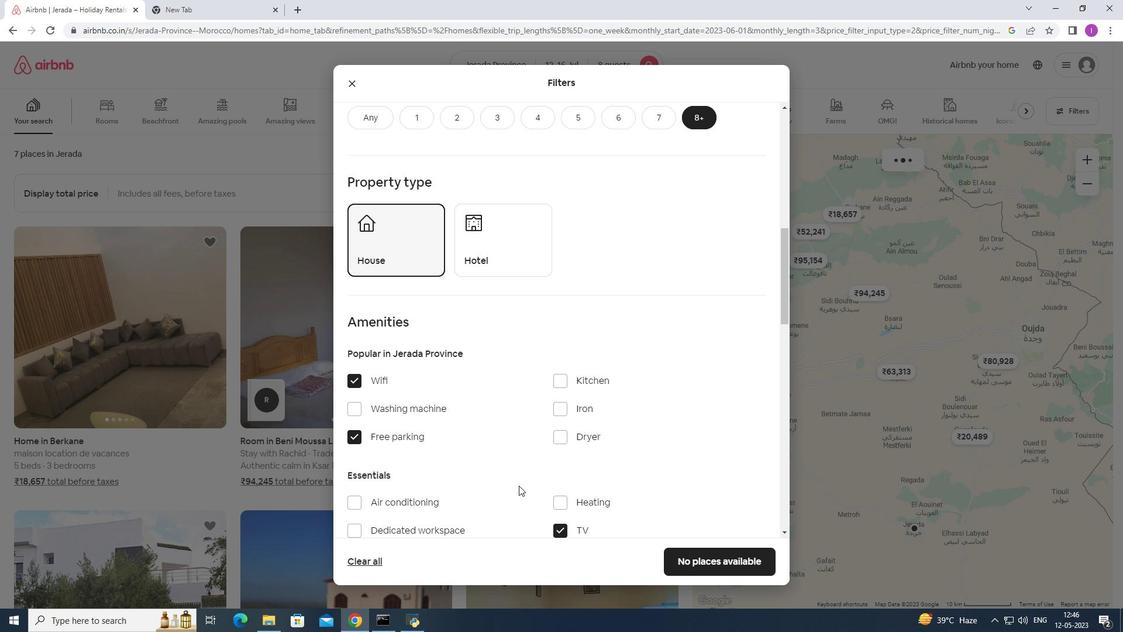 
Action: Mouse scrolled (511, 455) with delta (0, 0)
Screenshot: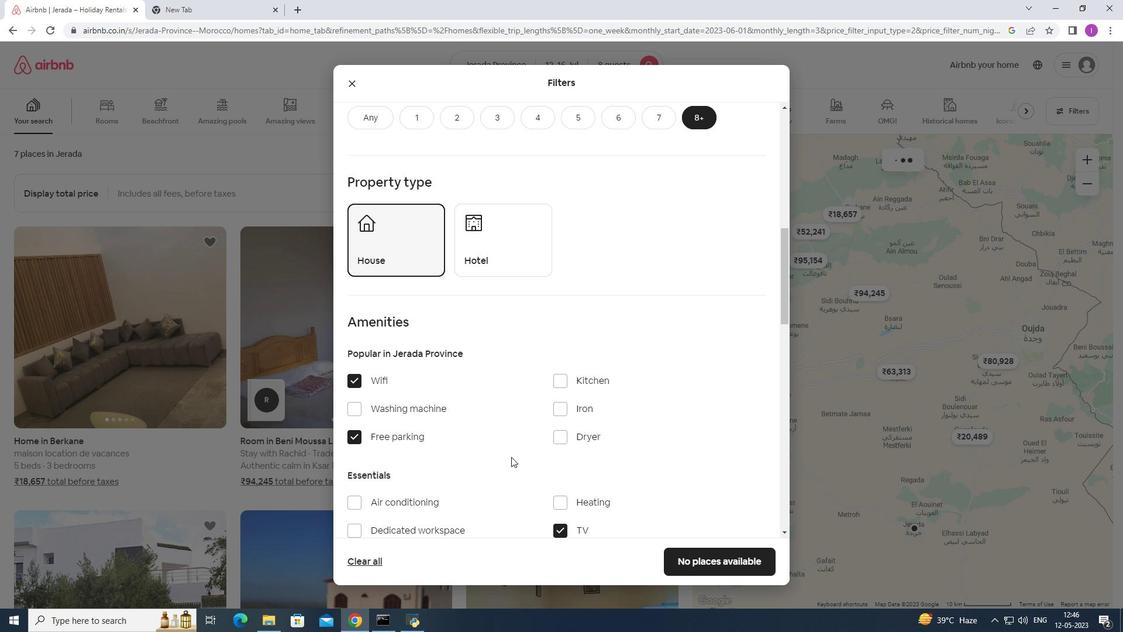 
Action: Mouse scrolled (511, 455) with delta (0, 0)
Screenshot: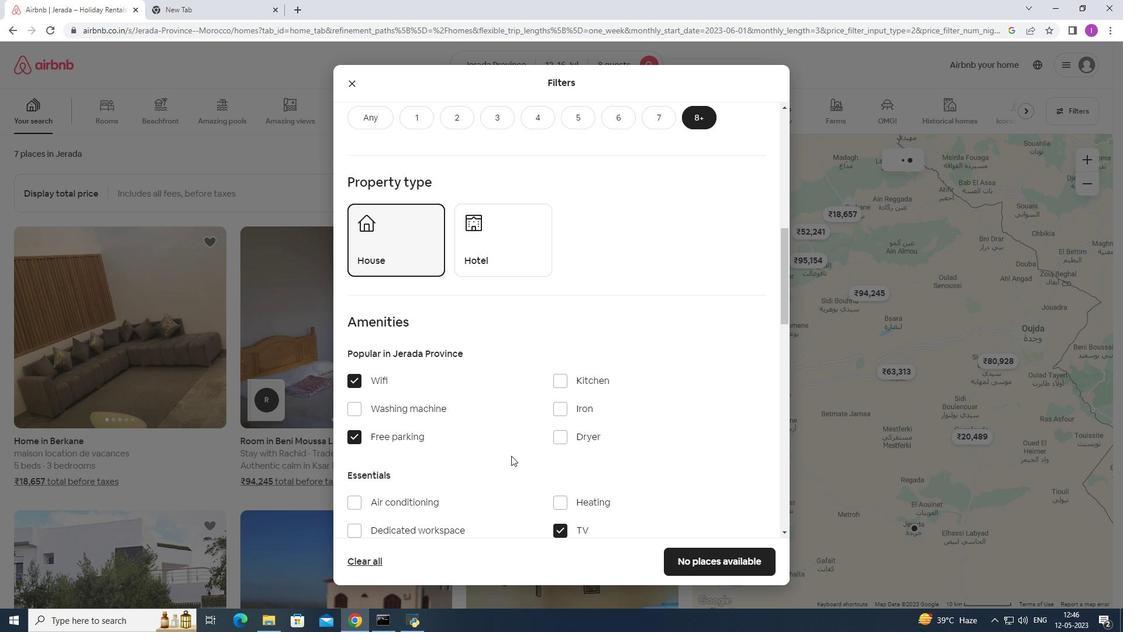 
Action: Mouse scrolled (511, 455) with delta (0, 0)
Screenshot: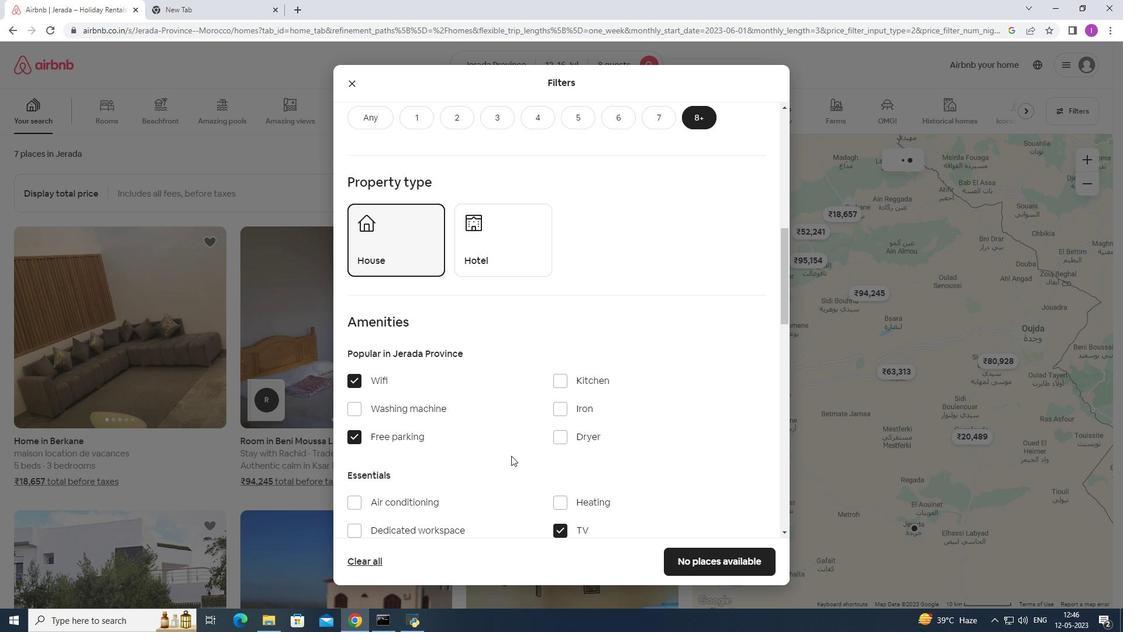 
Action: Mouse scrolled (511, 455) with delta (0, 0)
Screenshot: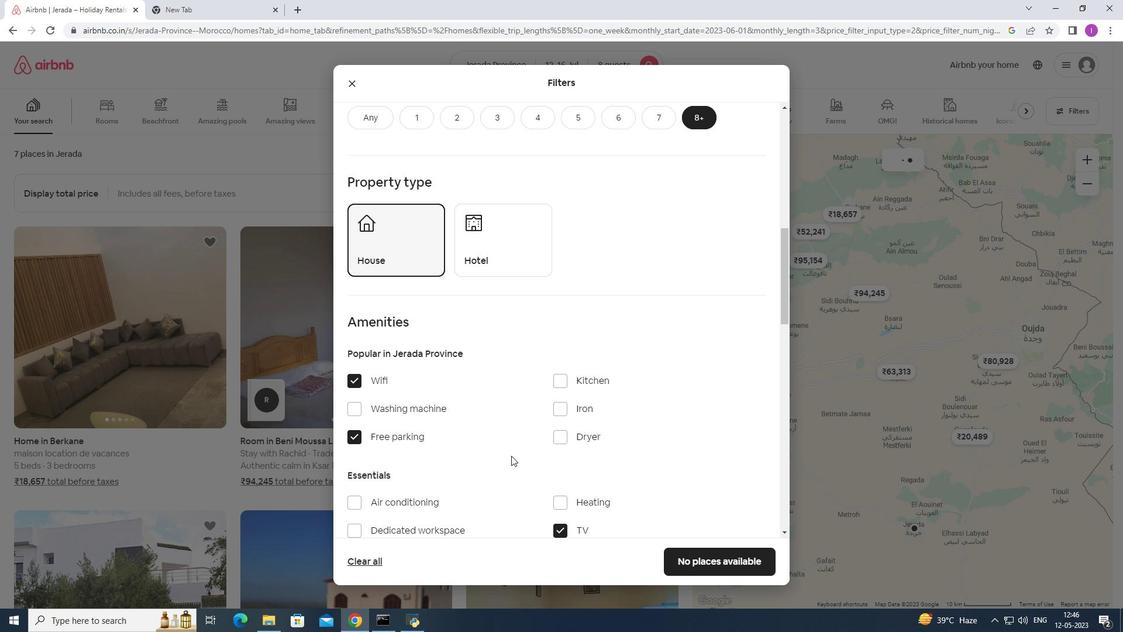 
Action: Mouse moved to (356, 447)
Screenshot: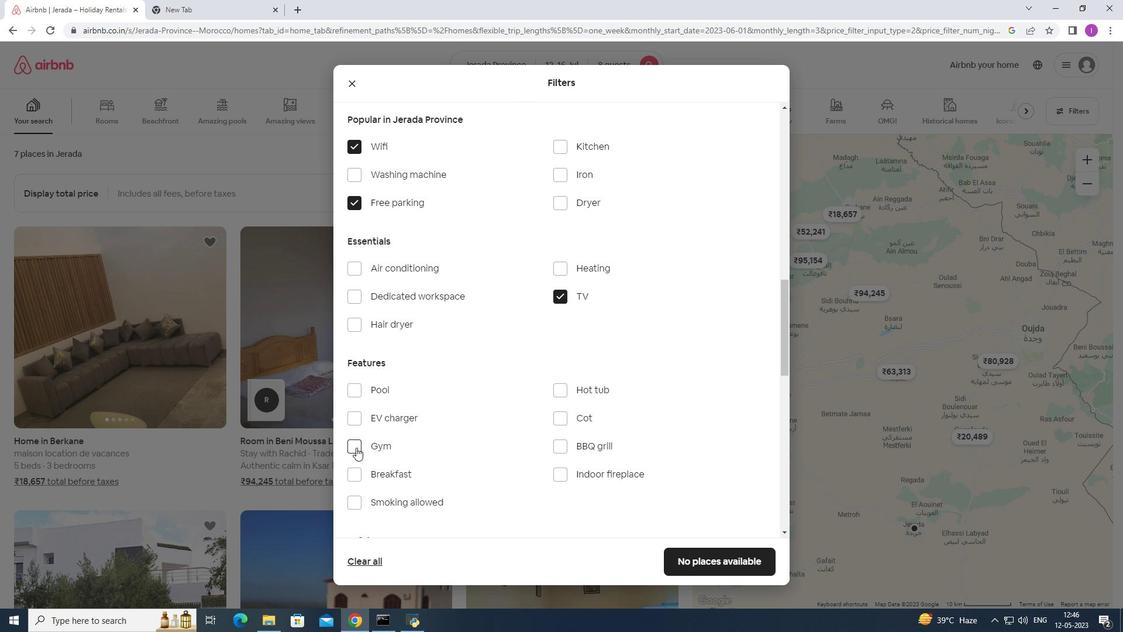 
Action: Mouse pressed left at (356, 447)
Screenshot: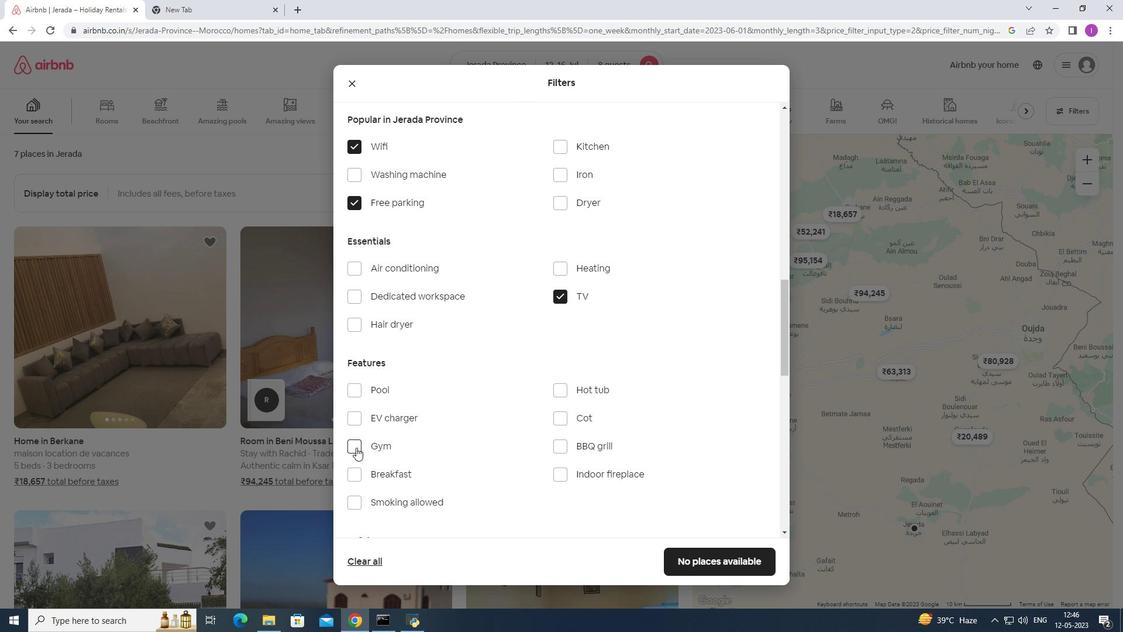 
Action: Mouse moved to (358, 474)
Screenshot: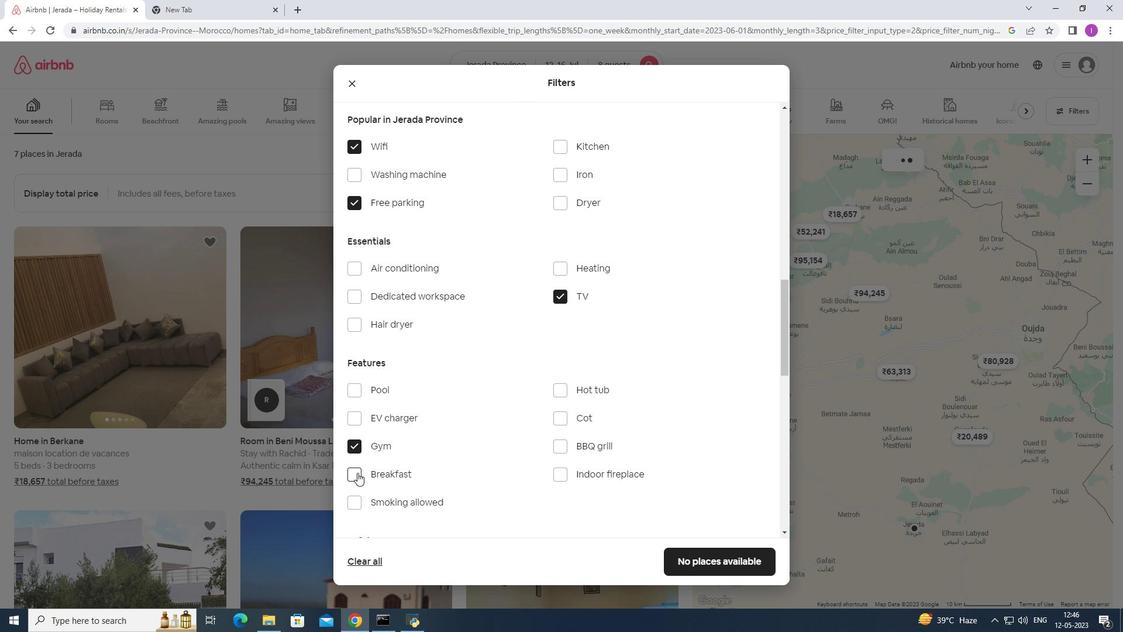 
Action: Mouse pressed left at (358, 474)
Screenshot: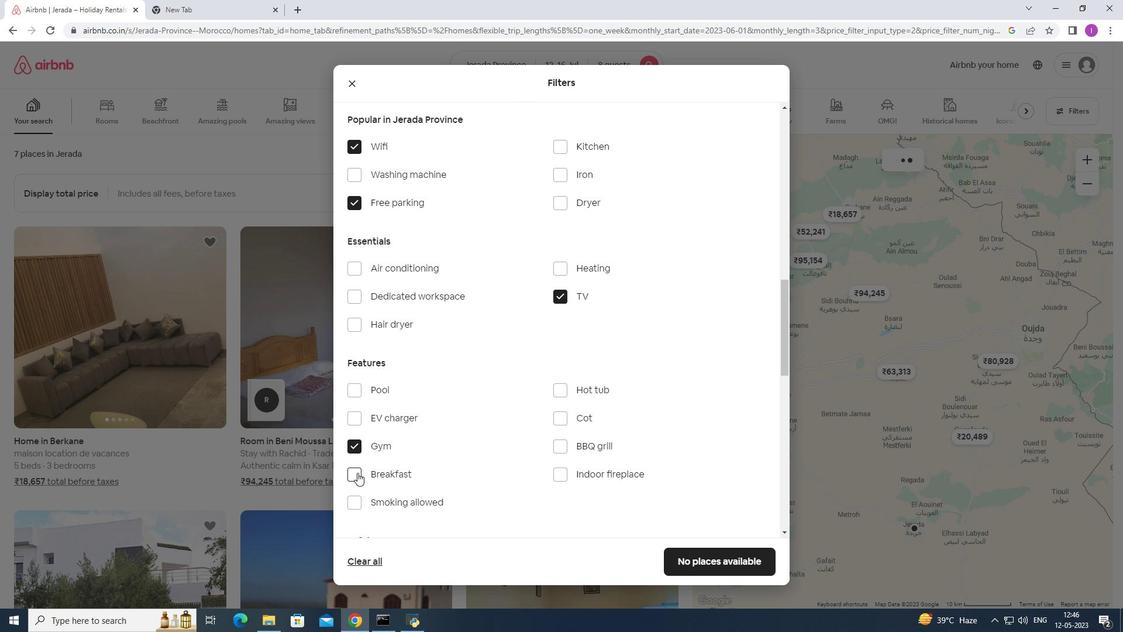 
Action: Mouse moved to (511, 431)
Screenshot: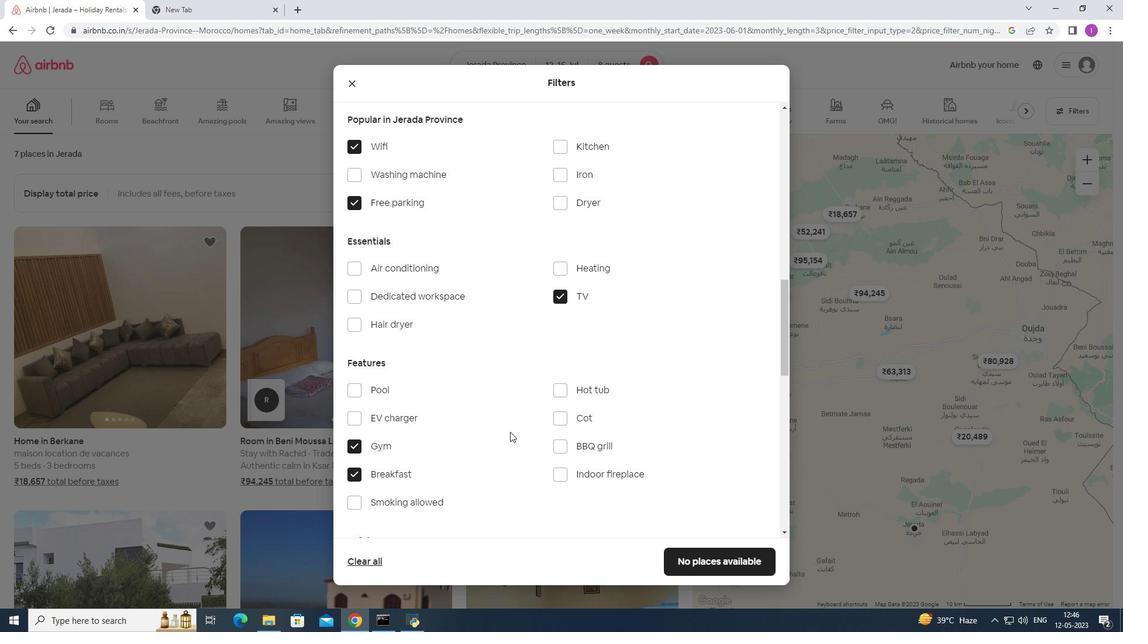 
Action: Mouse scrolled (511, 430) with delta (0, 0)
Screenshot: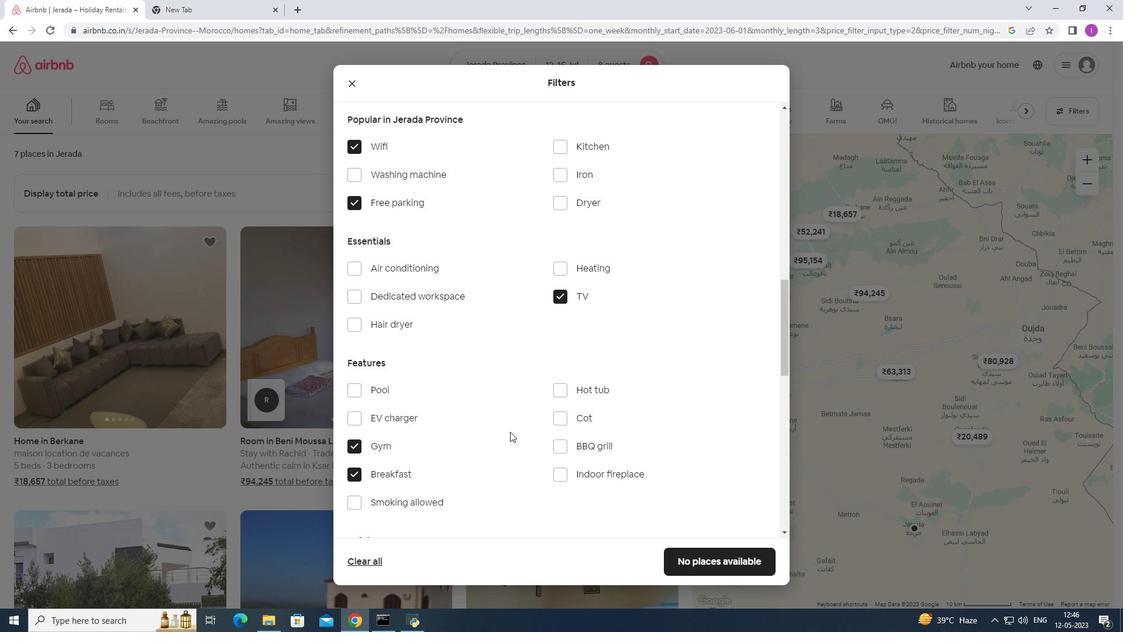 
Action: Mouse scrolled (511, 430) with delta (0, 0)
Screenshot: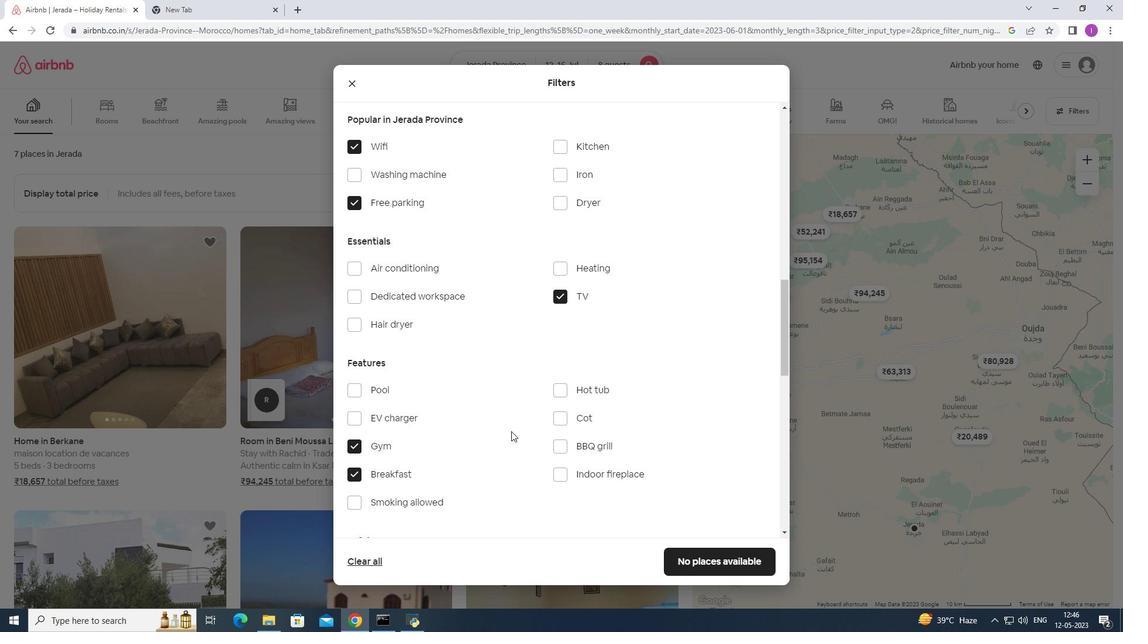 
Action: Mouse moved to (512, 431)
Screenshot: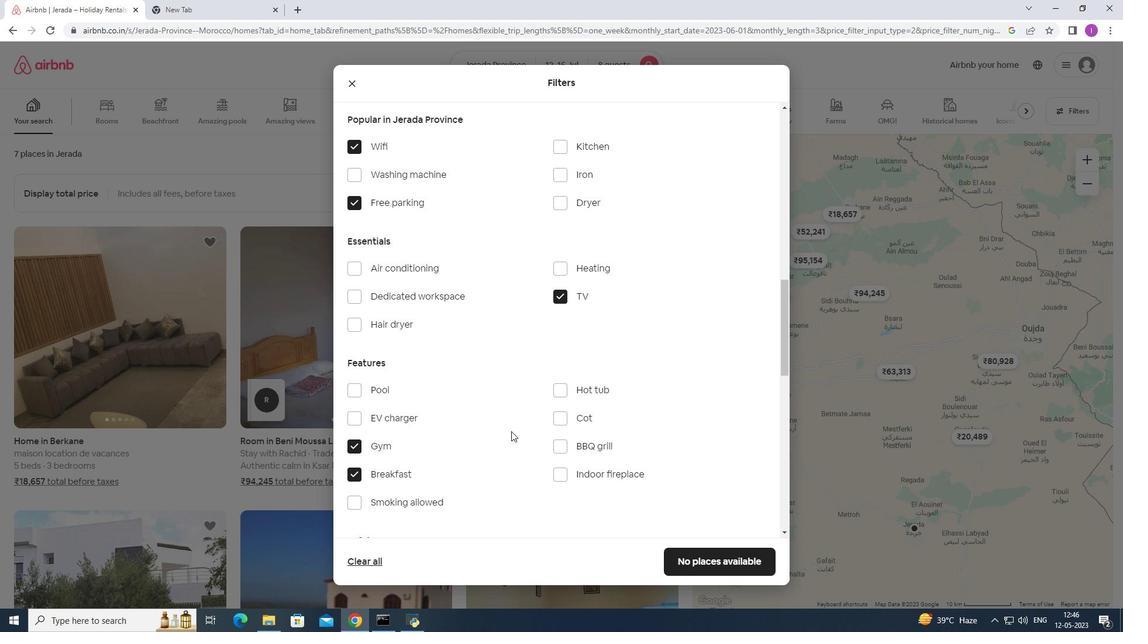 
Action: Mouse scrolled (512, 430) with delta (0, 0)
Screenshot: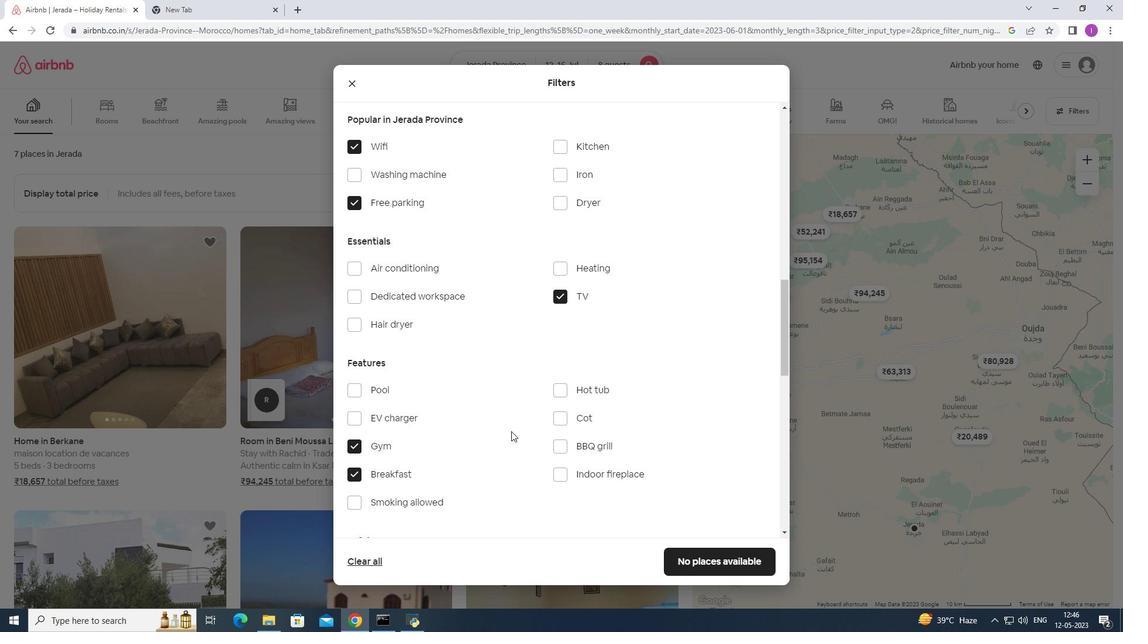 
Action: Mouse moved to (519, 430)
Screenshot: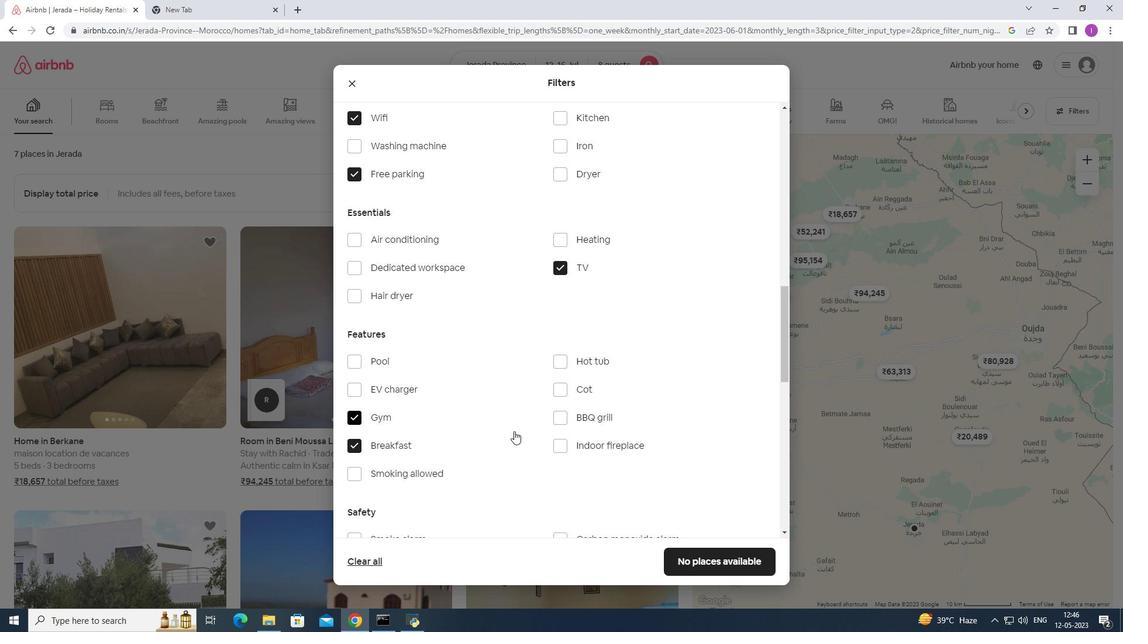 
Action: Mouse scrolled (514, 430) with delta (0, 0)
Screenshot: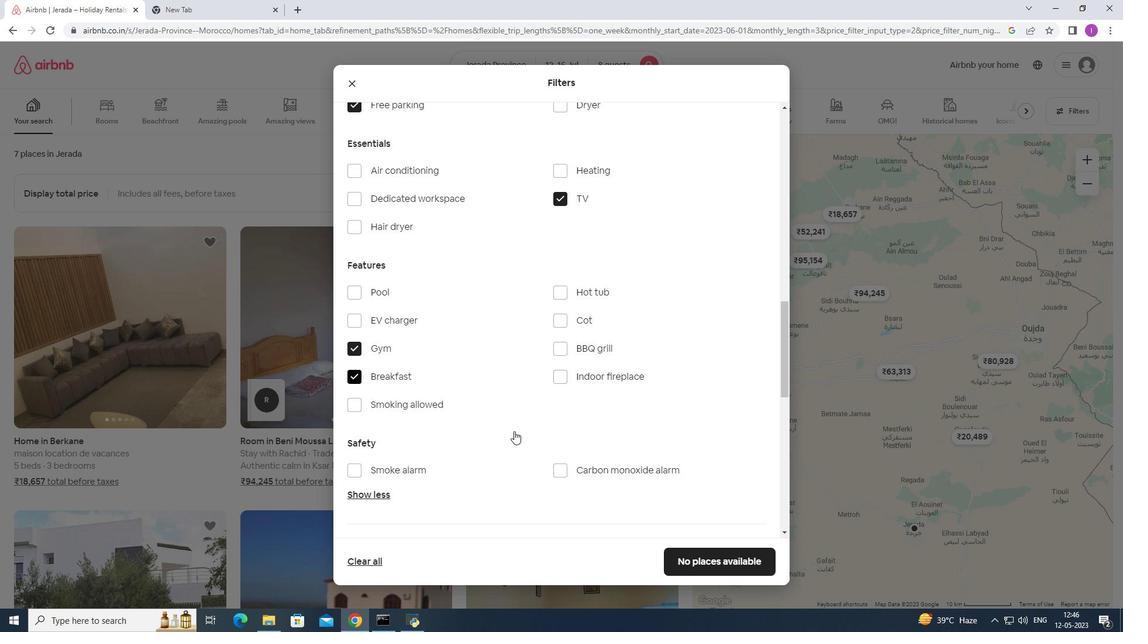 
Action: Mouse moved to (529, 402)
Screenshot: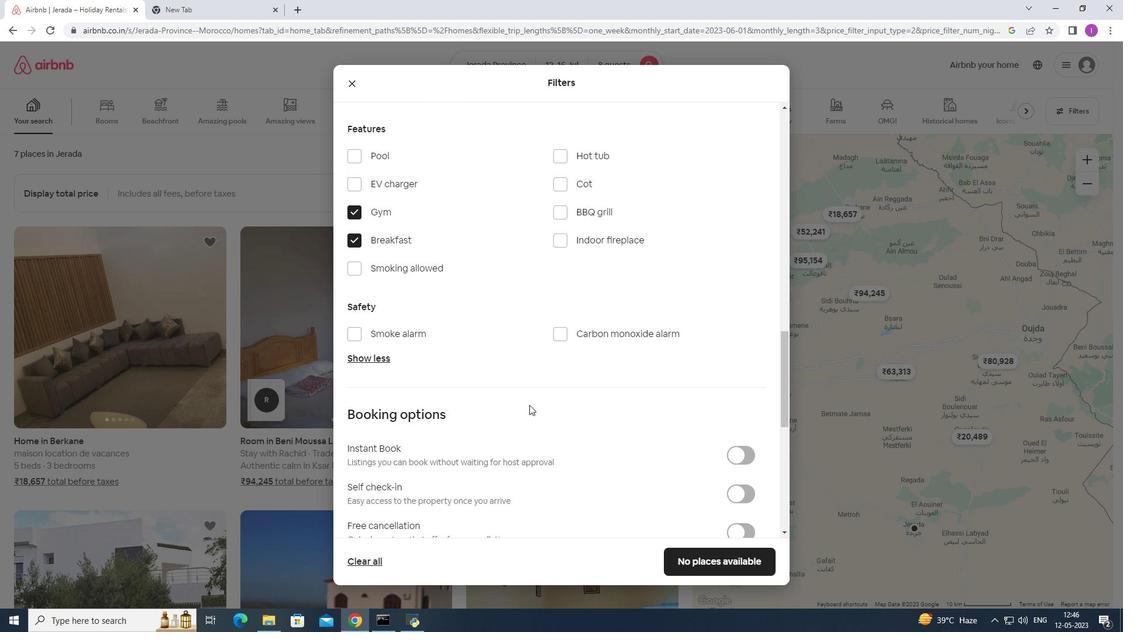 
Action: Mouse scrolled (529, 402) with delta (0, 0)
Screenshot: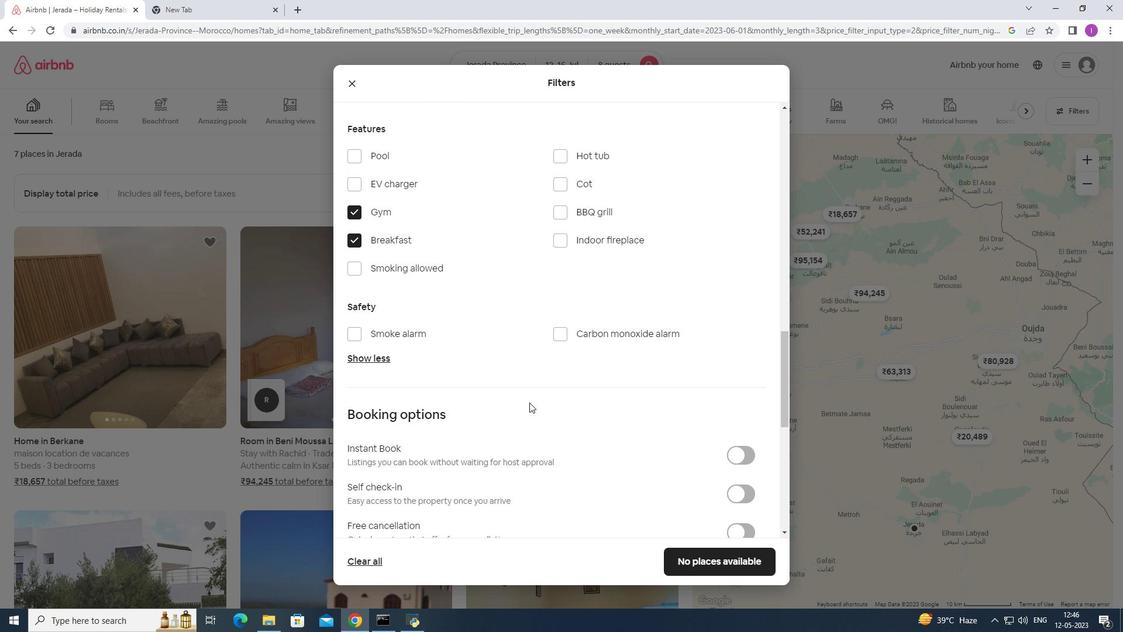 
Action: Mouse scrolled (529, 402) with delta (0, 0)
Screenshot: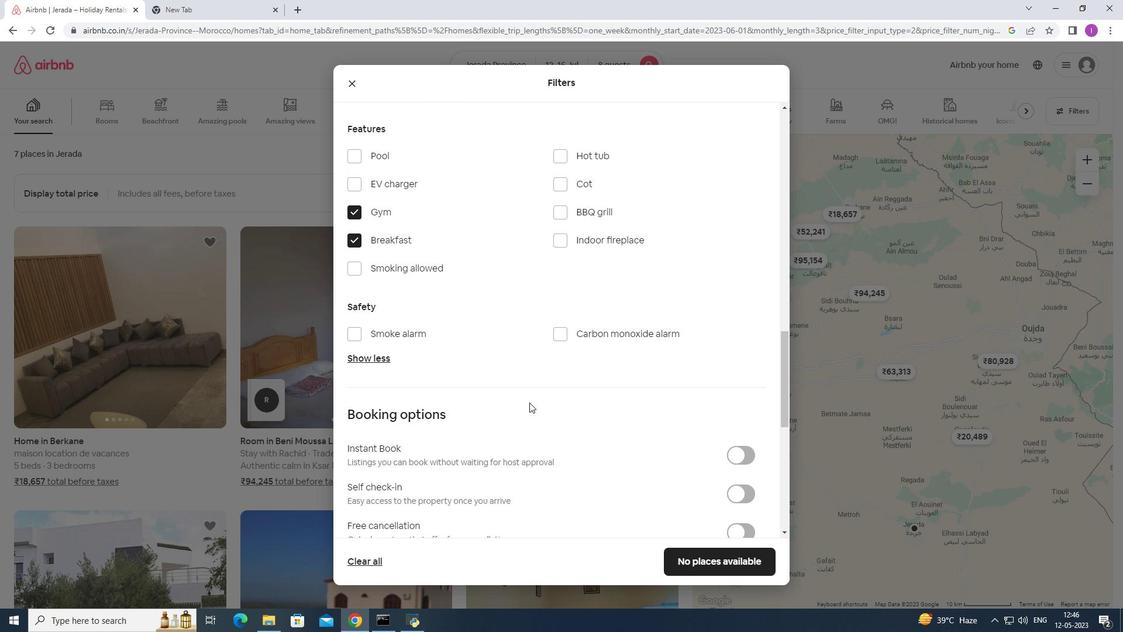 
Action: Mouse scrolled (529, 402) with delta (0, 0)
Screenshot: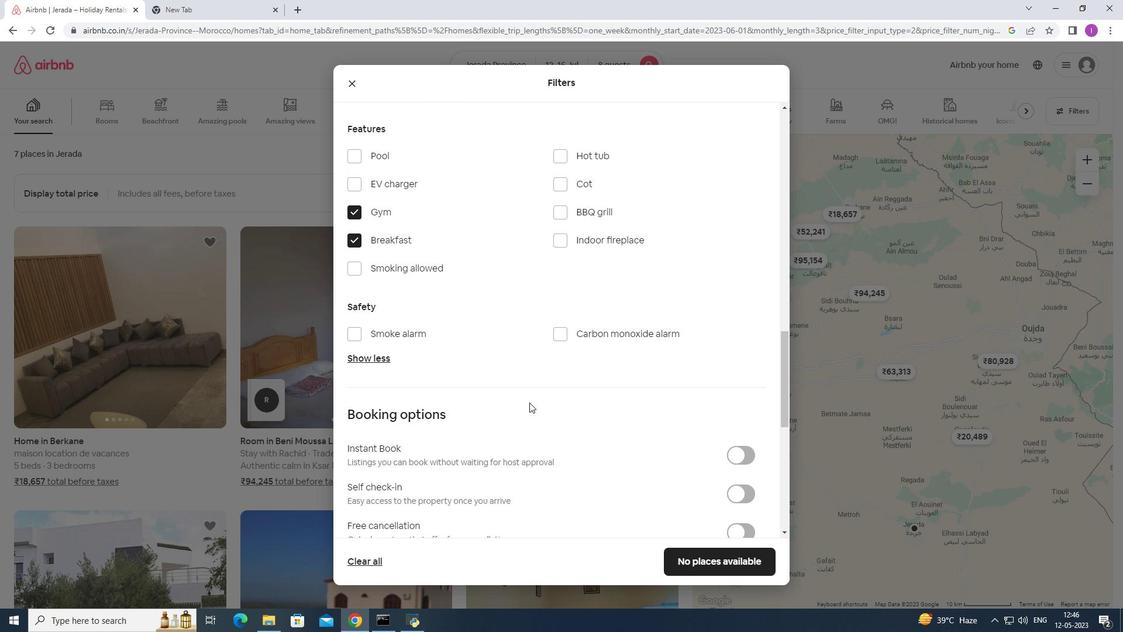 
Action: Mouse moved to (742, 320)
Screenshot: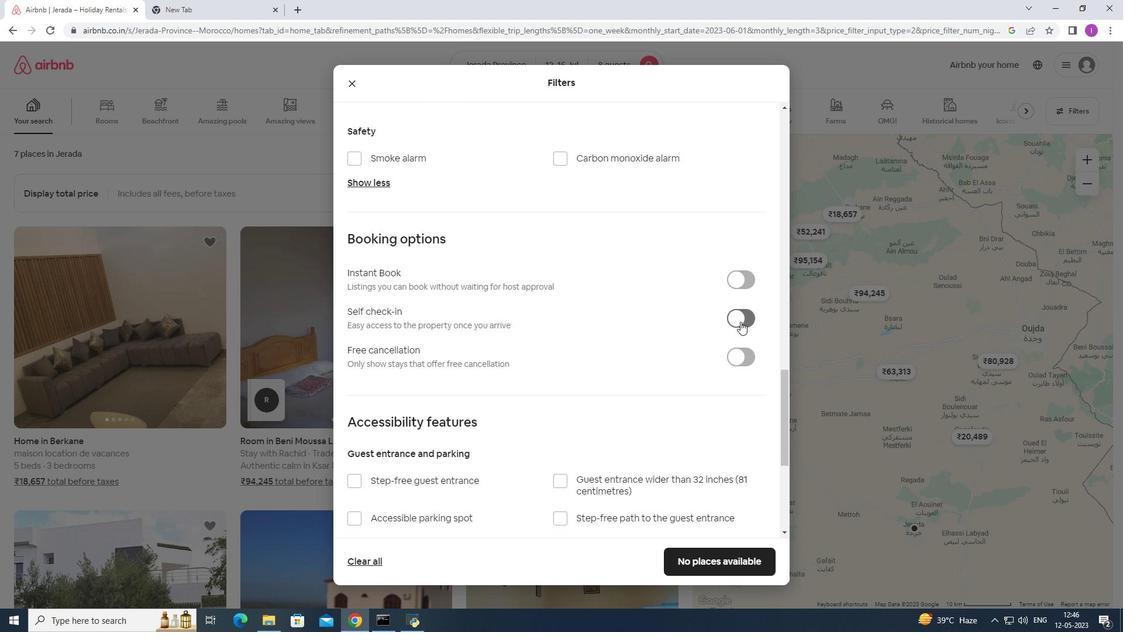 
Action: Mouse pressed left at (742, 320)
Screenshot: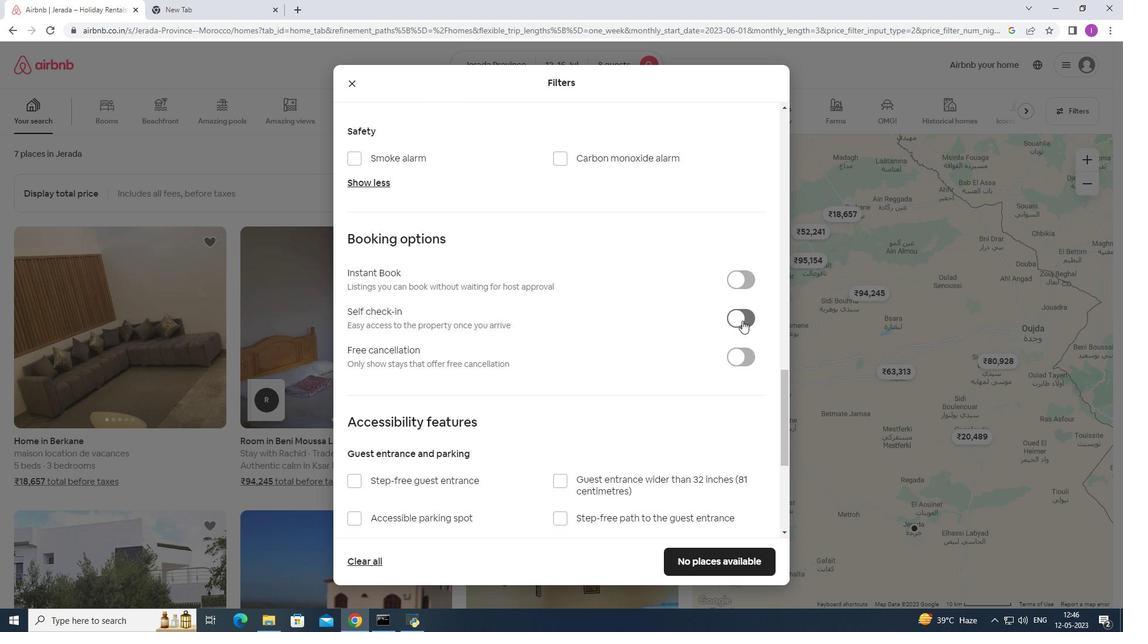 
Action: Mouse moved to (366, 368)
Screenshot: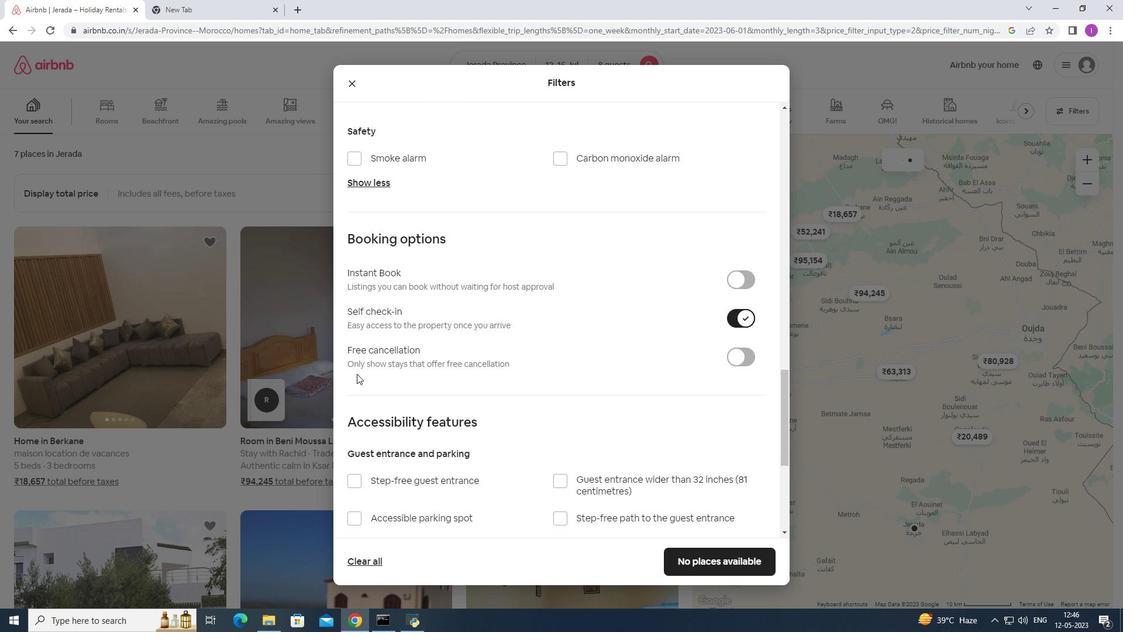 
Action: Mouse scrolled (366, 367) with delta (0, 0)
Screenshot: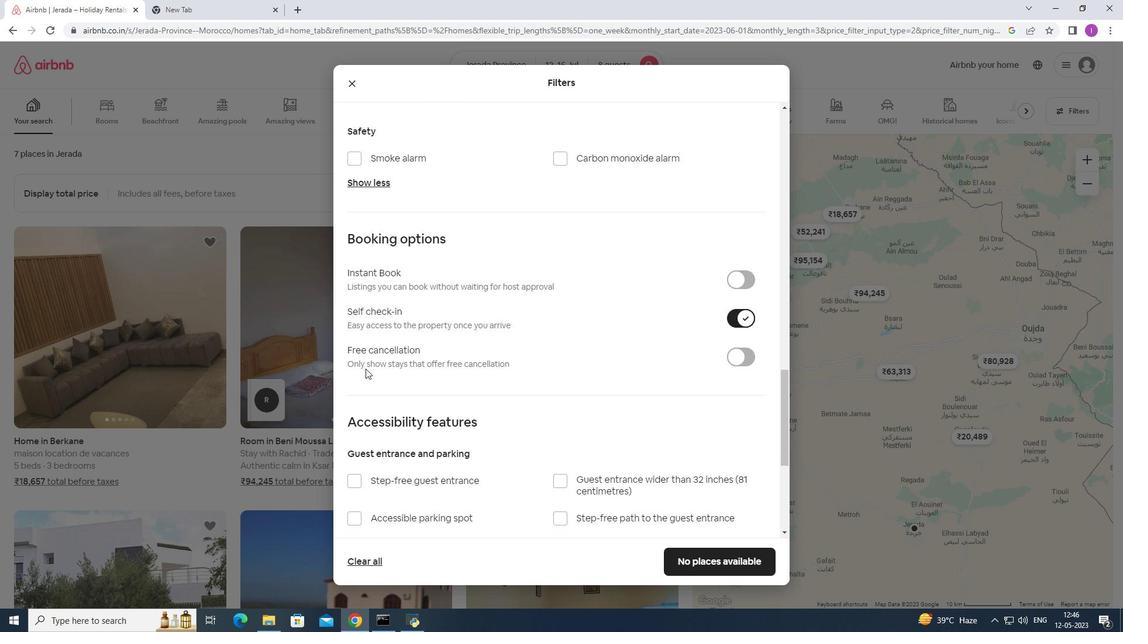 
Action: Mouse moved to (368, 368)
Screenshot: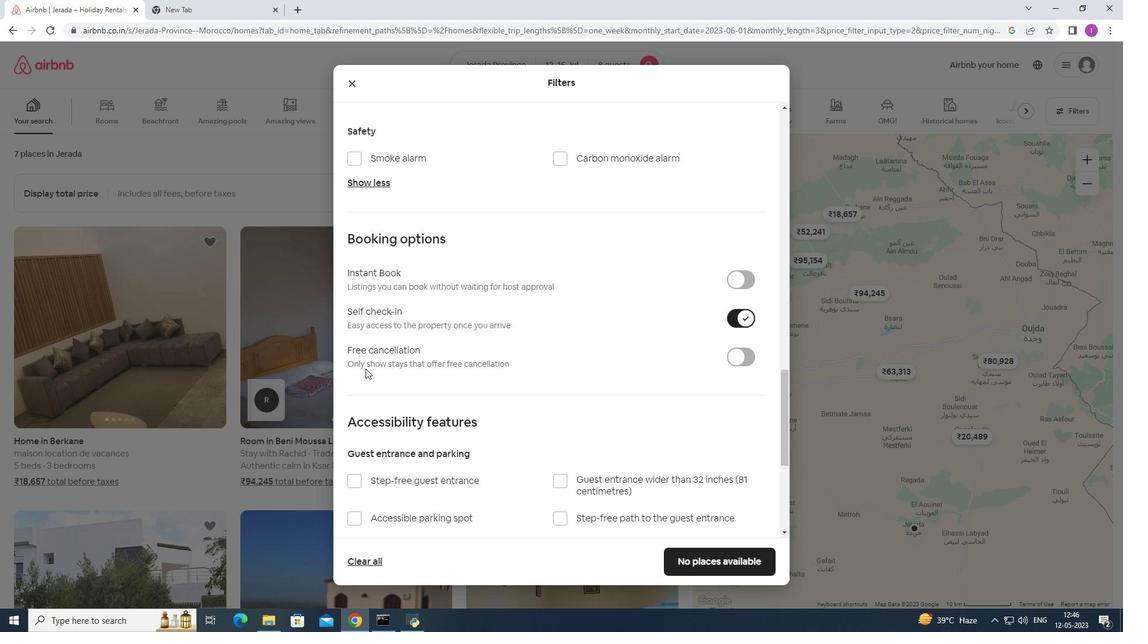 
Action: Mouse scrolled (368, 367) with delta (0, 0)
Screenshot: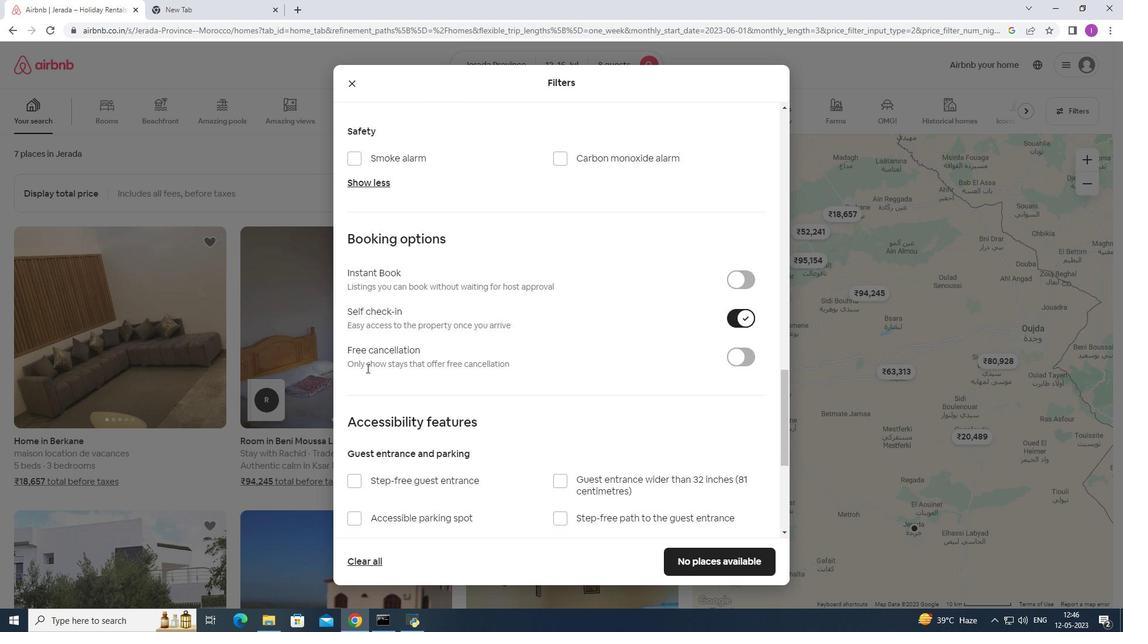 
Action: Mouse moved to (369, 368)
Screenshot: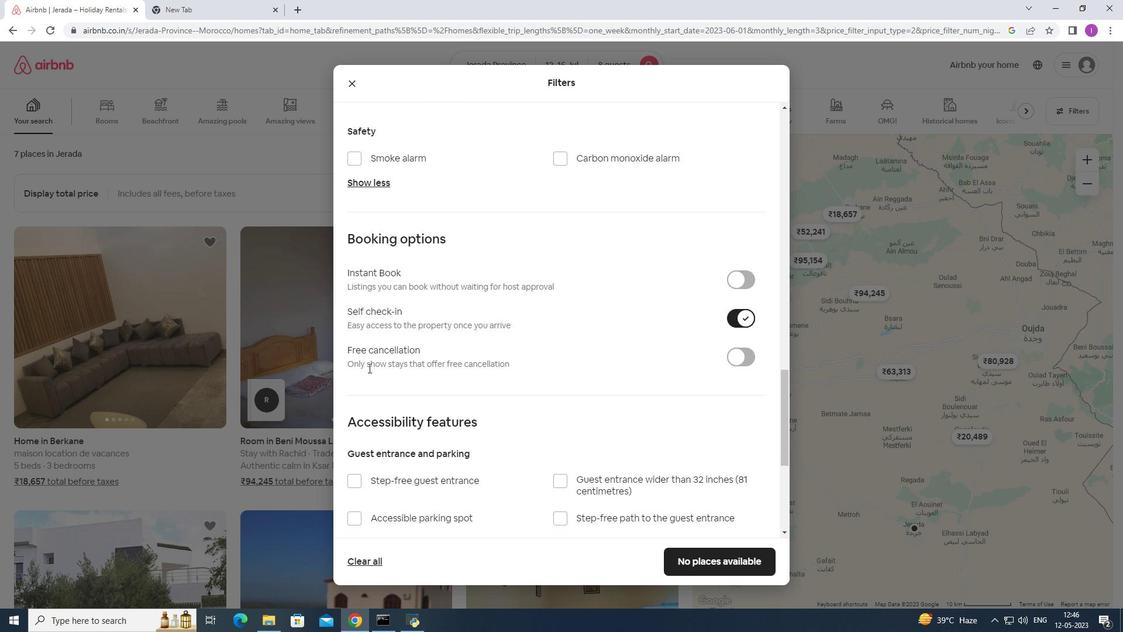 
Action: Mouse scrolled (369, 367) with delta (0, 0)
Screenshot: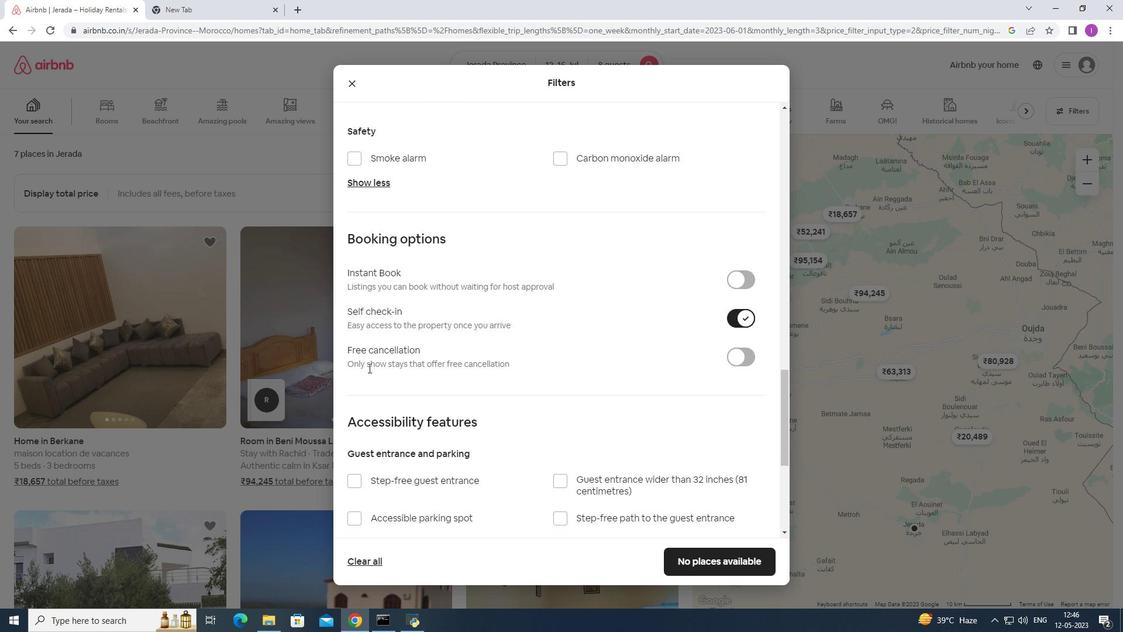 
Action: Mouse moved to (371, 369)
Screenshot: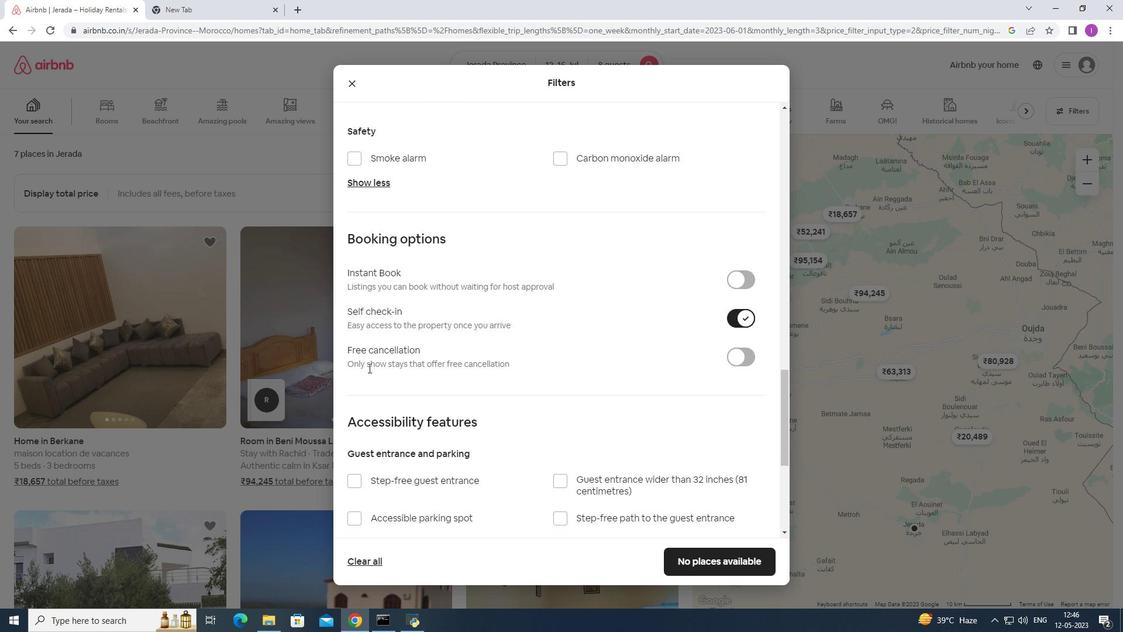 
Action: Mouse scrolled (371, 368) with delta (0, 0)
Screenshot: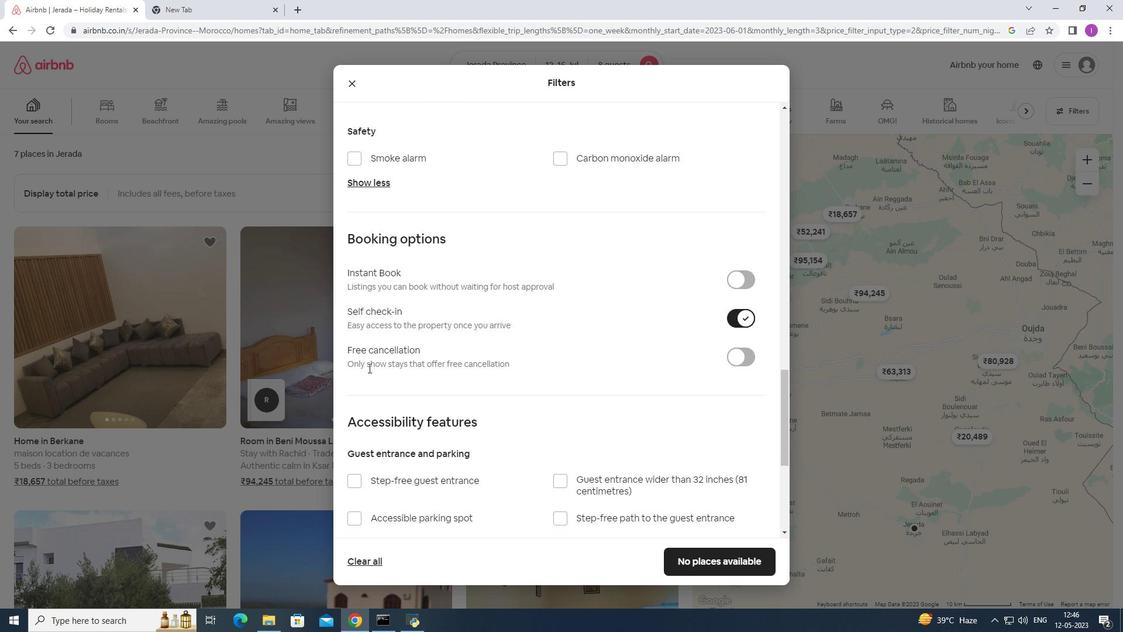 
Action: Mouse scrolled (371, 368) with delta (0, 0)
Screenshot: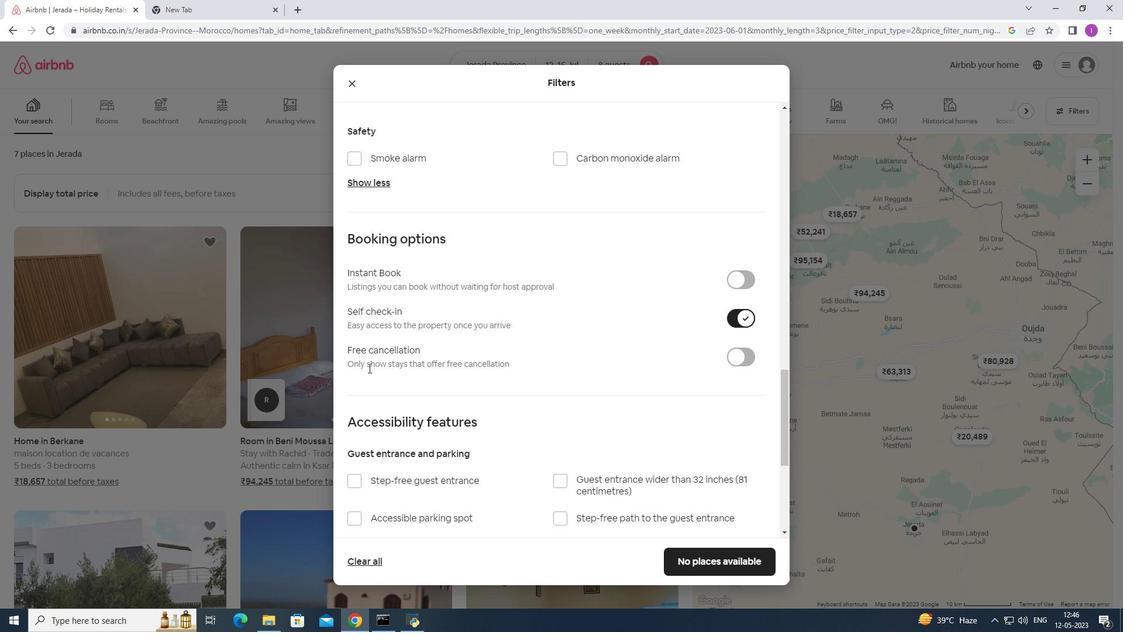 
Action: Mouse moved to (411, 359)
Screenshot: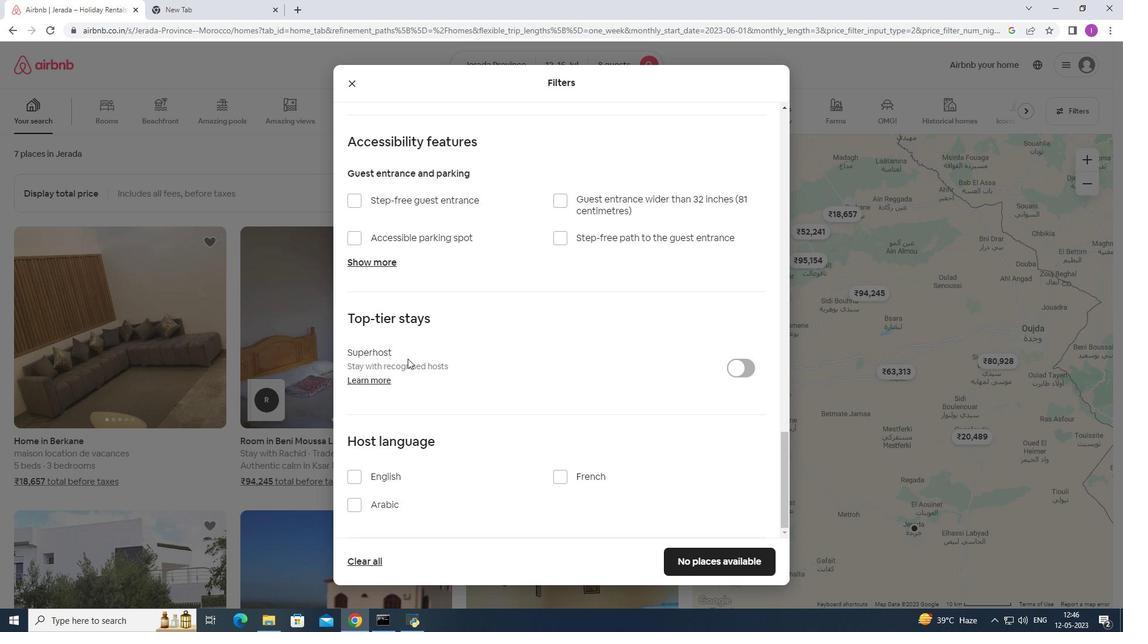 
Action: Mouse scrolled (411, 358) with delta (0, 0)
Screenshot: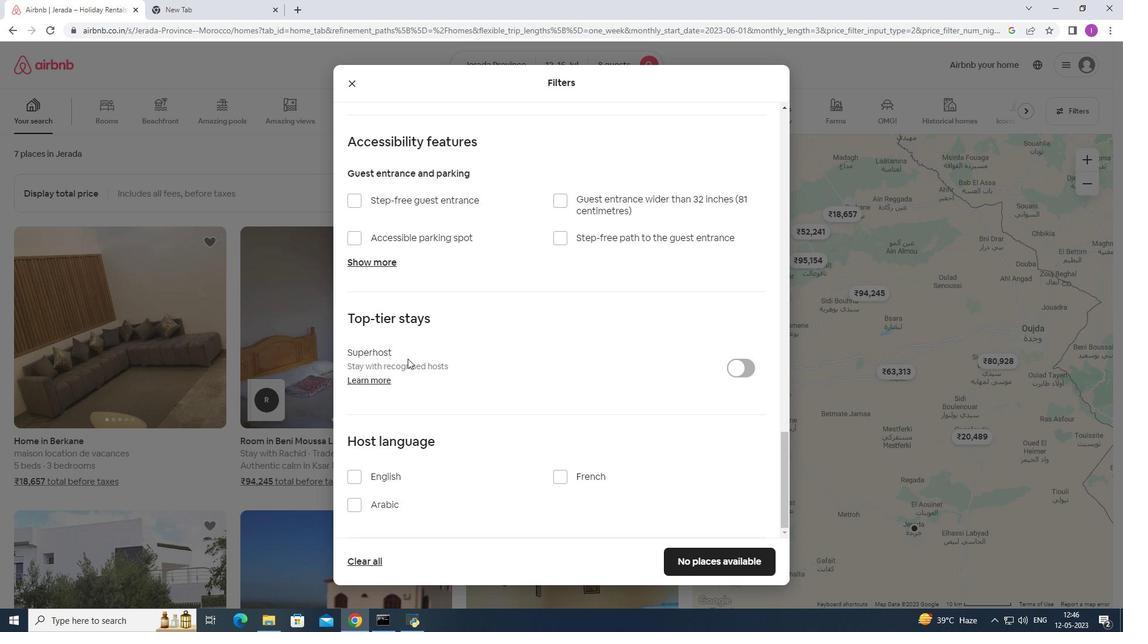 
Action: Mouse moved to (413, 361)
Screenshot: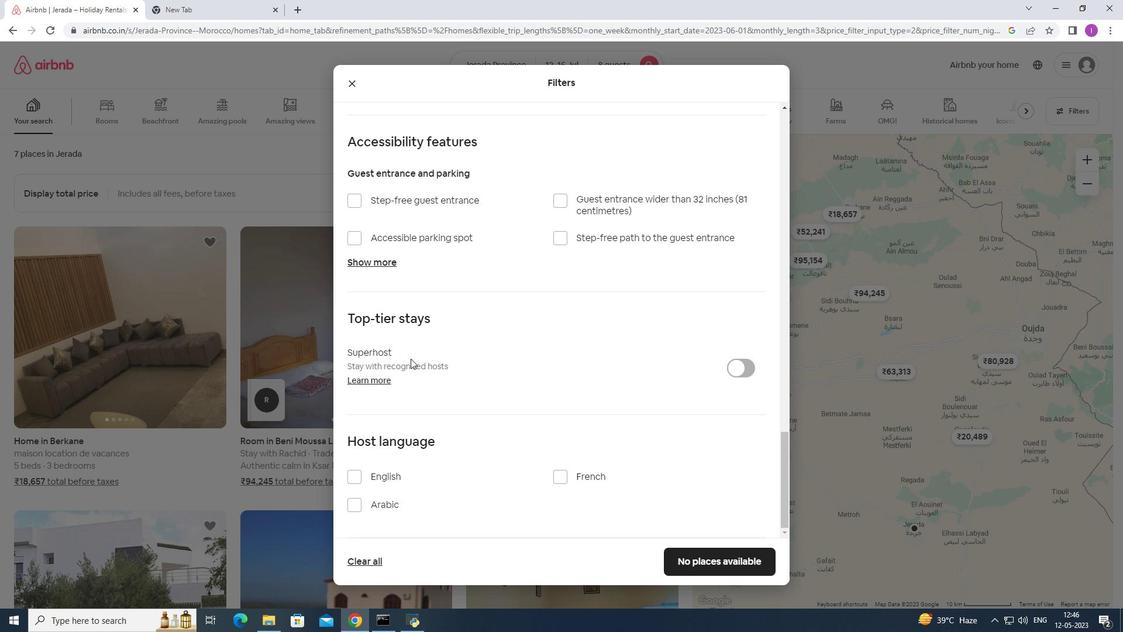 
Action: Mouse scrolled (413, 360) with delta (0, 0)
Screenshot: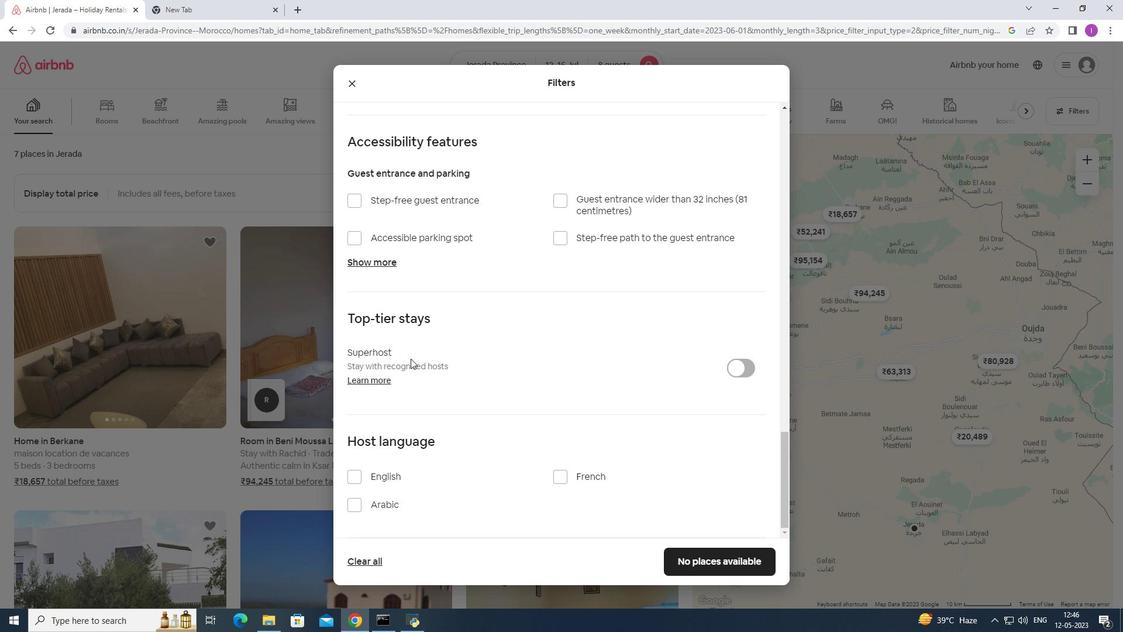 
Action: Mouse moved to (414, 362)
Screenshot: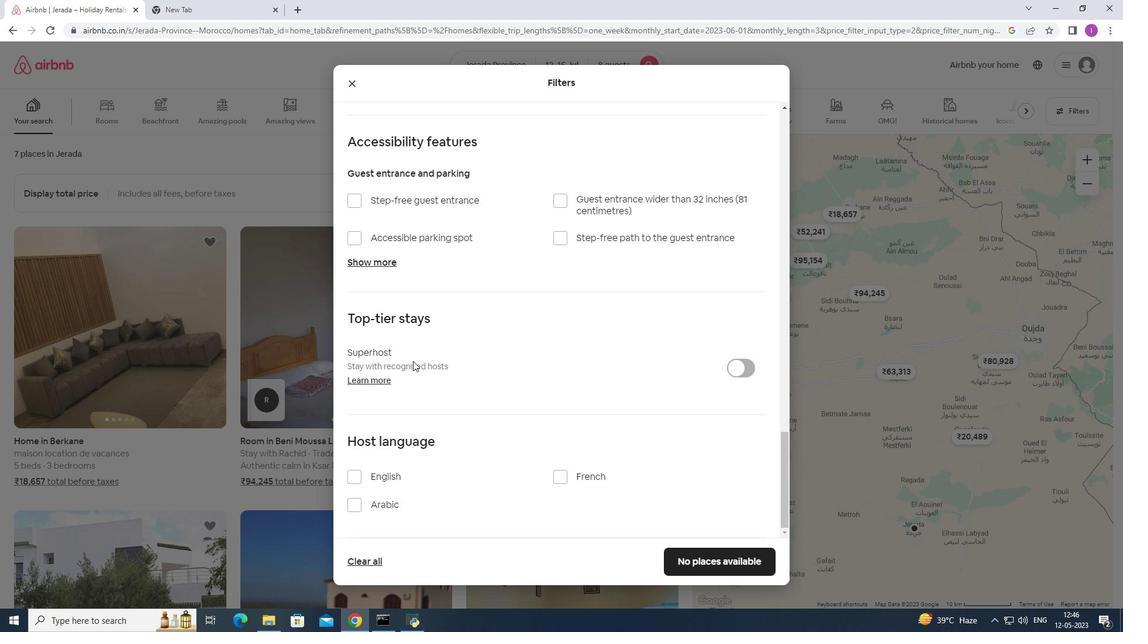 
Action: Mouse scrolled (414, 362) with delta (0, 0)
Screenshot: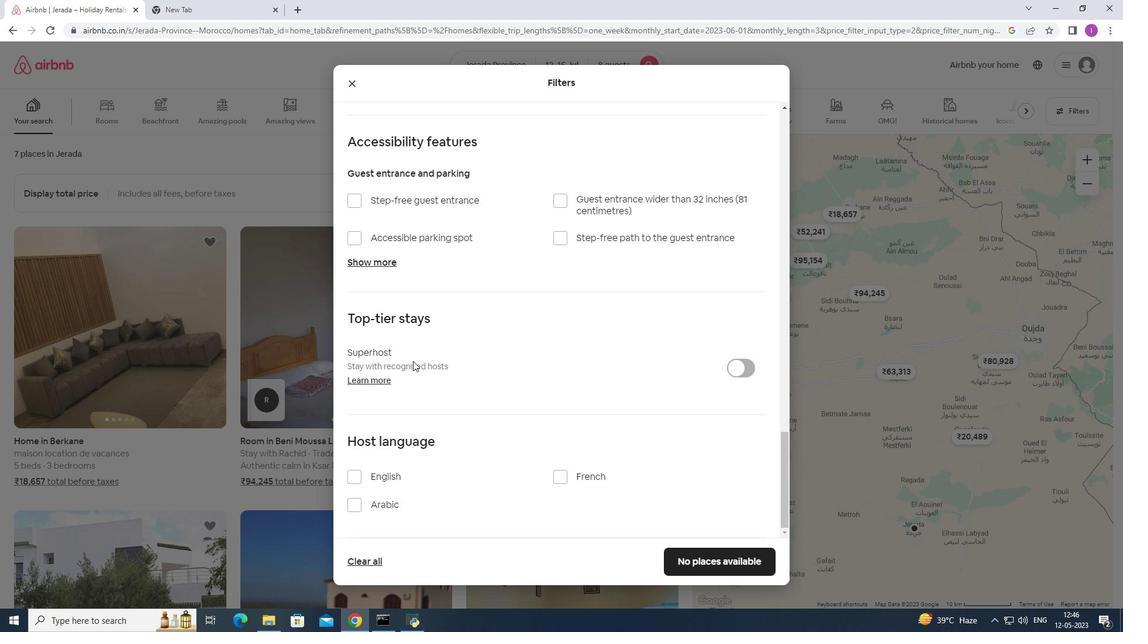 
Action: Mouse moved to (449, 350)
Screenshot: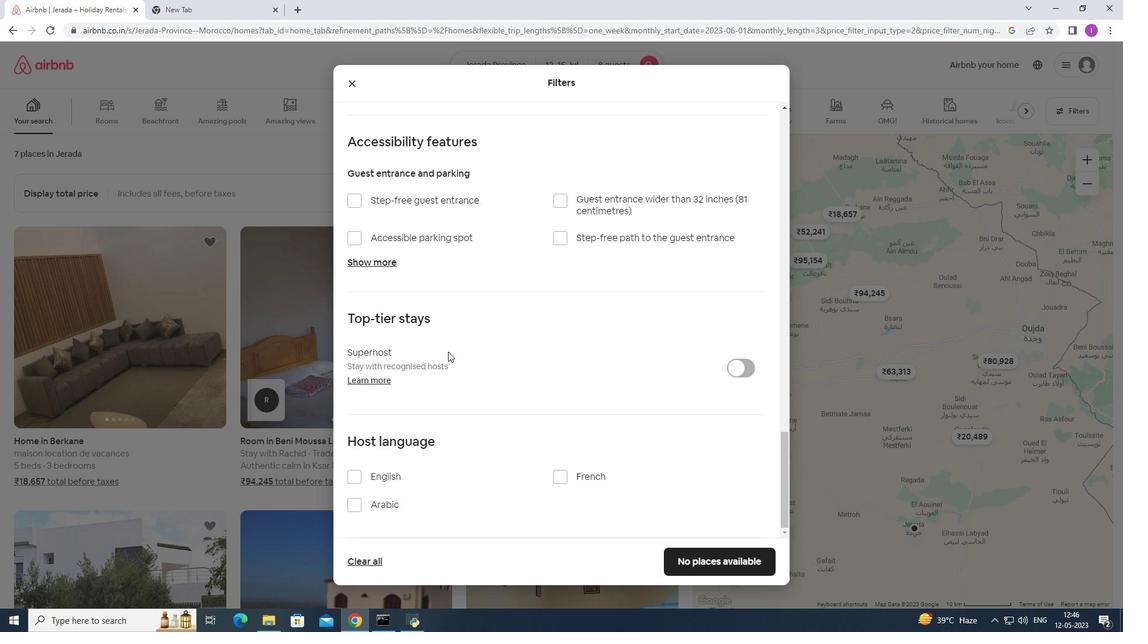 
Action: Mouse scrolled (449, 349) with delta (0, 0)
Screenshot: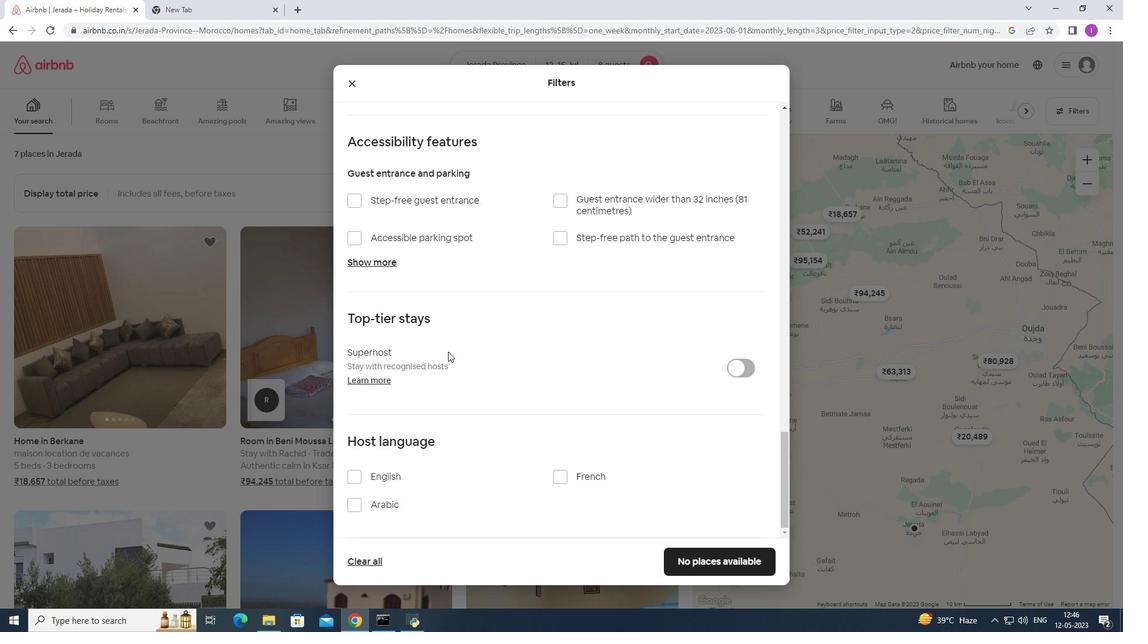 
Action: Mouse moved to (450, 362)
Screenshot: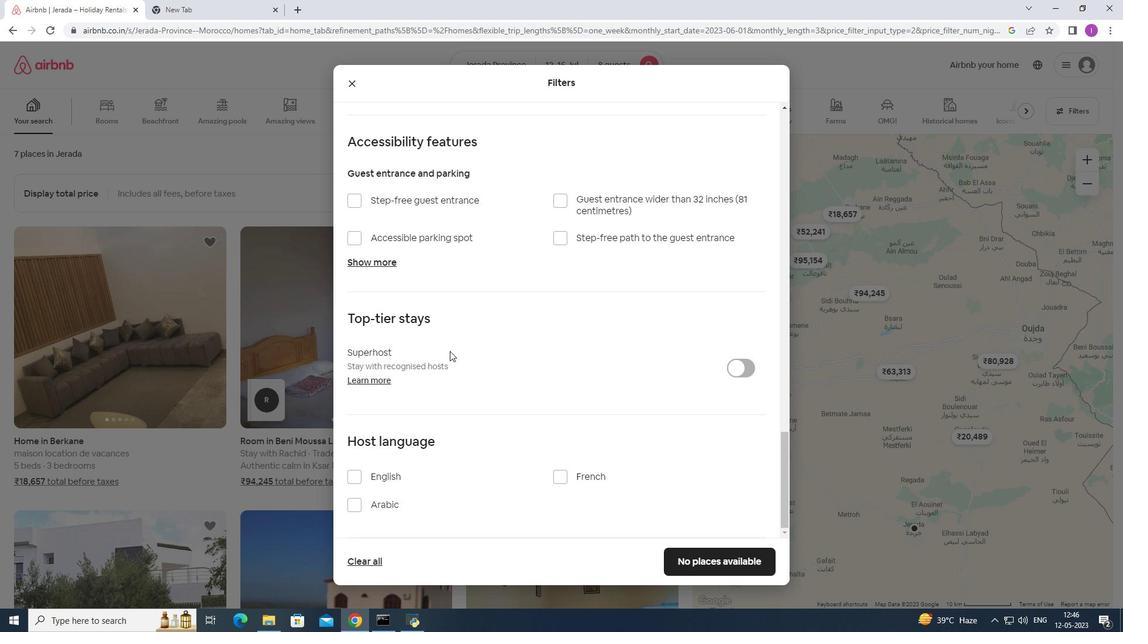 
Action: Mouse scrolled (450, 362) with delta (0, 0)
Screenshot: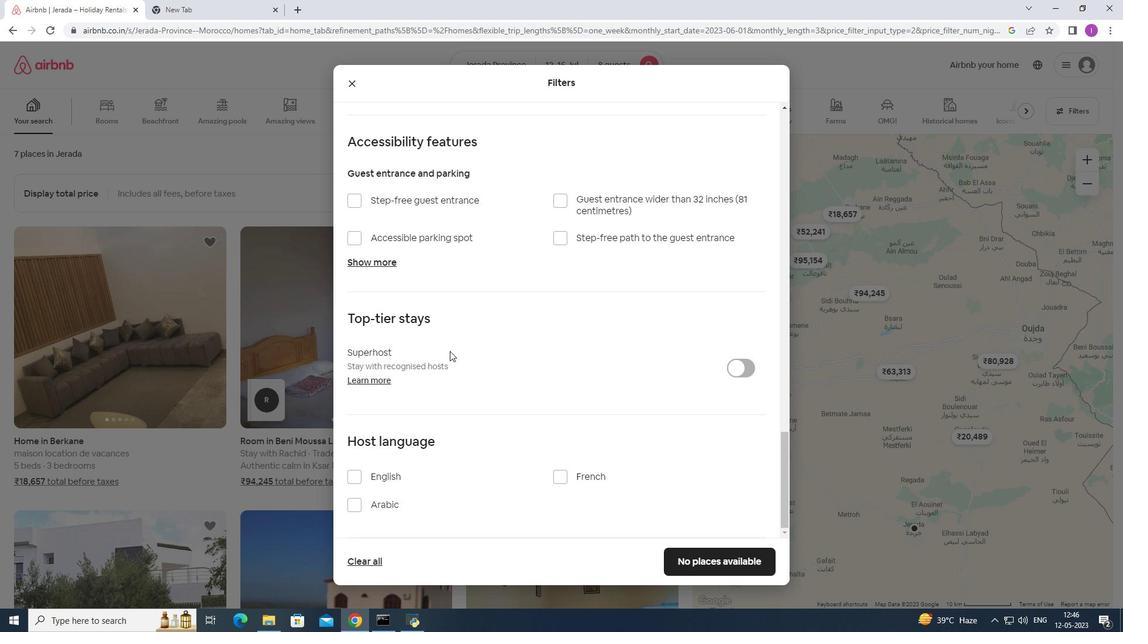 
Action: Mouse moved to (449, 376)
Screenshot: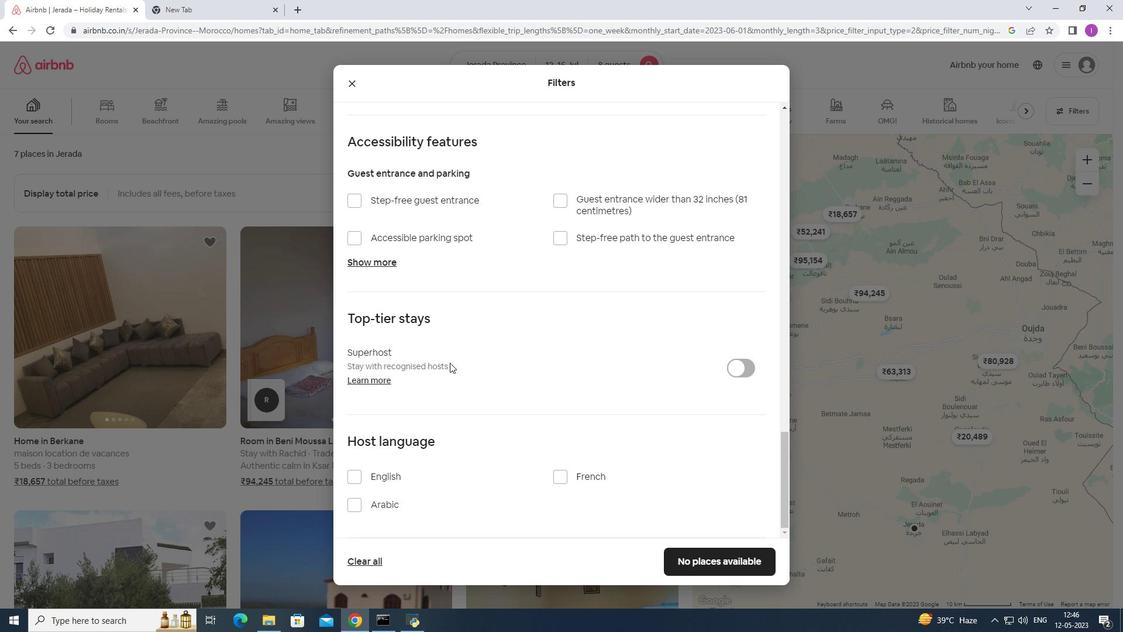 
Action: Mouse scrolled (449, 376) with delta (0, 0)
Screenshot: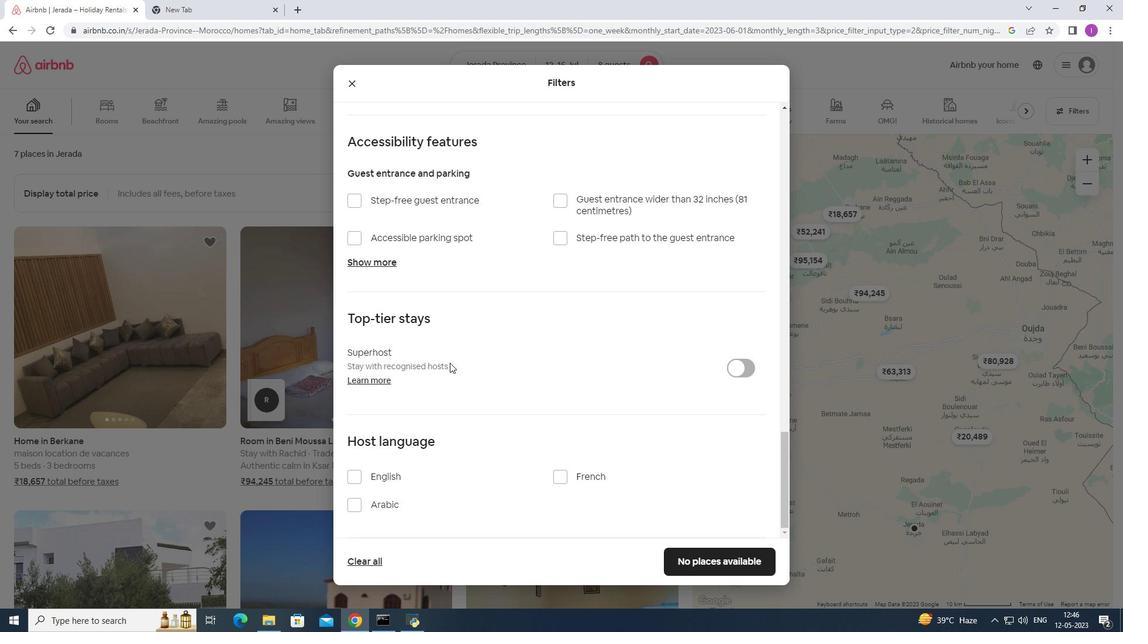 
Action: Mouse moved to (358, 479)
Screenshot: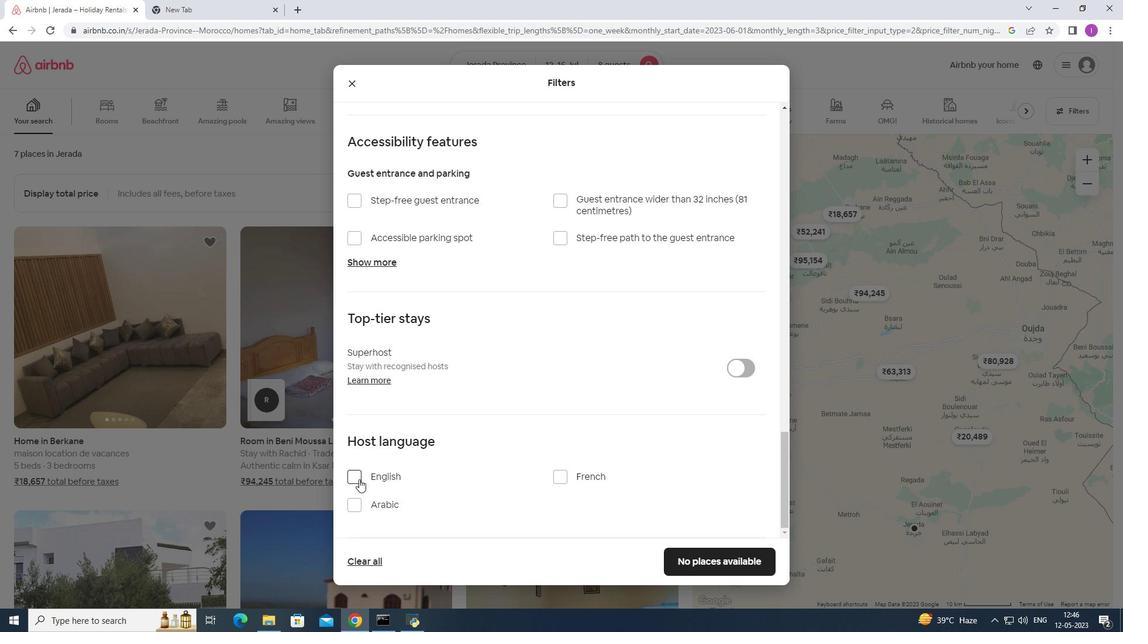 
Action: Mouse pressed left at (358, 479)
Screenshot: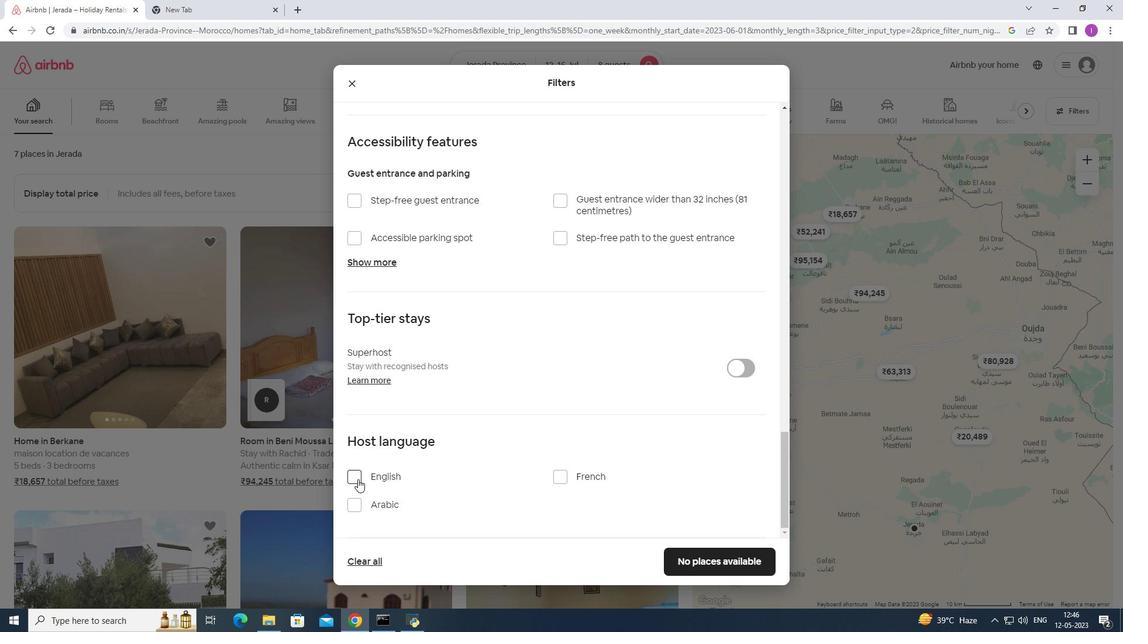 
Action: Mouse moved to (734, 569)
Screenshot: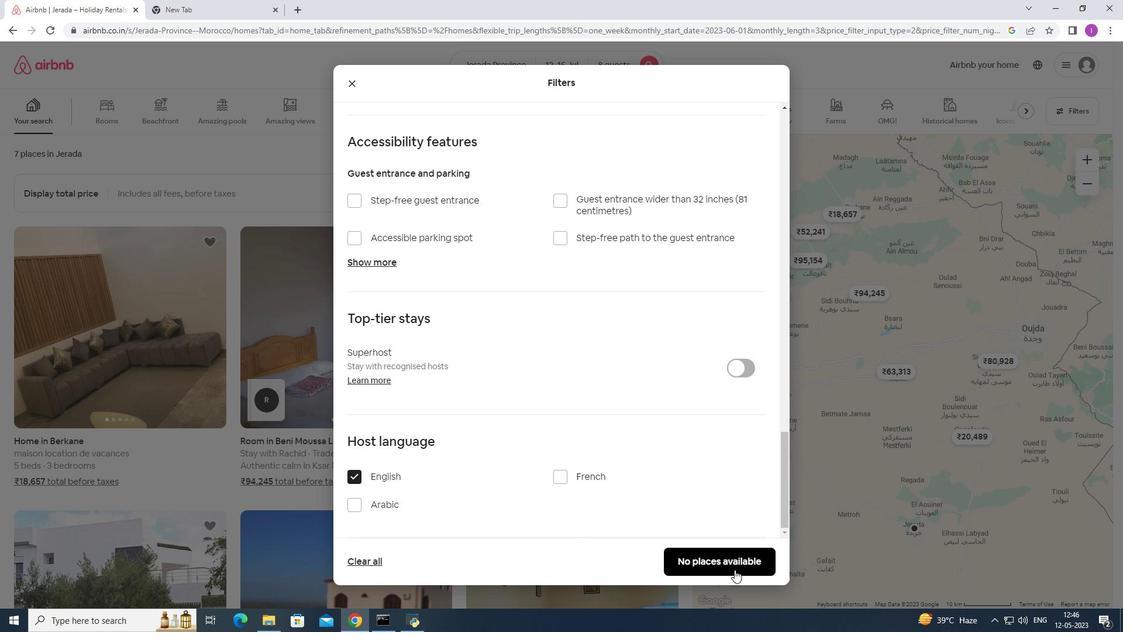 
Action: Mouse pressed left at (734, 569)
Screenshot: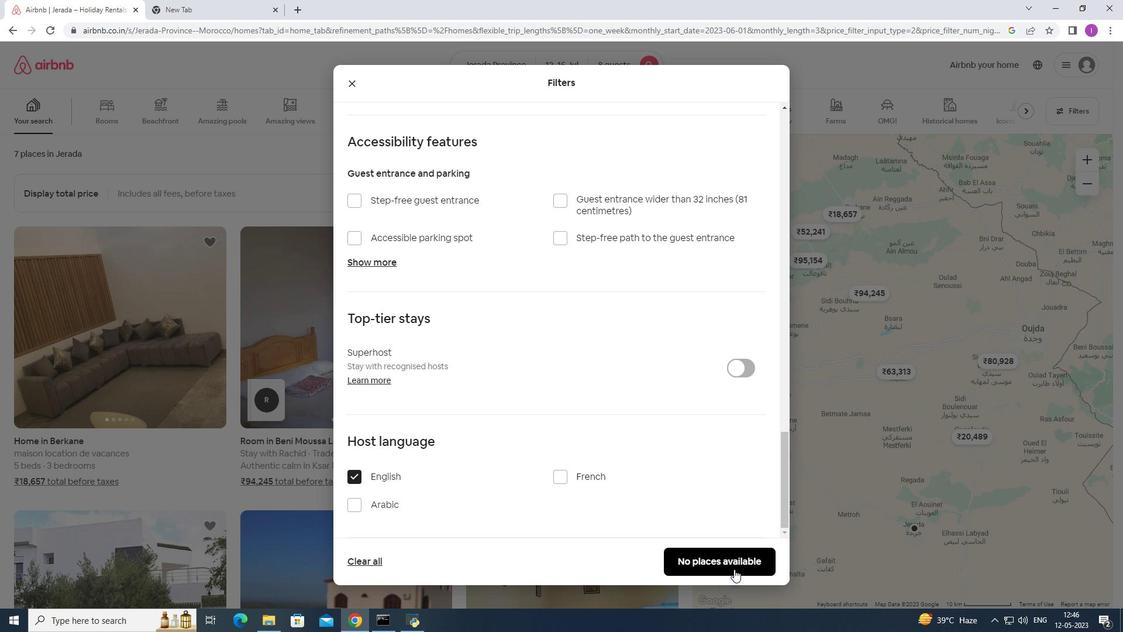 
Action: Mouse moved to (746, 550)
Screenshot: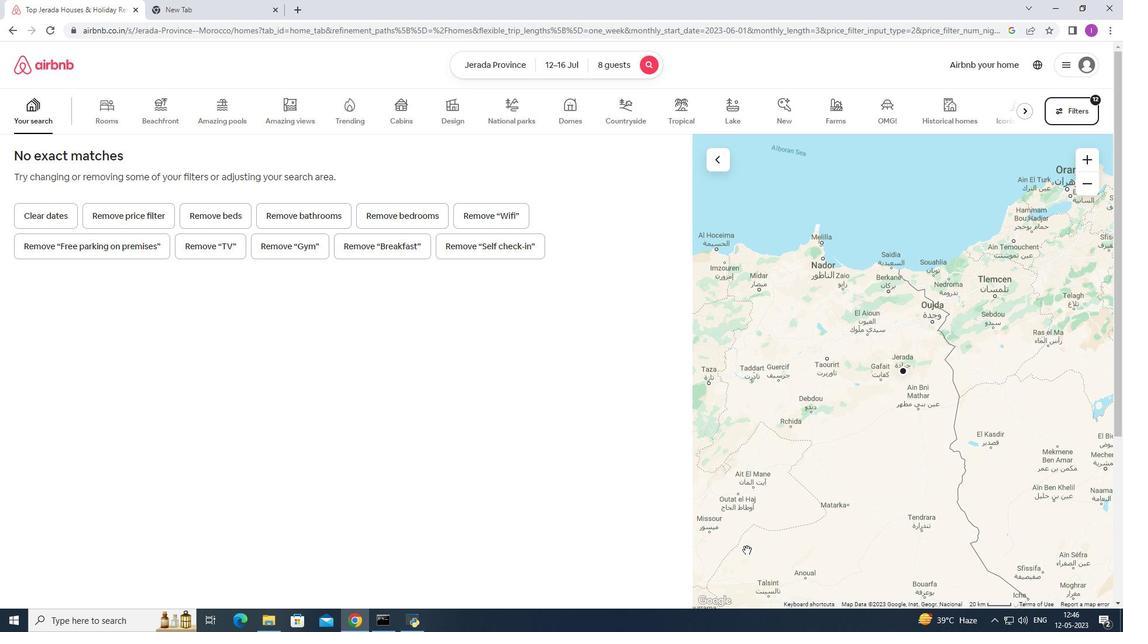 
